 Task: For heading Use Roboto mono with orange colour.  font size for heading22,  'Change the font style of data to'Roboto mono and font size to 14,  Change the alignment of both headline & data to Align center.  In the sheet  Budget Trackerbook
Action: Mouse moved to (37, 140)
Screenshot: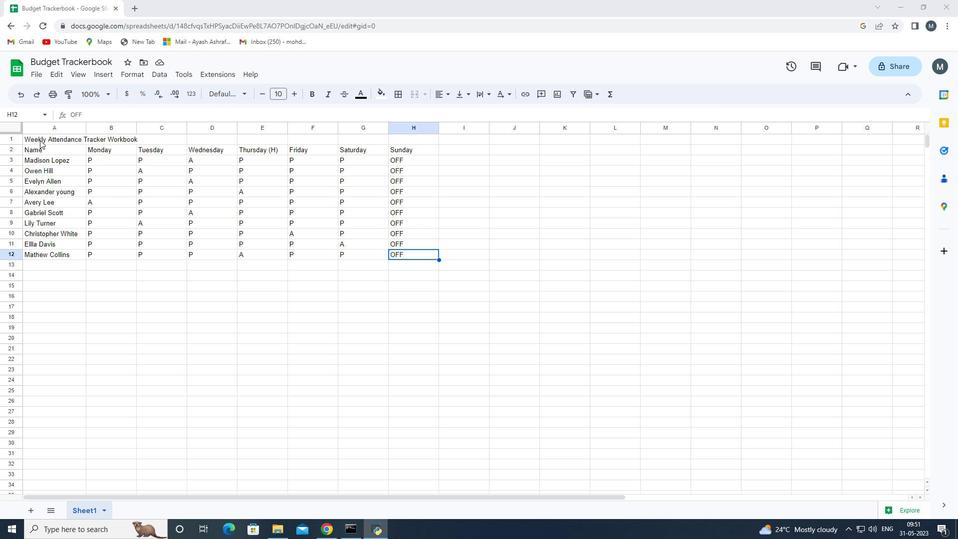 
Action: Mouse pressed left at (37, 140)
Screenshot: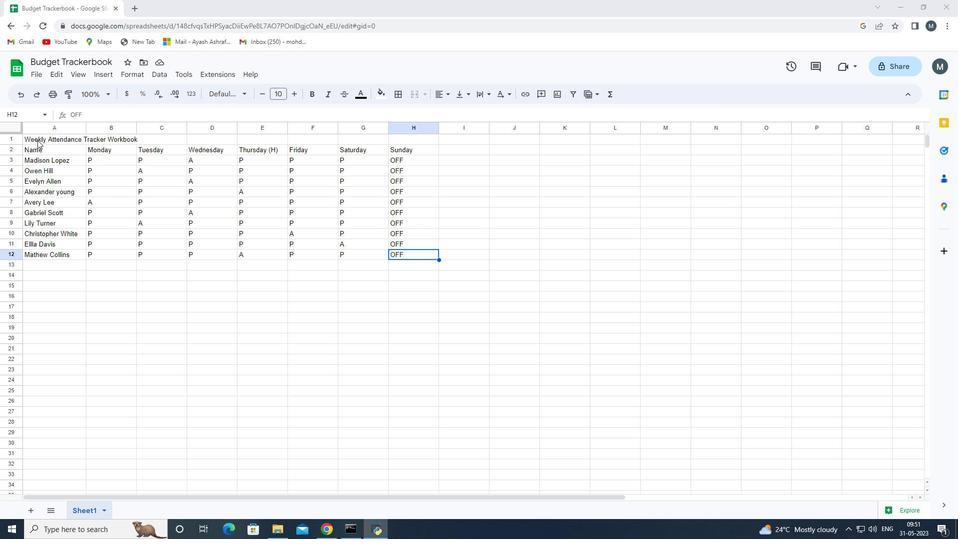 
Action: Mouse pressed left at (37, 140)
Screenshot: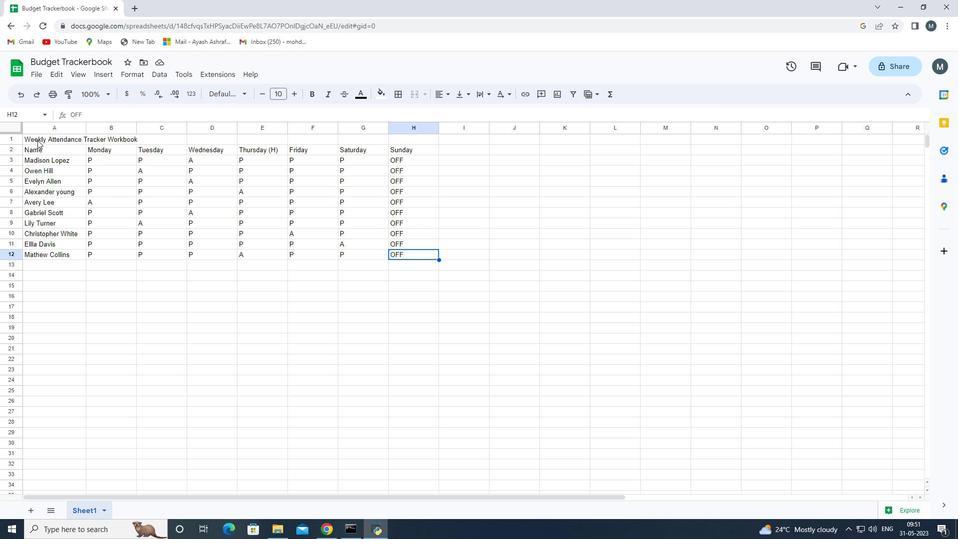 
Action: Mouse moved to (50, 140)
Screenshot: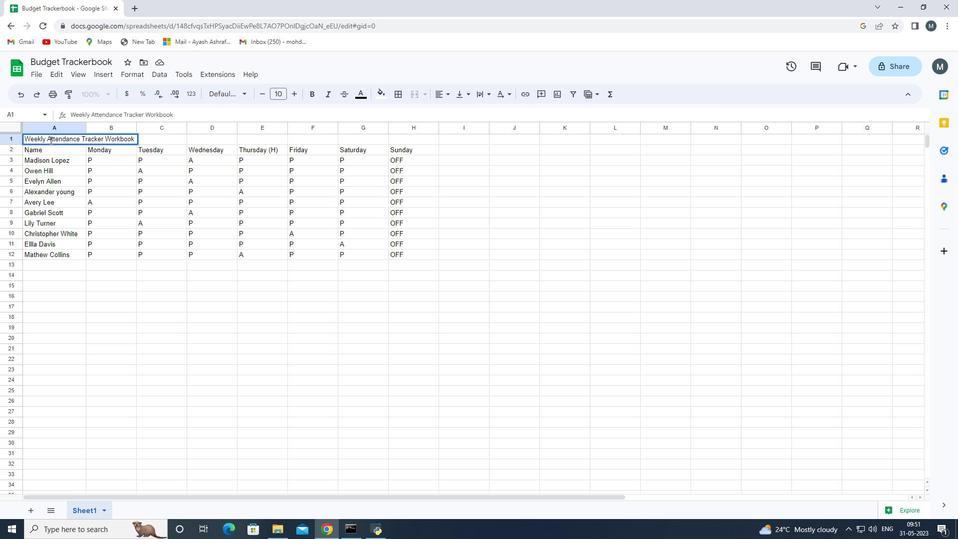 
Action: Key pressed <Key.shift_r><Key.shift_r><Key.shift_r><Key.shift_r><Key.right><Key.right>
Screenshot: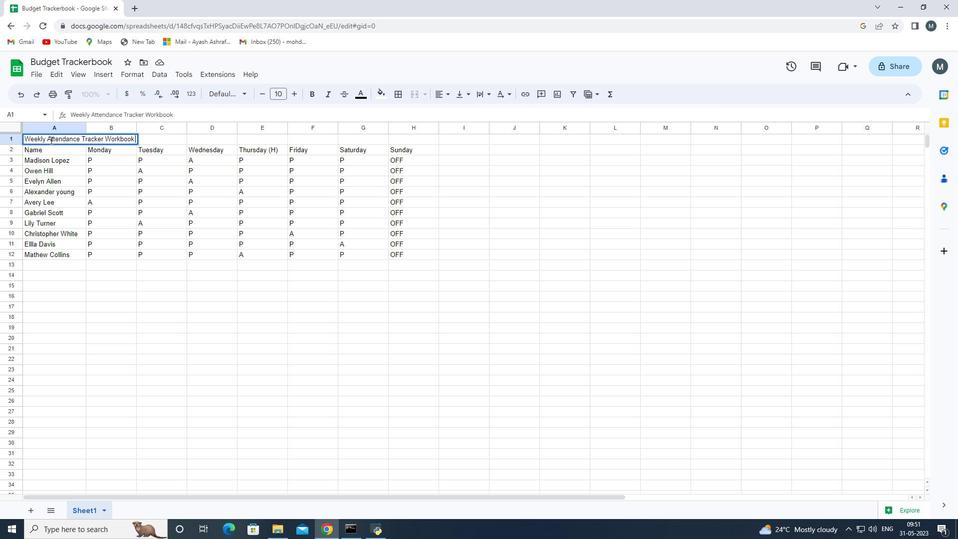 
Action: Mouse moved to (35, 140)
Screenshot: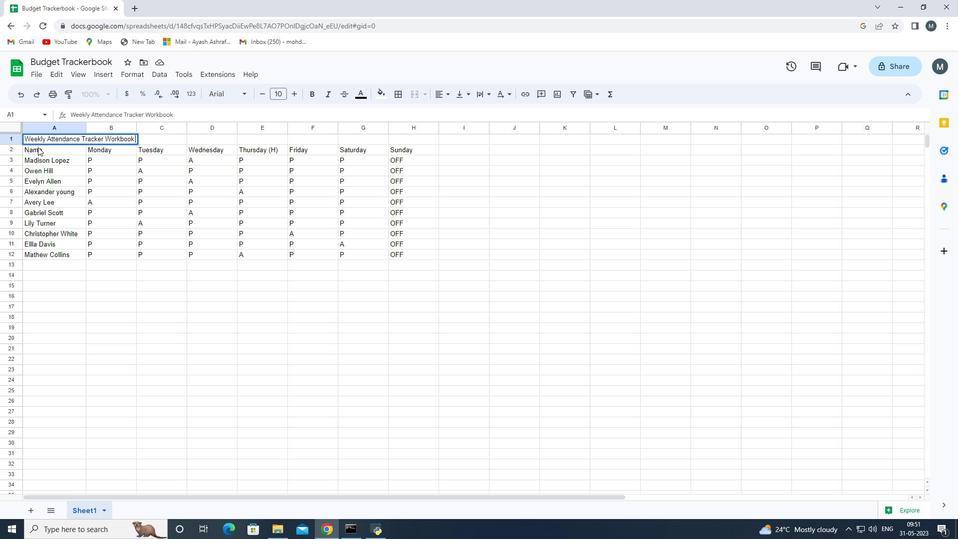 
Action: Mouse pressed left at (35, 140)
Screenshot: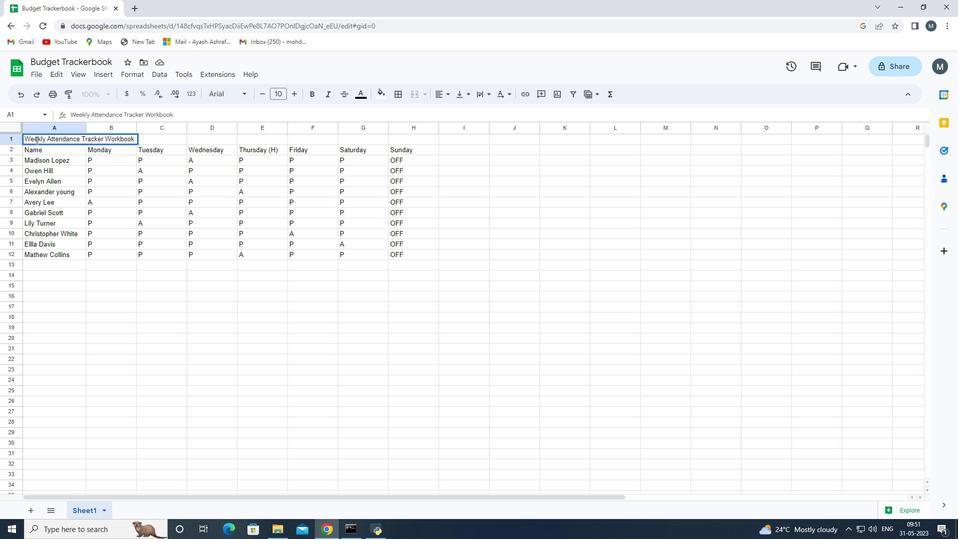 
Action: Mouse moved to (138, 140)
Screenshot: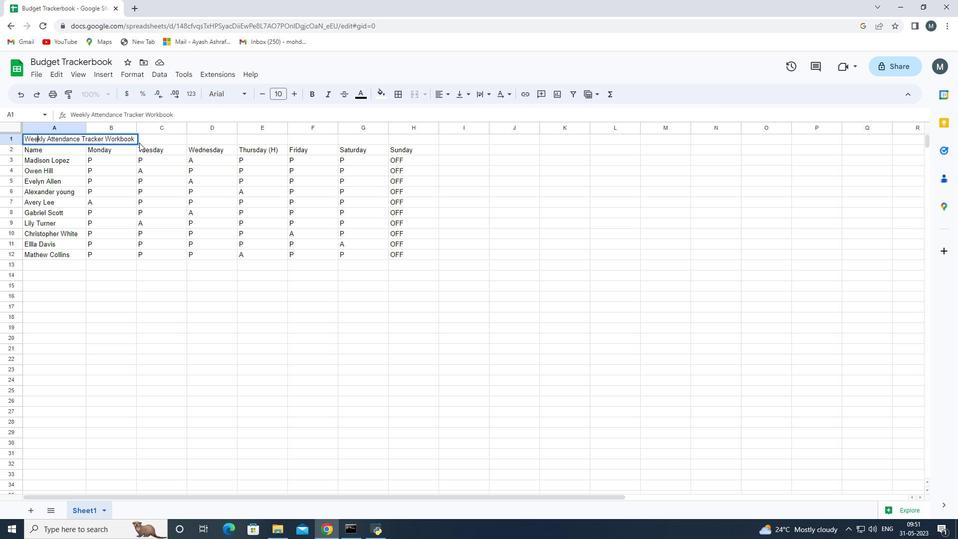 
Action: Mouse pressed left at (138, 140)
Screenshot: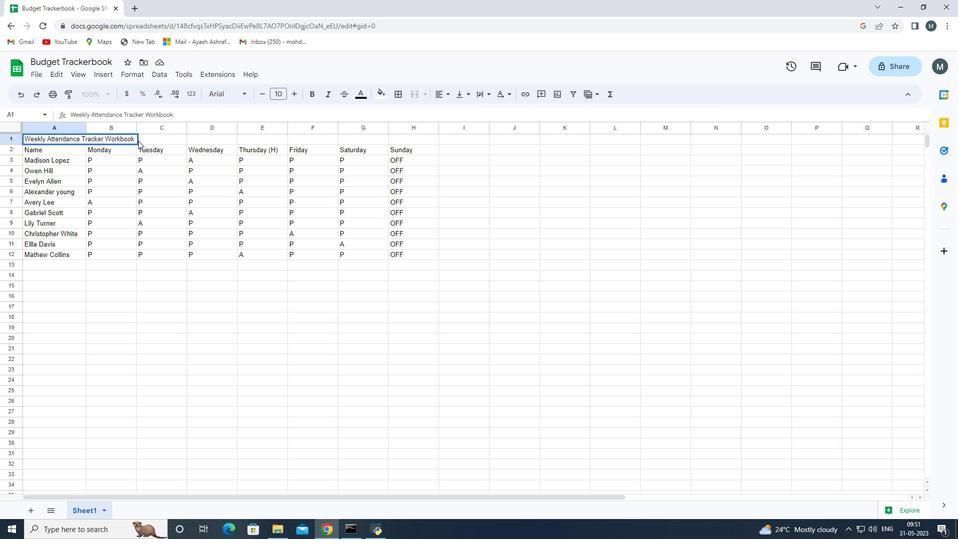 
Action: Mouse moved to (44, 139)
Screenshot: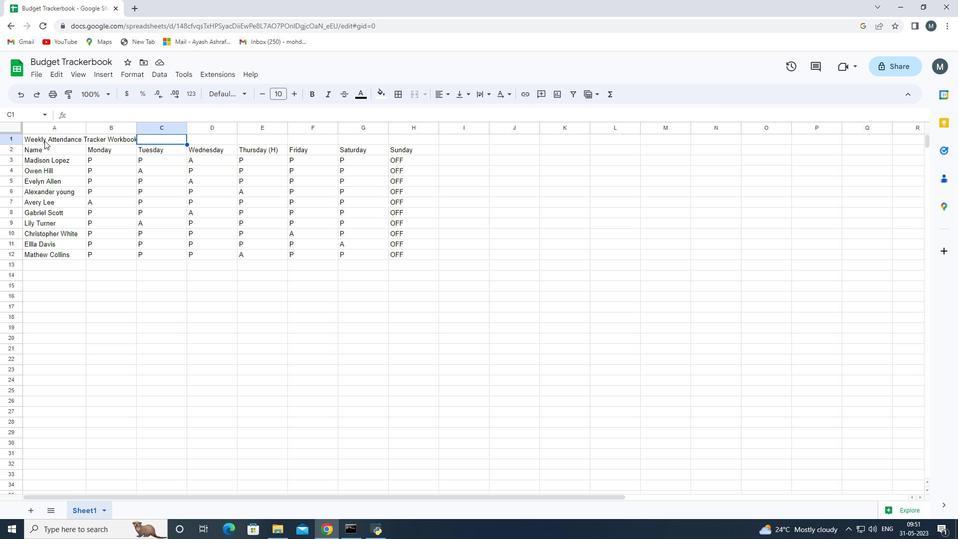 
Action: Mouse pressed left at (44, 139)
Screenshot: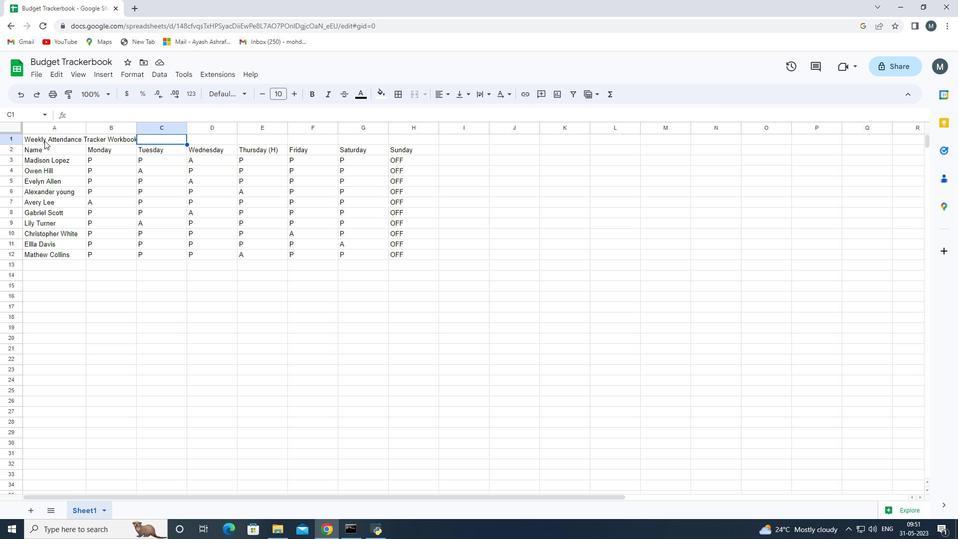 
Action: Mouse pressed left at (44, 139)
Screenshot: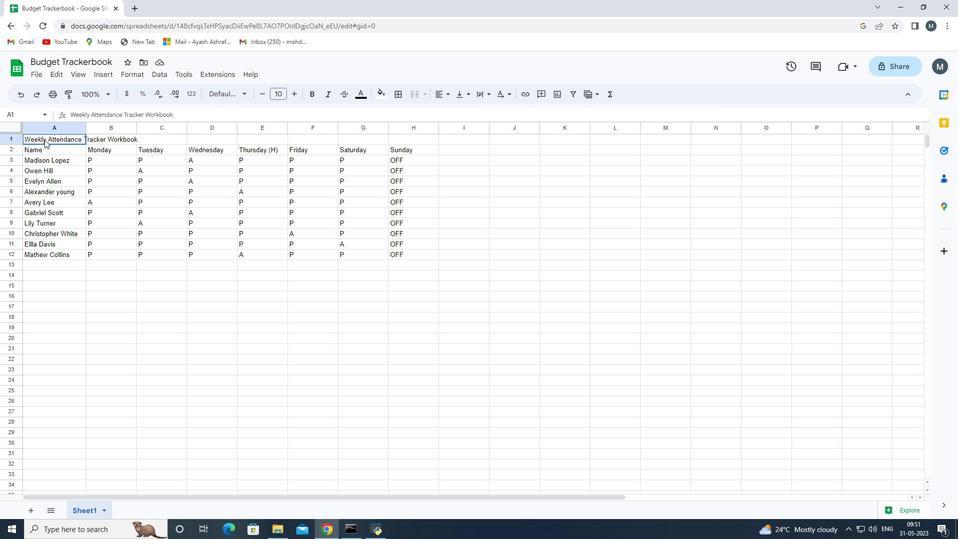 
Action: Key pressed <Key.shift_r><Key.shift_r><Key.shift_r><Key.shift_r><Key.shift_r><Key.shift_r><Key.shift_r><Key.right>
Screenshot: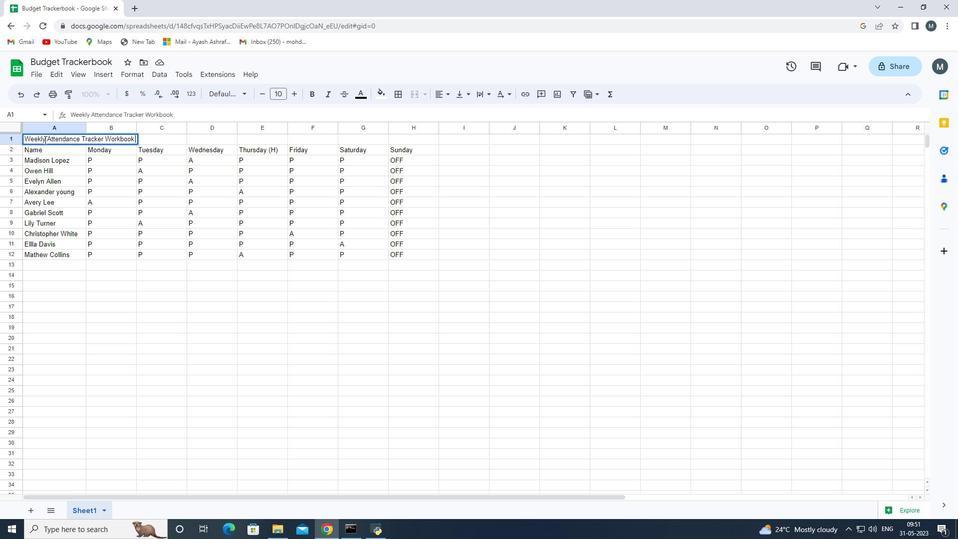 
Action: Mouse moved to (47, 140)
Screenshot: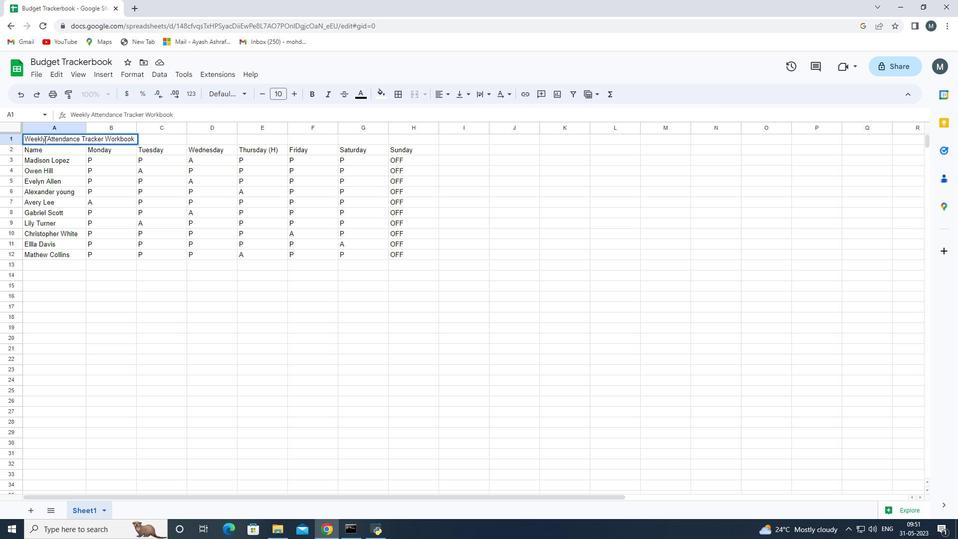 
Action: Key pressed <Key.right>
Screenshot: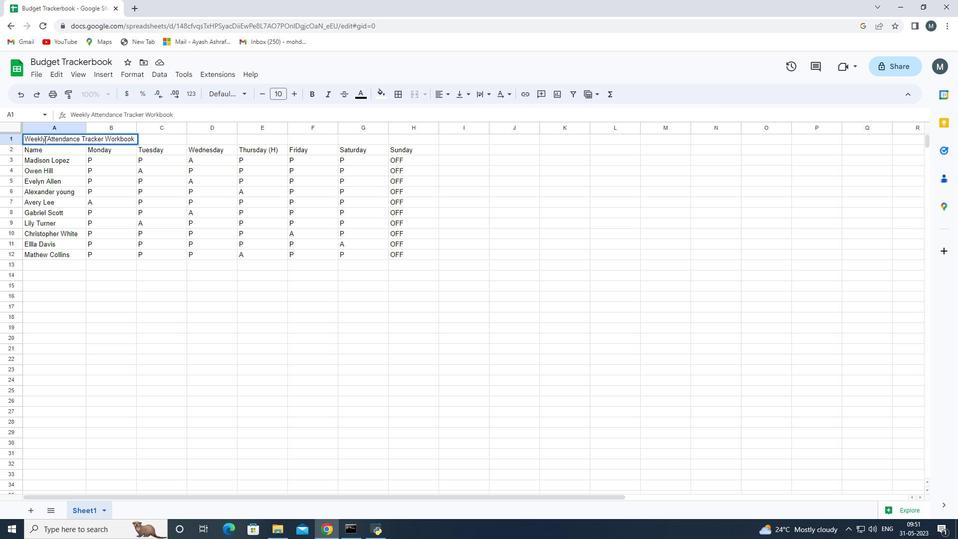 
Action: Mouse moved to (114, 147)
Screenshot: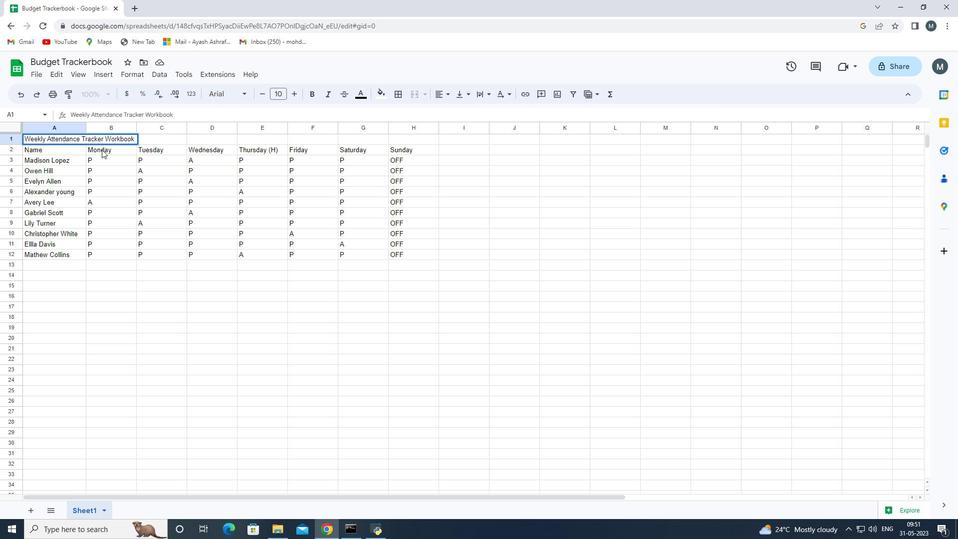 
Action: Key pressed <Key.right>
Screenshot: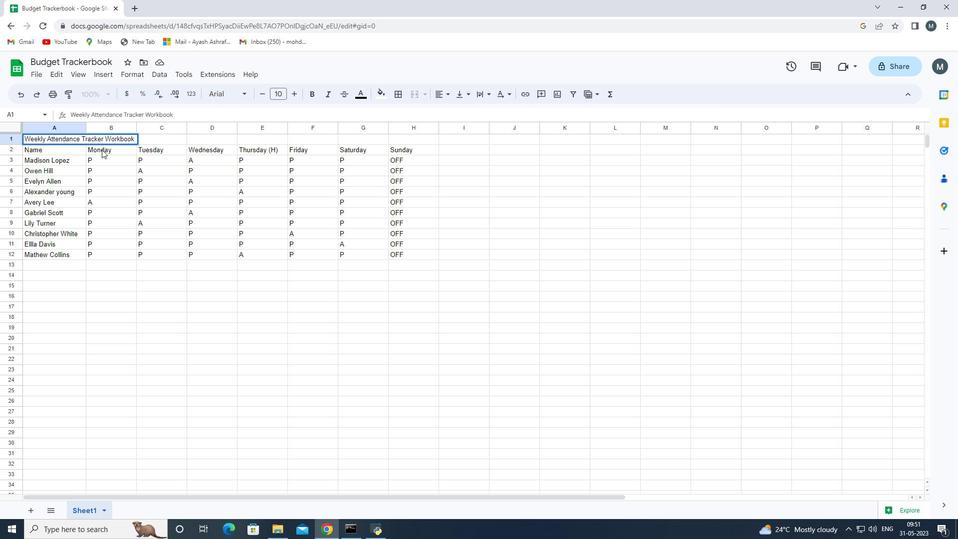 
Action: Mouse moved to (131, 141)
Screenshot: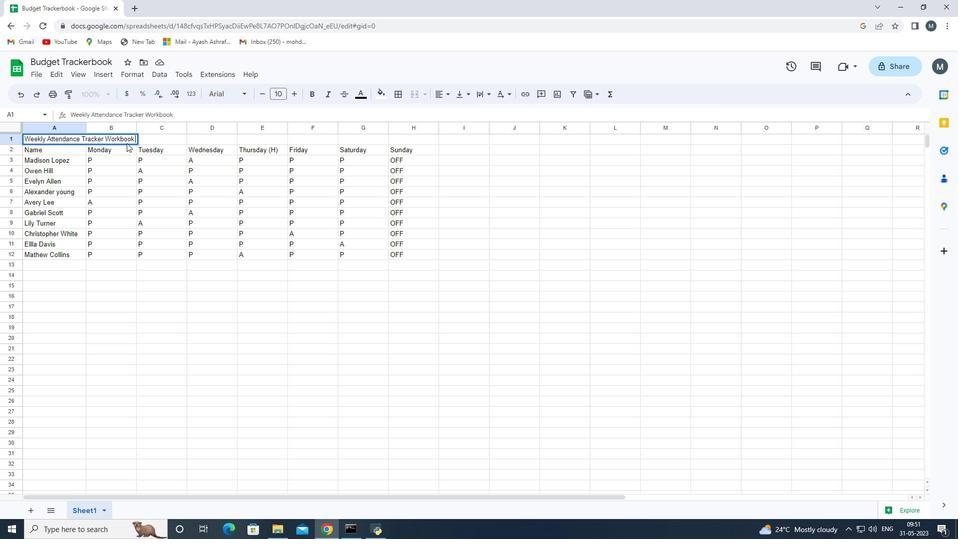 
Action: Mouse pressed left at (131, 141)
Screenshot: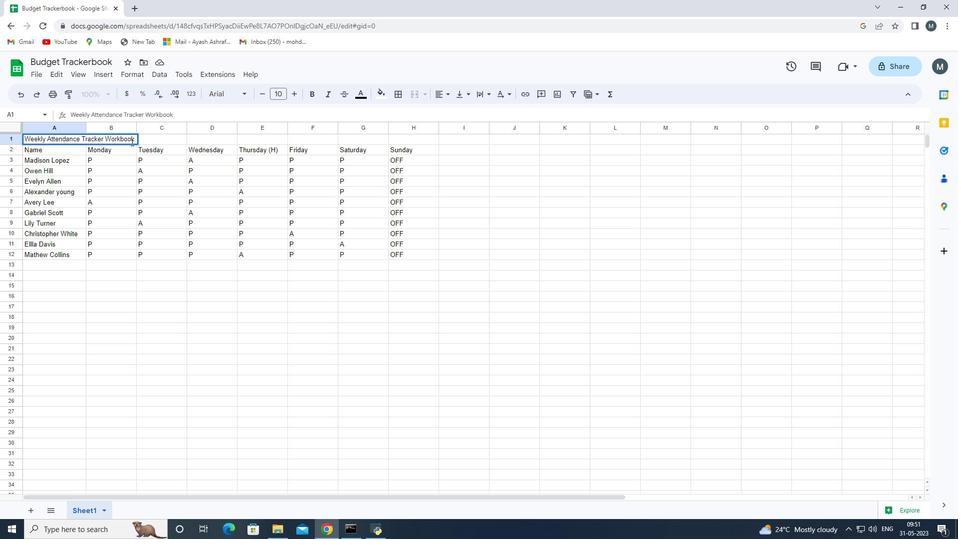
Action: Mouse pressed left at (131, 141)
Screenshot: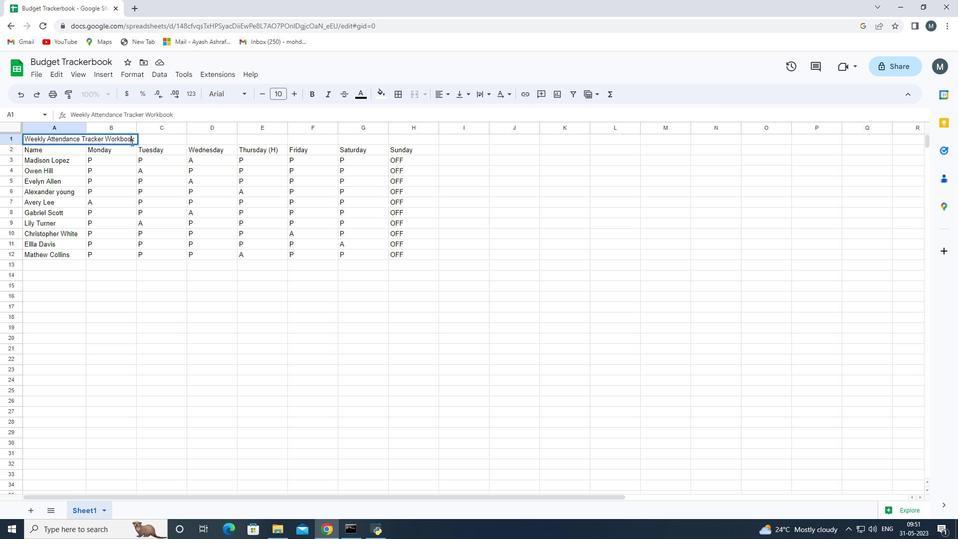 
Action: Mouse pressed left at (131, 141)
Screenshot: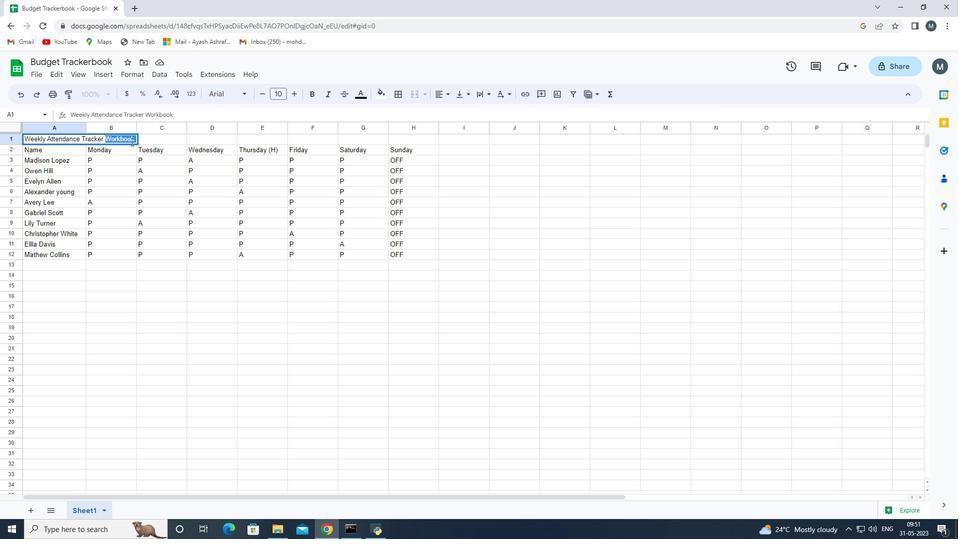 
Action: Mouse moved to (131, 141)
Screenshot: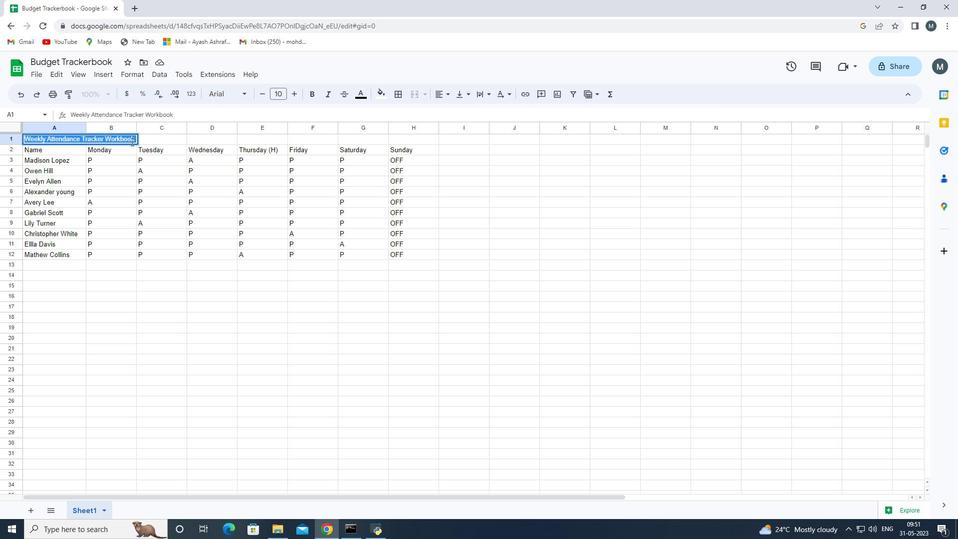 
Action: Key pressed <Key.shift_r><Key.right><Key.right><Key.right>
Screenshot: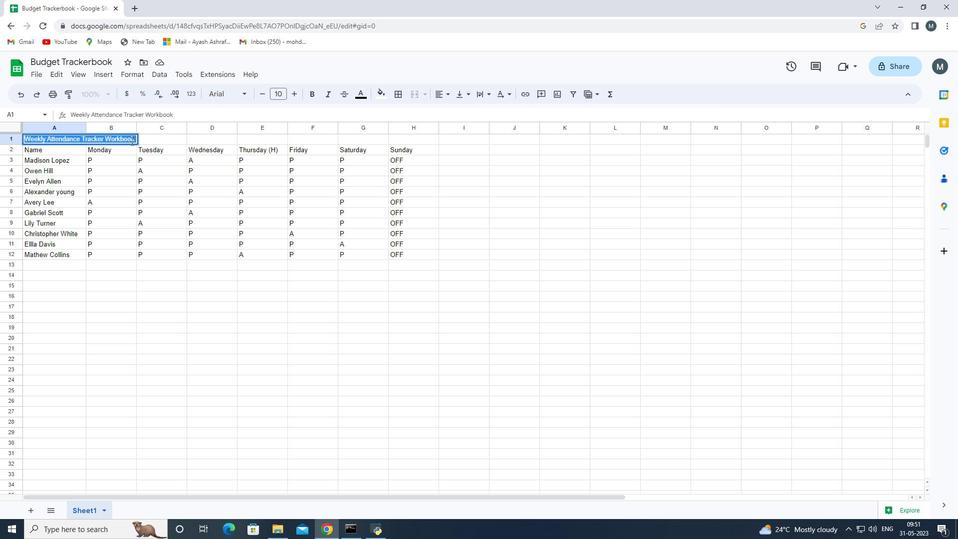
Action: Mouse moved to (124, 303)
Screenshot: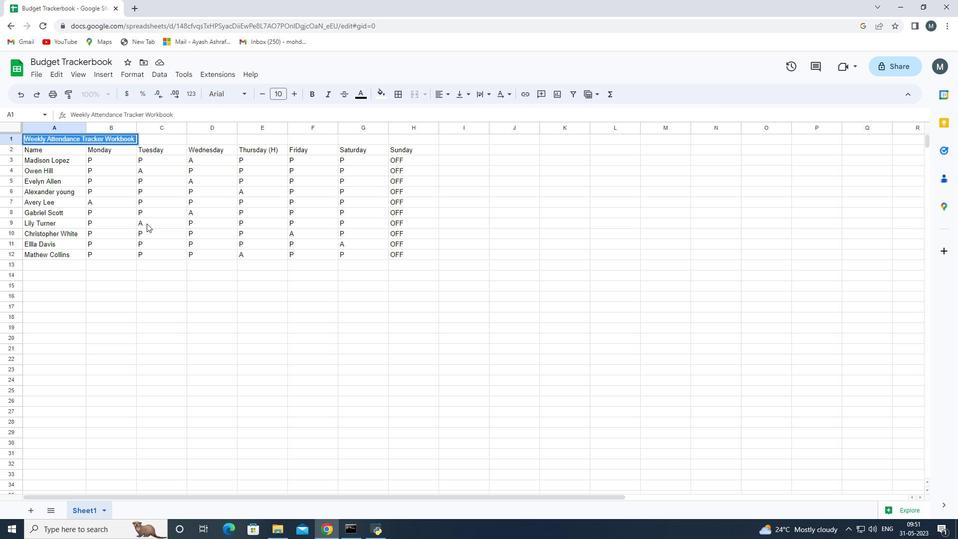 
Action: Mouse pressed left at (124, 303)
Screenshot: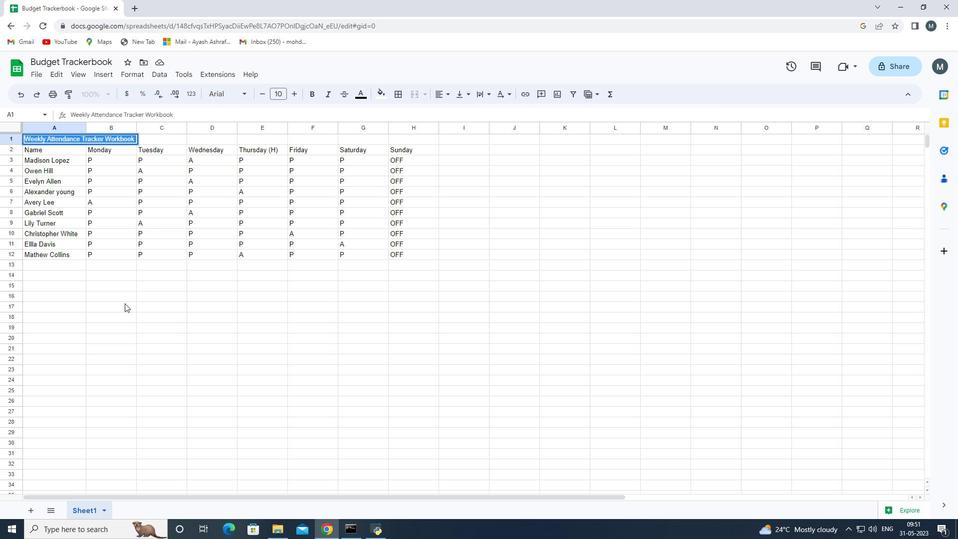 
Action: Mouse moved to (149, 141)
Screenshot: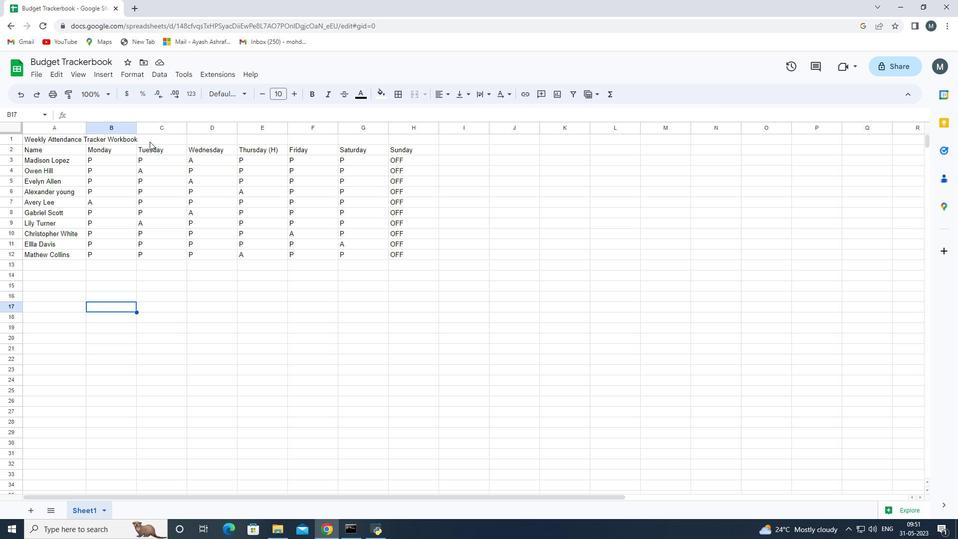 
Action: Mouse pressed left at (149, 141)
Screenshot: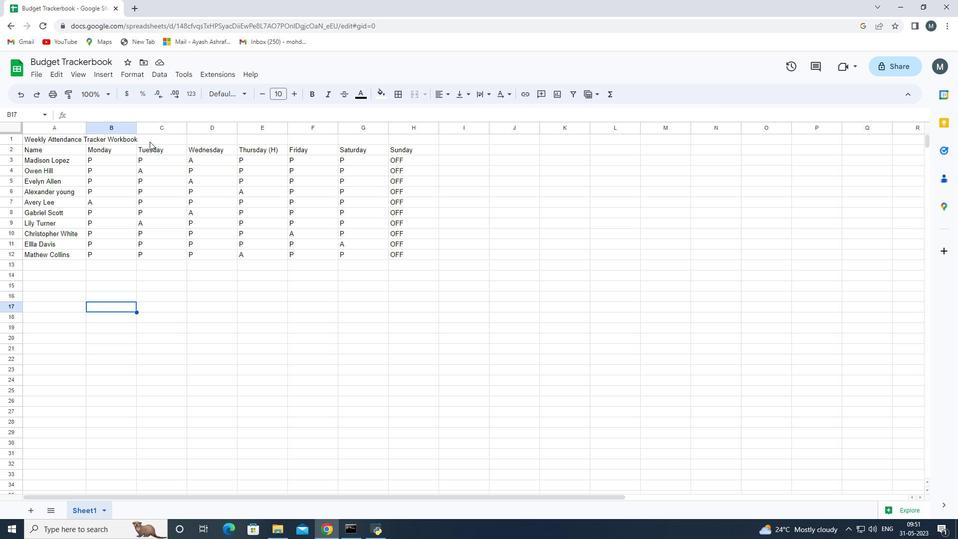 
Action: Mouse pressed left at (149, 141)
Screenshot: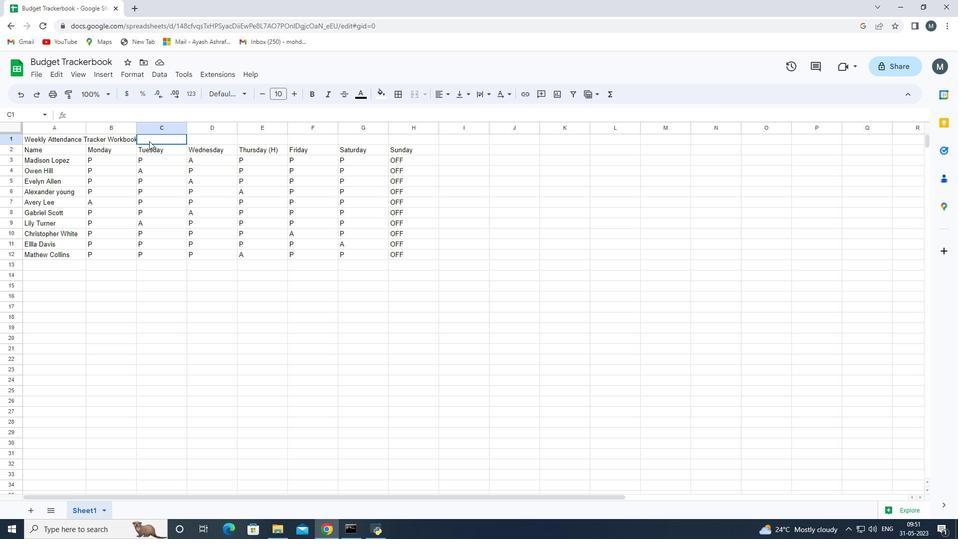 
Action: Mouse moved to (87, 140)
Screenshot: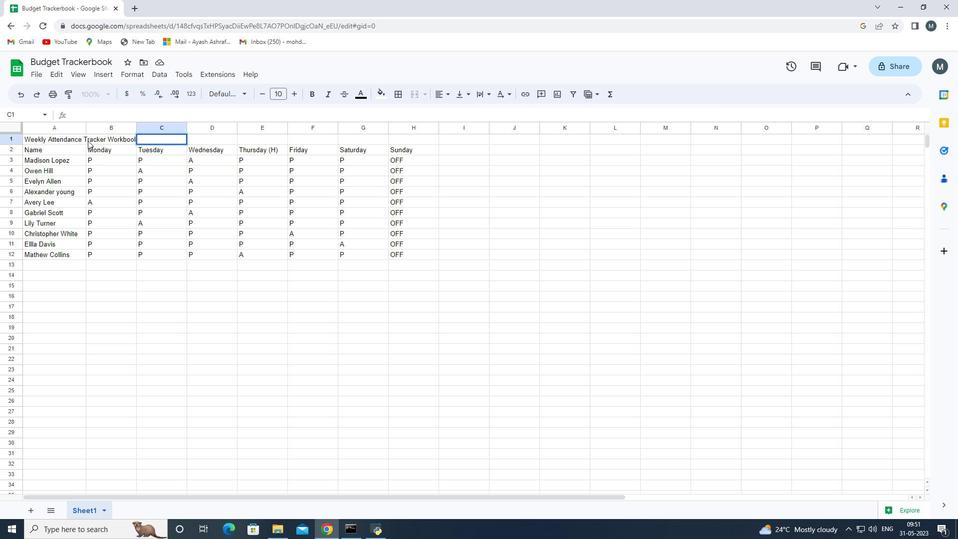 
Action: Mouse pressed left at (87, 140)
Screenshot: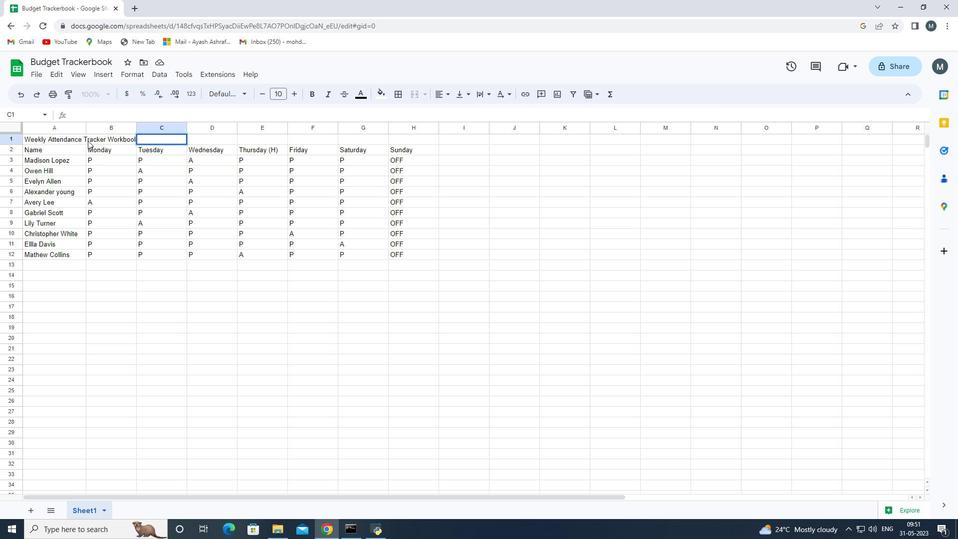 
Action: Mouse pressed left at (87, 140)
Screenshot: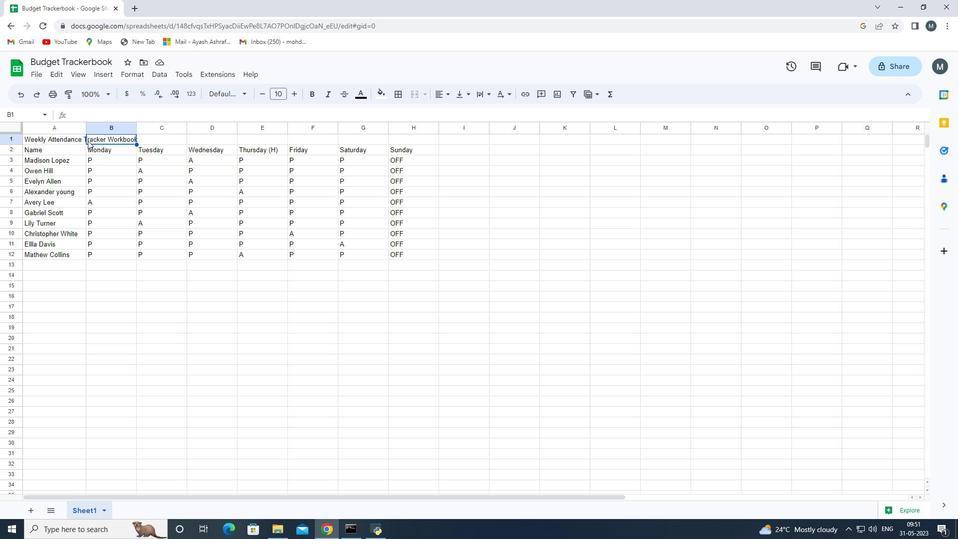 
Action: Mouse pressed left at (87, 140)
Screenshot: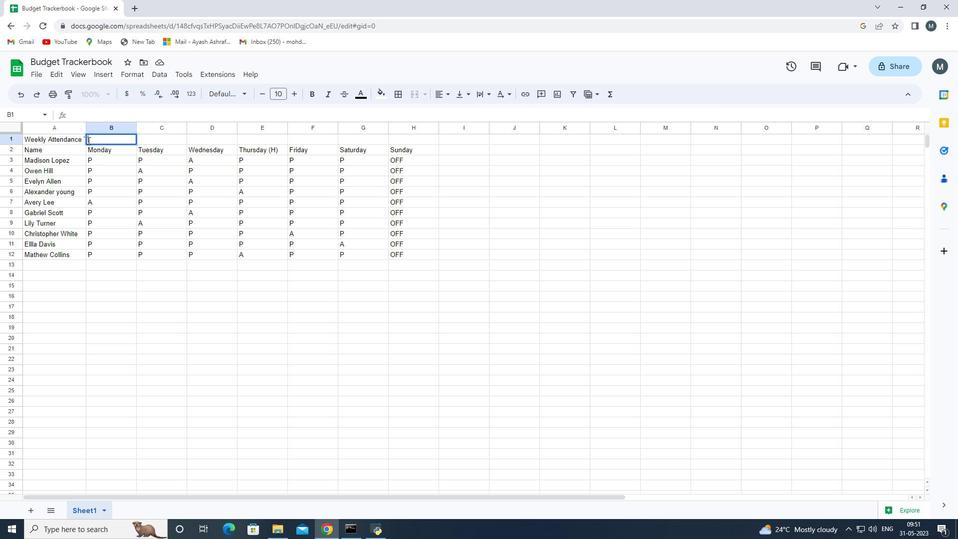
Action: Mouse pressed left at (87, 140)
Screenshot: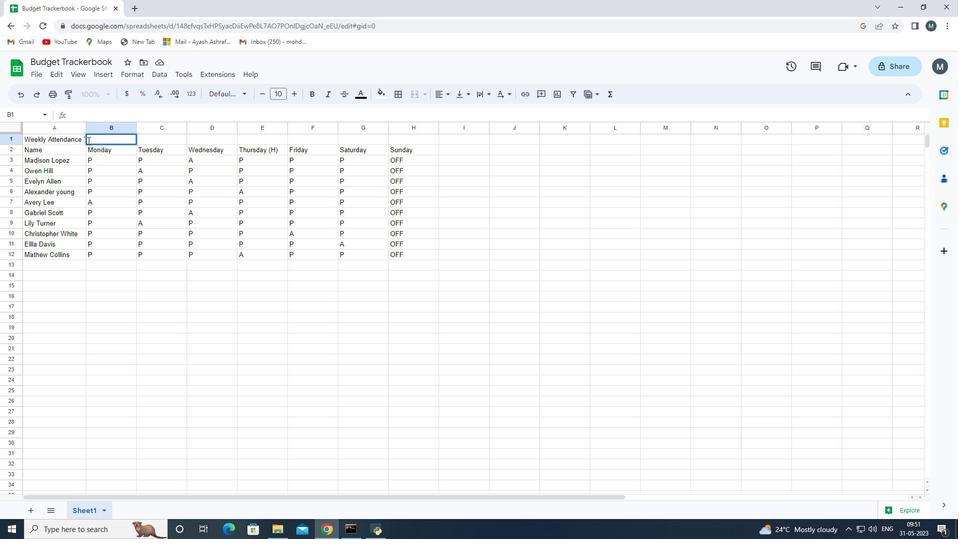 
Action: Mouse pressed left at (87, 140)
Screenshot: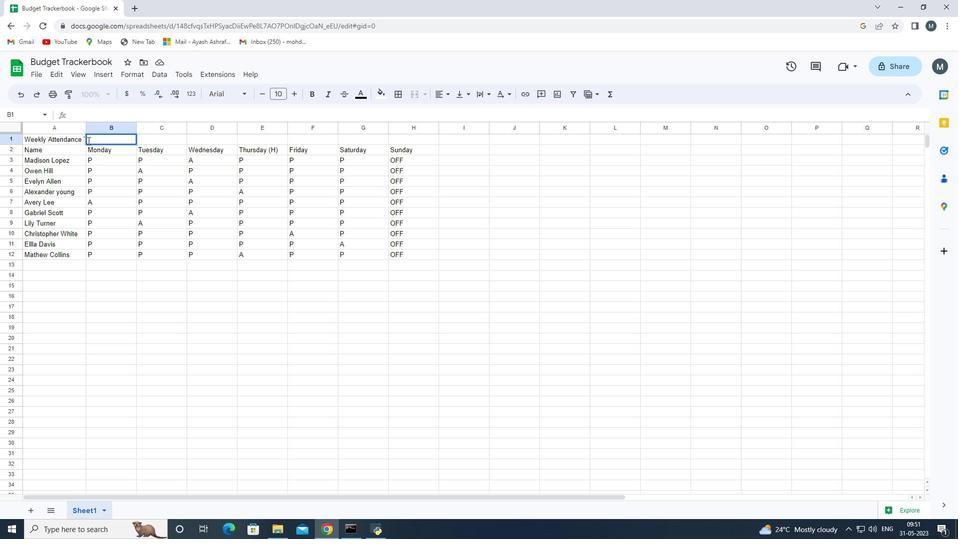 
Action: Mouse moved to (176, 246)
Screenshot: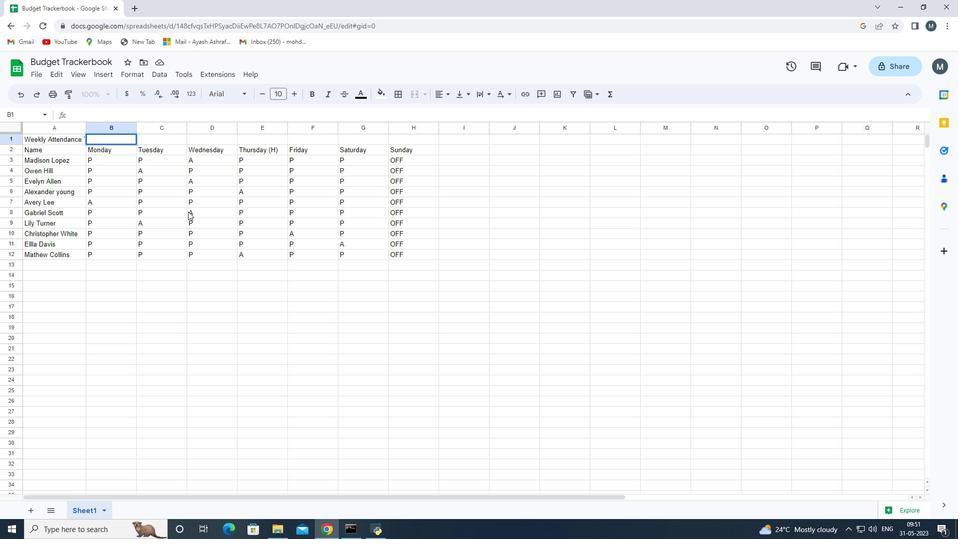 
Action: Mouse pressed left at (176, 246)
Screenshot: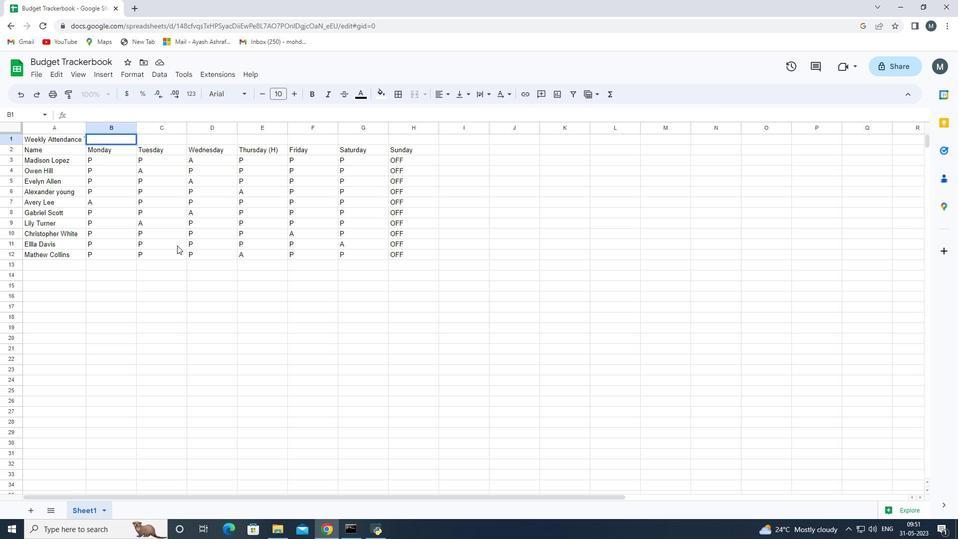 
Action: Mouse moved to (145, 135)
Screenshot: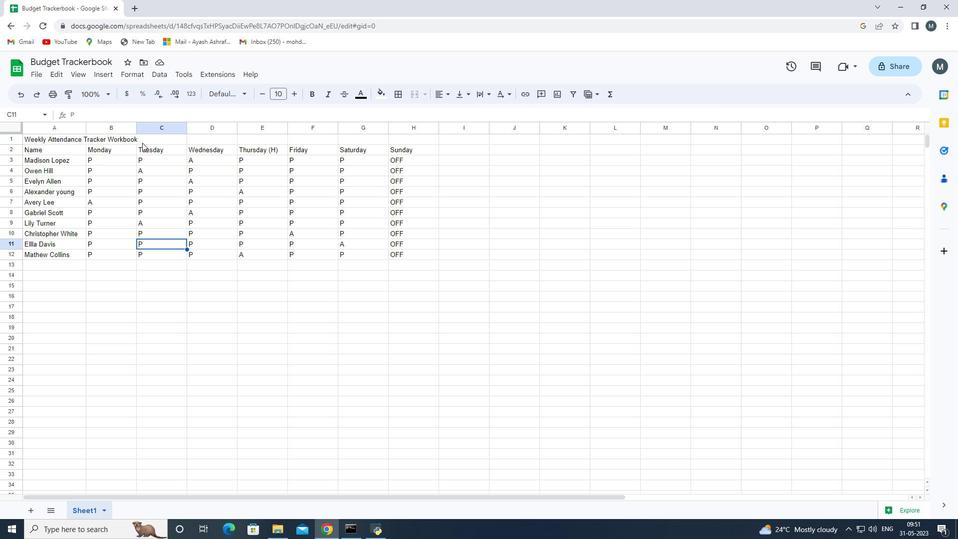 
Action: Mouse pressed left at (145, 135)
Screenshot: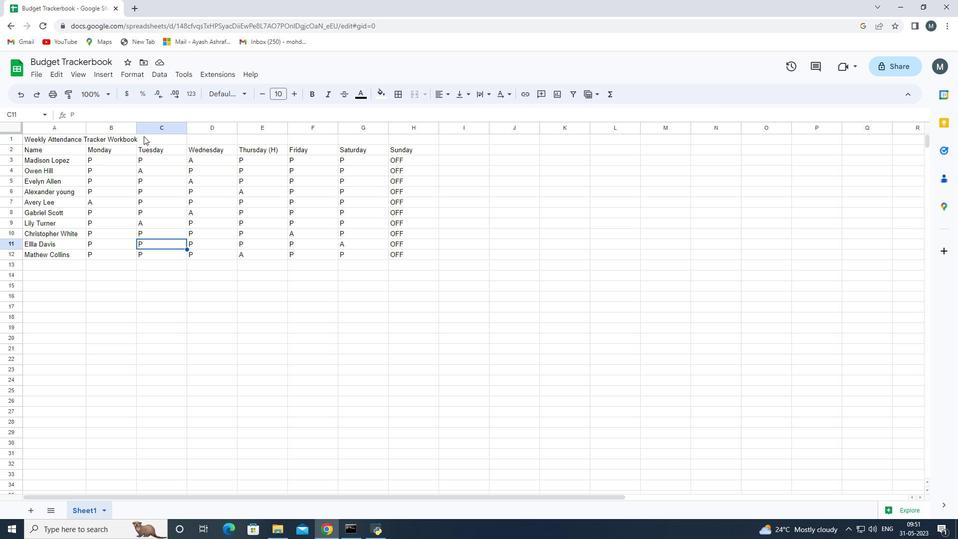 
Action: Mouse pressed left at (145, 135)
Screenshot: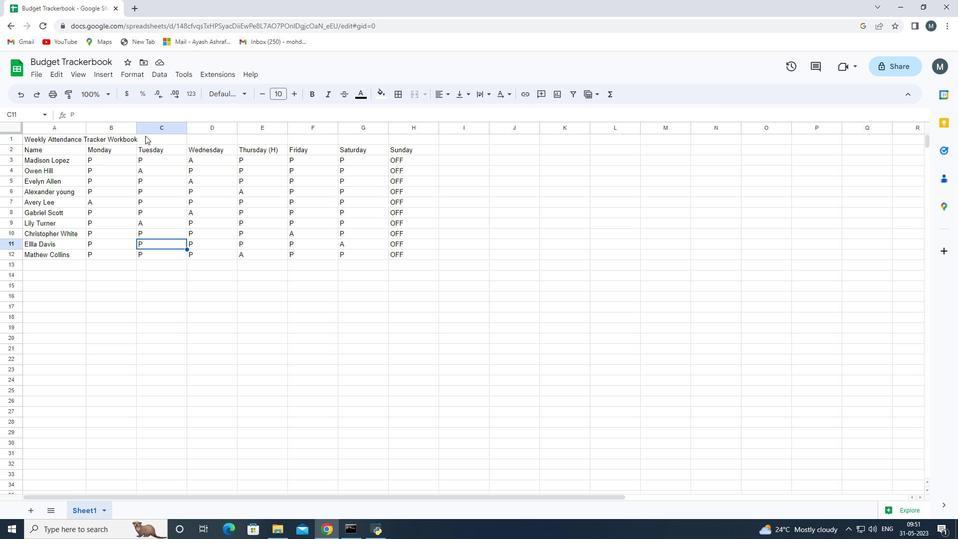 
Action: Mouse pressed left at (145, 135)
Screenshot: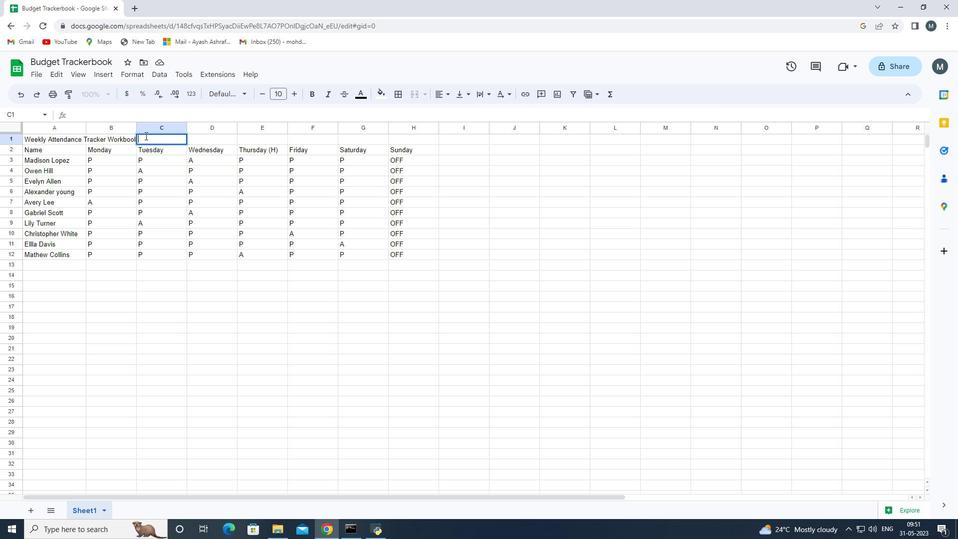 
Action: Mouse moved to (114, 138)
Screenshot: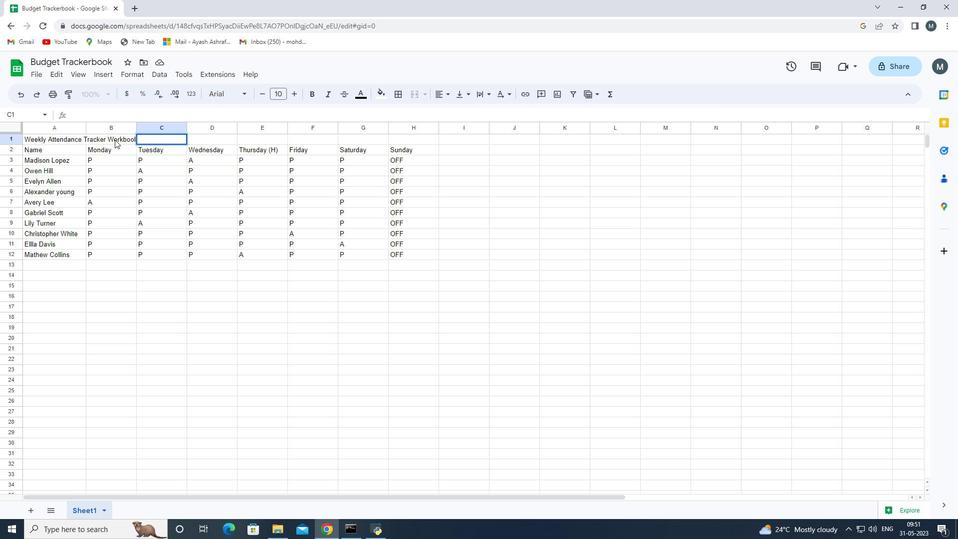 
Action: Mouse pressed left at (114, 138)
Screenshot: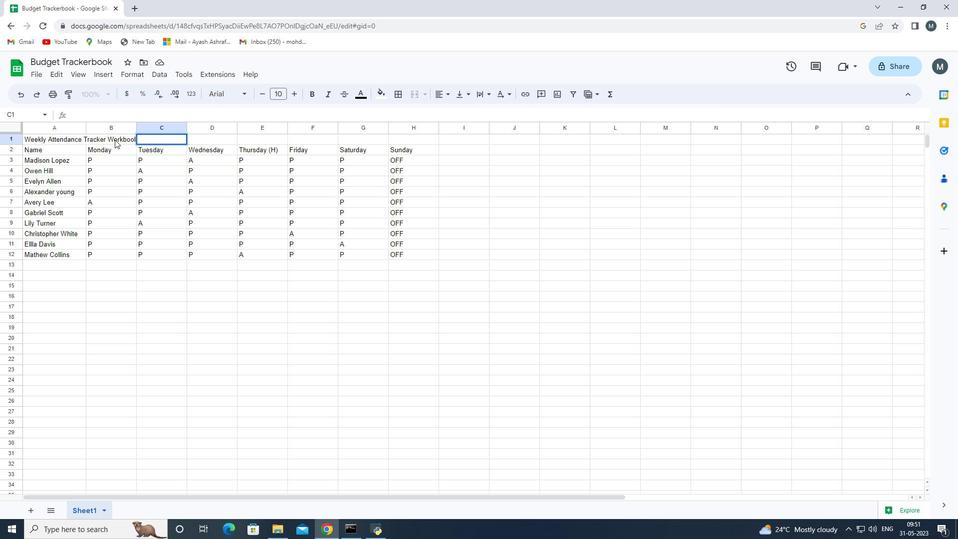 
Action: Mouse pressed left at (114, 138)
Screenshot: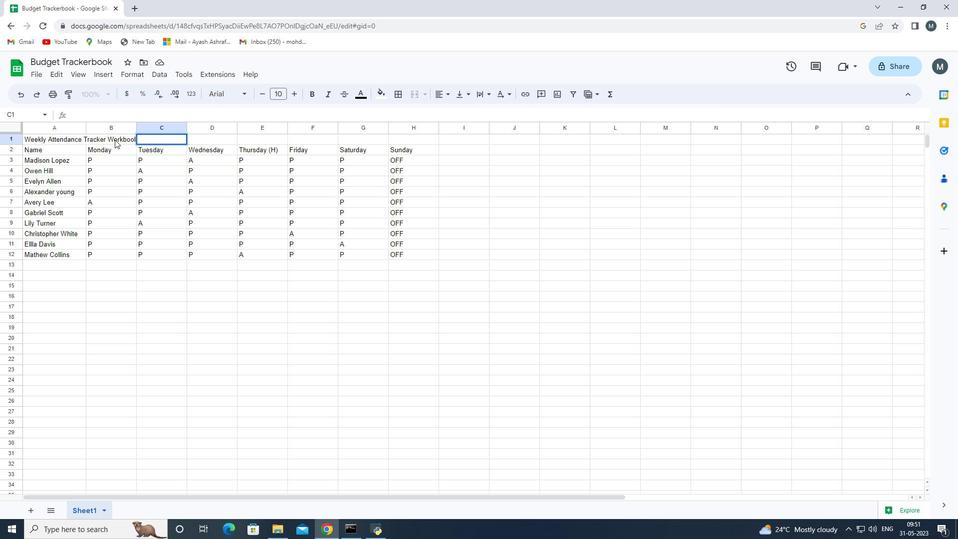 
Action: Mouse pressed left at (114, 138)
Screenshot: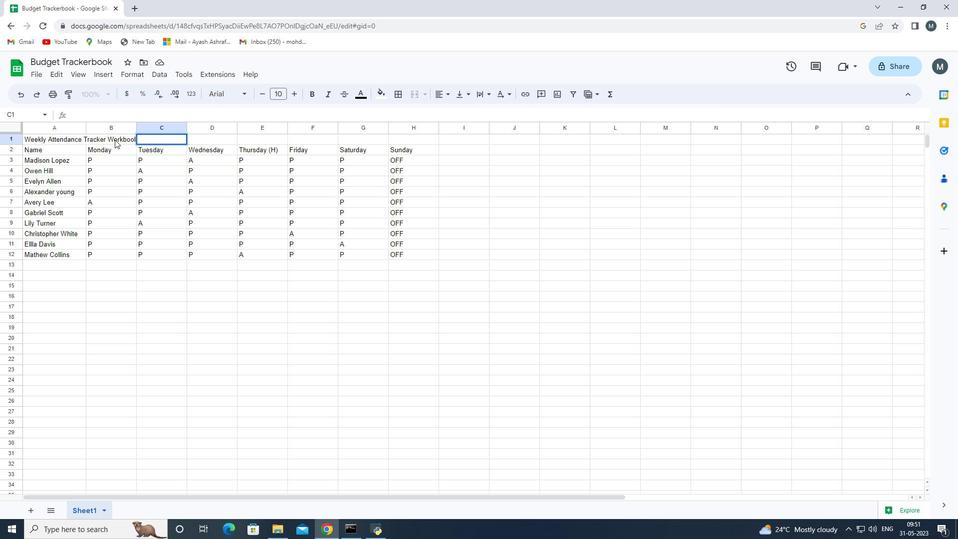
Action: Mouse moved to (91, 374)
Screenshot: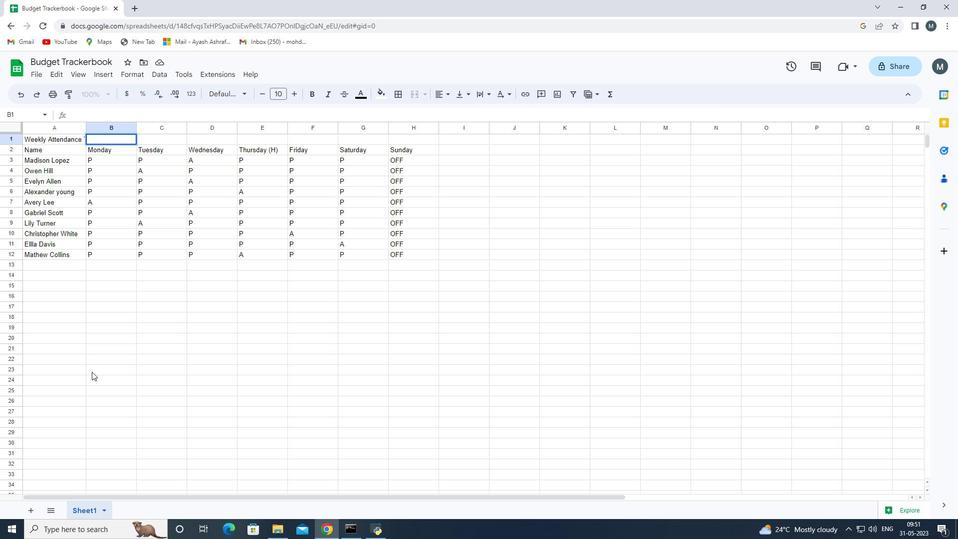 
Action: Mouse pressed left at (91, 374)
Screenshot: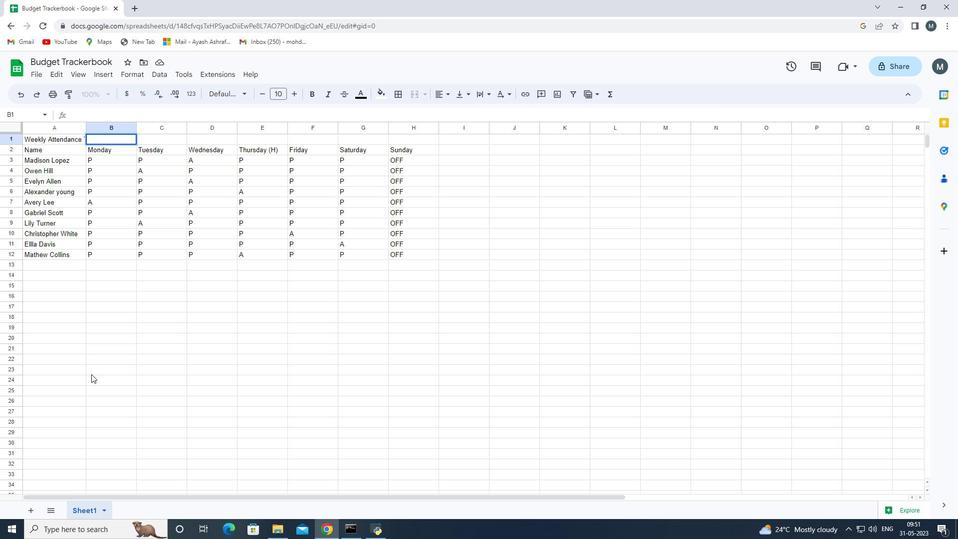 
Action: Mouse moved to (155, 136)
Screenshot: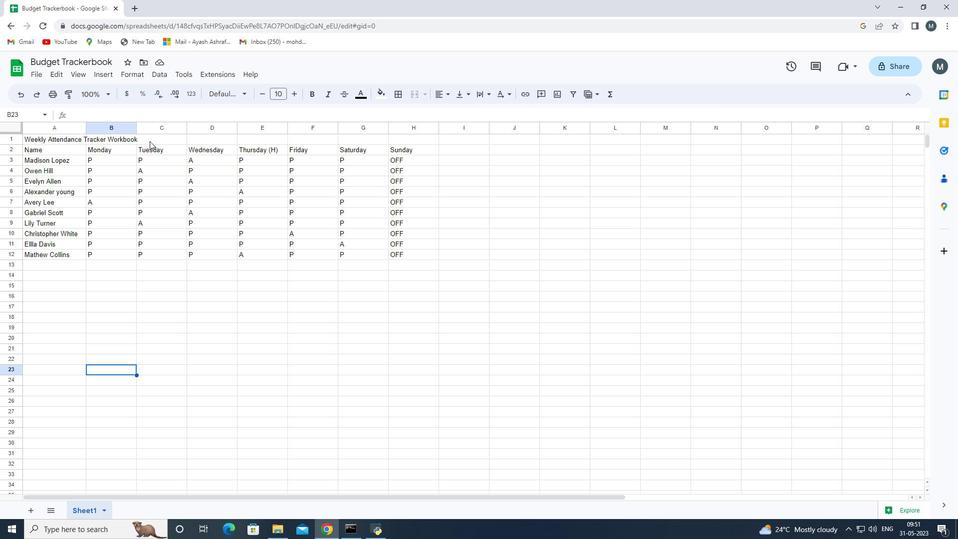
Action: Mouse pressed left at (155, 136)
Screenshot: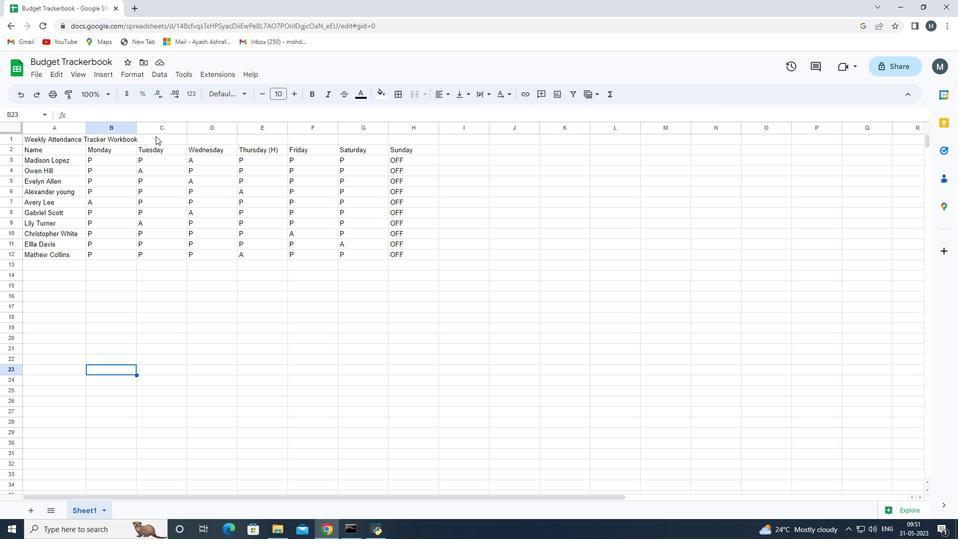 
Action: Mouse moved to (69, 141)
Screenshot: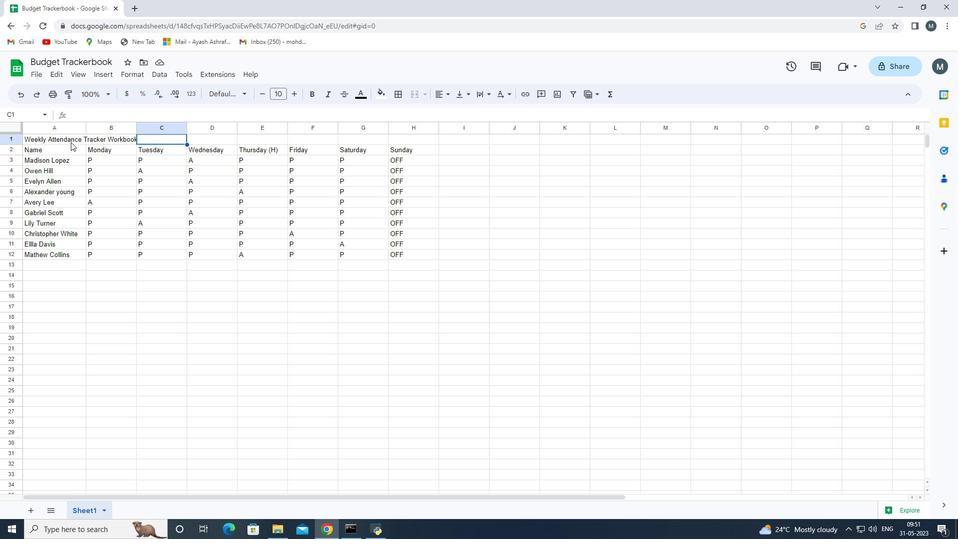 
Action: Key pressed <Key.shift_r><Key.right><Key.right><Key.right><Key.shift_r><Key.right><Key.right>
Screenshot: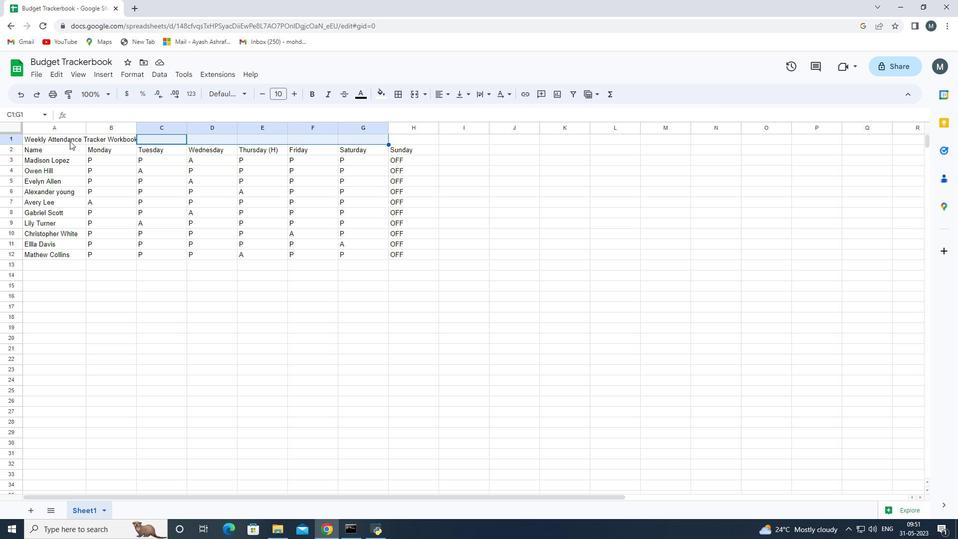 
Action: Mouse moved to (413, 95)
Screenshot: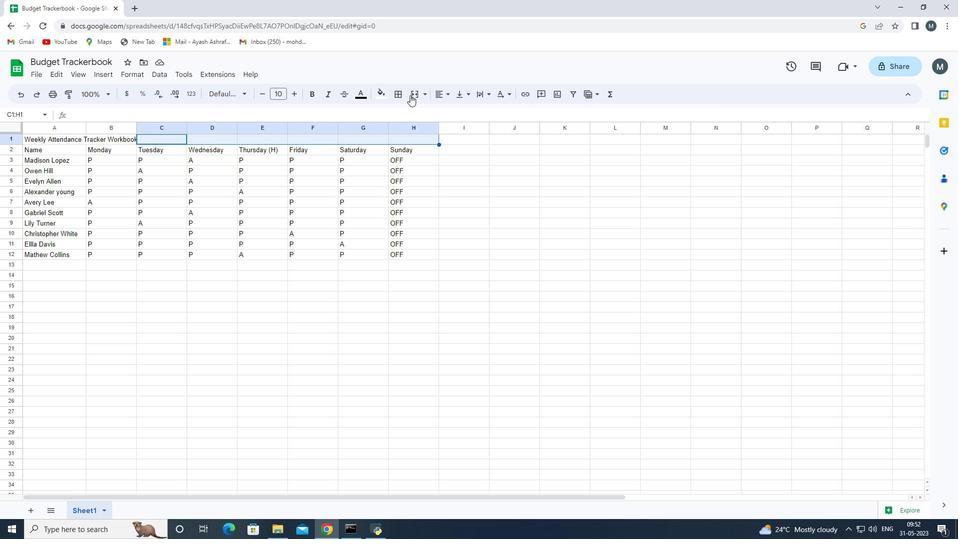 
Action: Mouse pressed left at (413, 95)
Screenshot: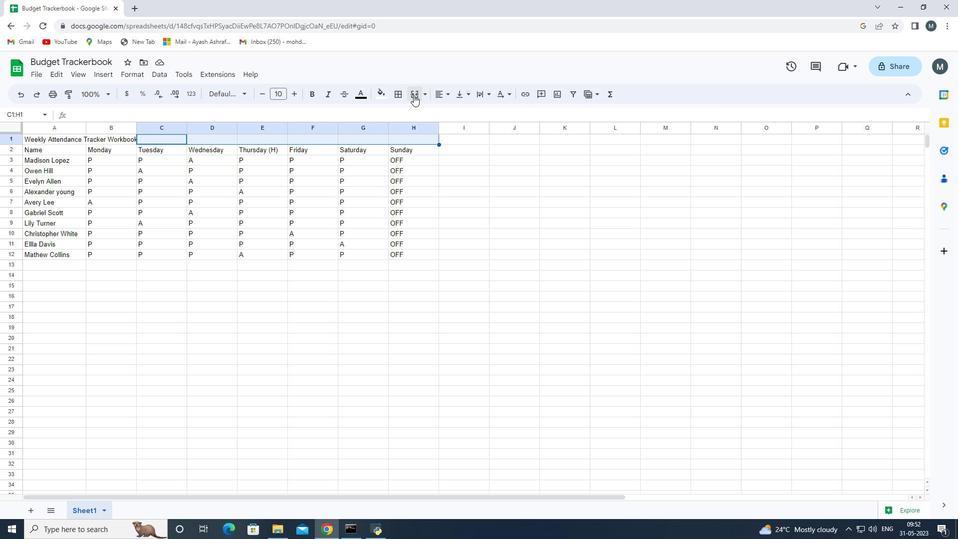 
Action: Mouse moved to (171, 301)
Screenshot: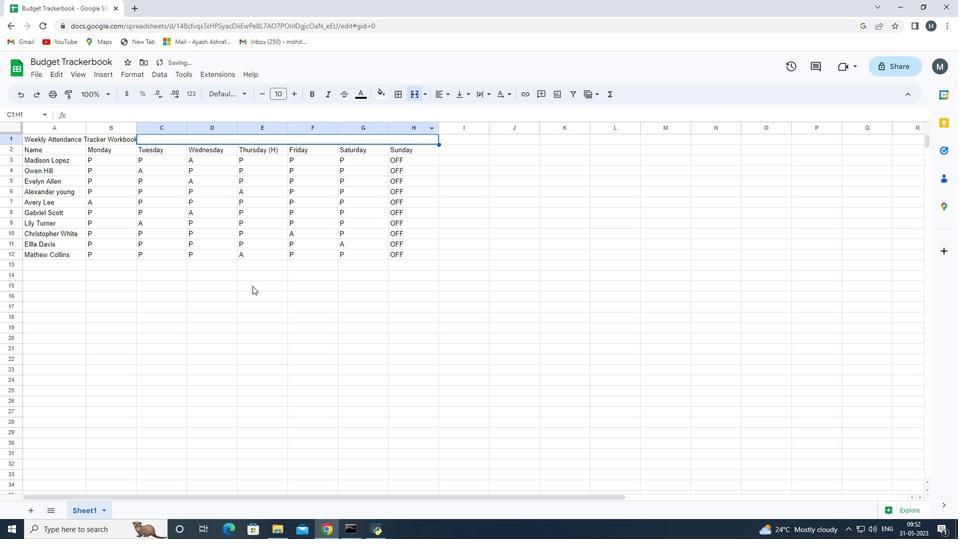 
Action: Mouse pressed left at (171, 301)
Screenshot: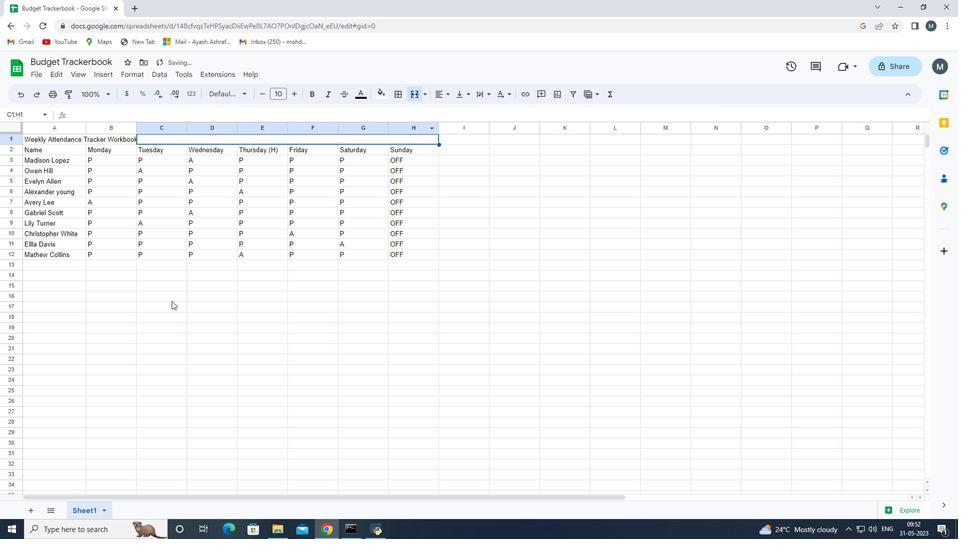 
Action: Mouse moved to (153, 140)
Screenshot: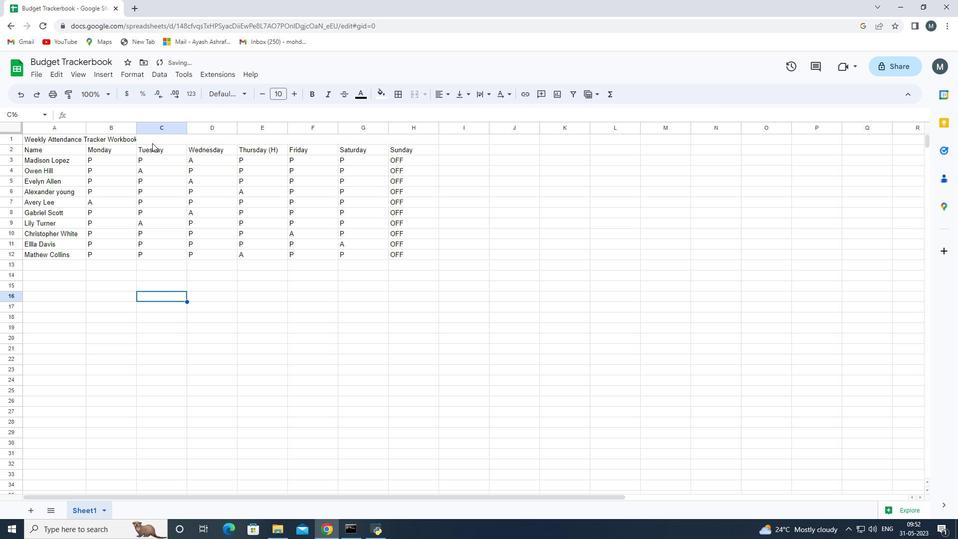 
Action: Mouse pressed left at (153, 140)
Screenshot: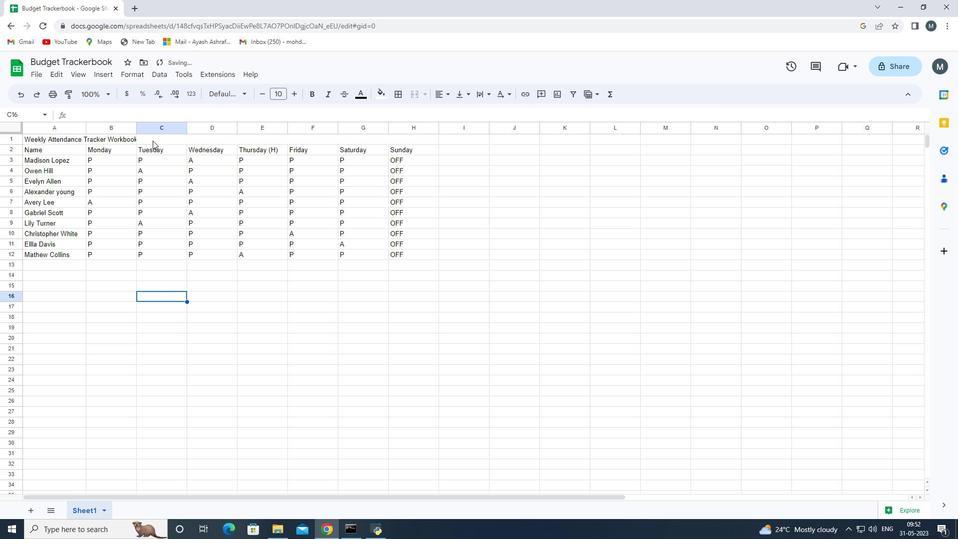 
Action: Mouse pressed left at (153, 140)
Screenshot: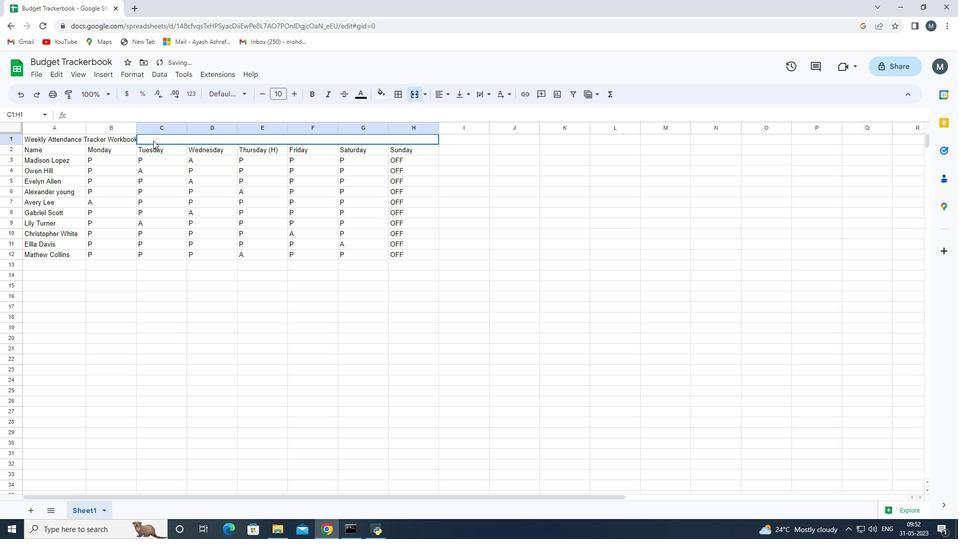 
Action: Key pressed <Key.backspace>
Screenshot: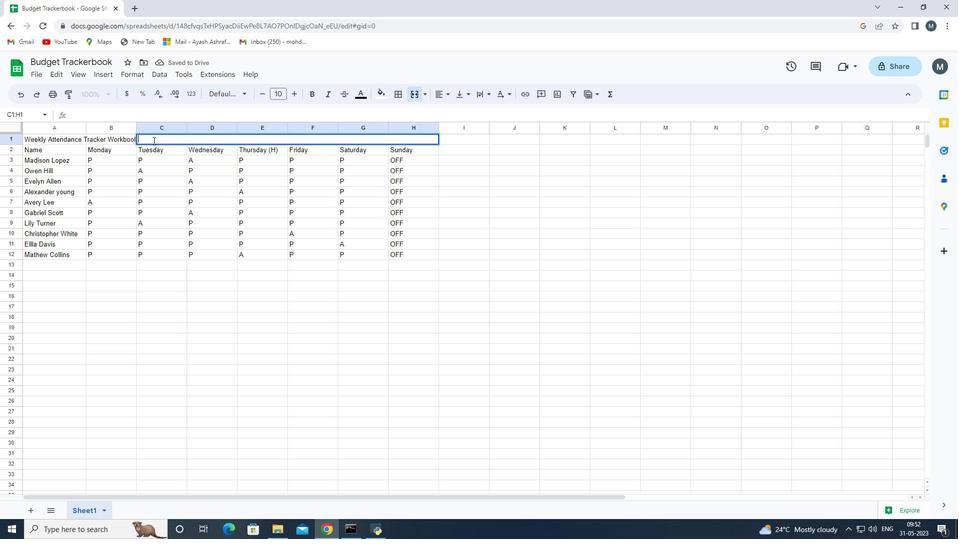 
Action: Mouse moved to (127, 141)
Screenshot: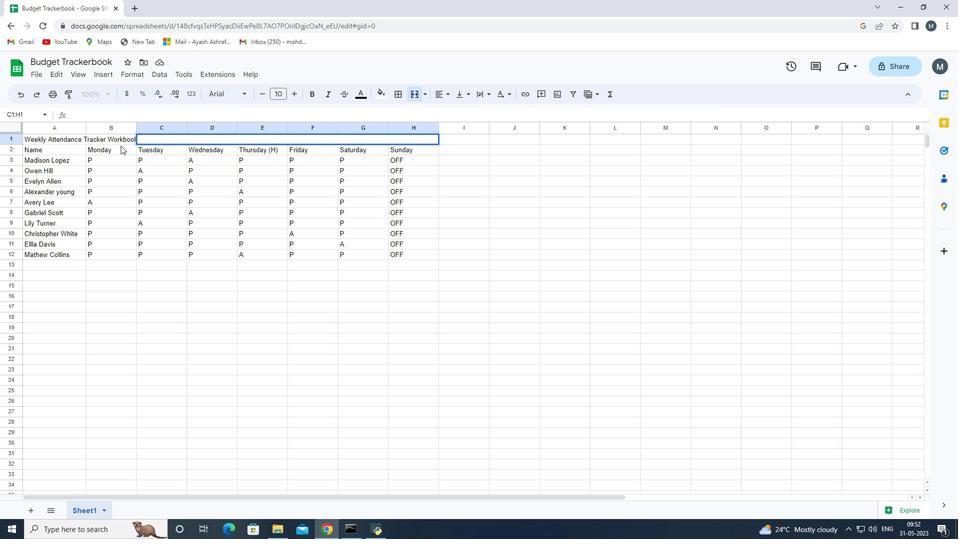 
Action: Mouse pressed left at (127, 141)
Screenshot: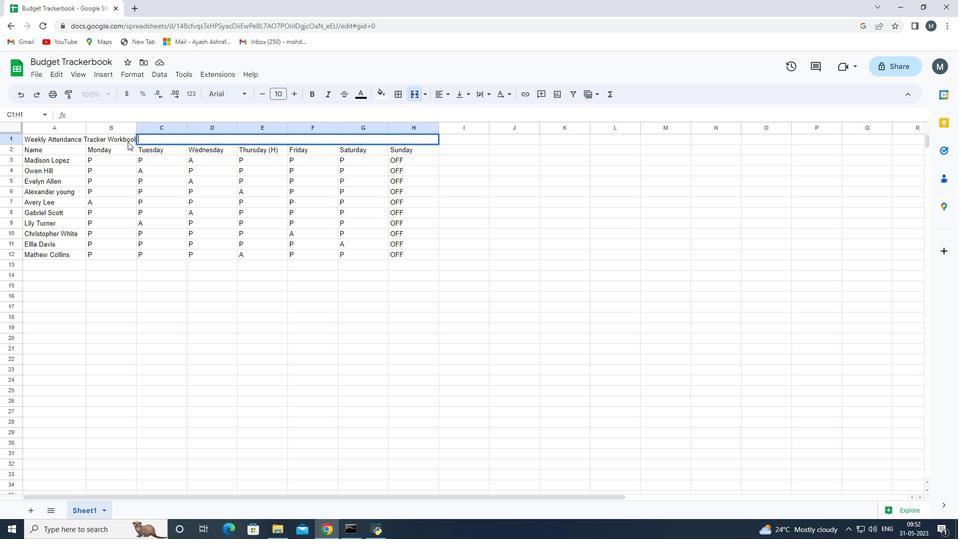 
Action: Mouse pressed left at (127, 141)
Screenshot: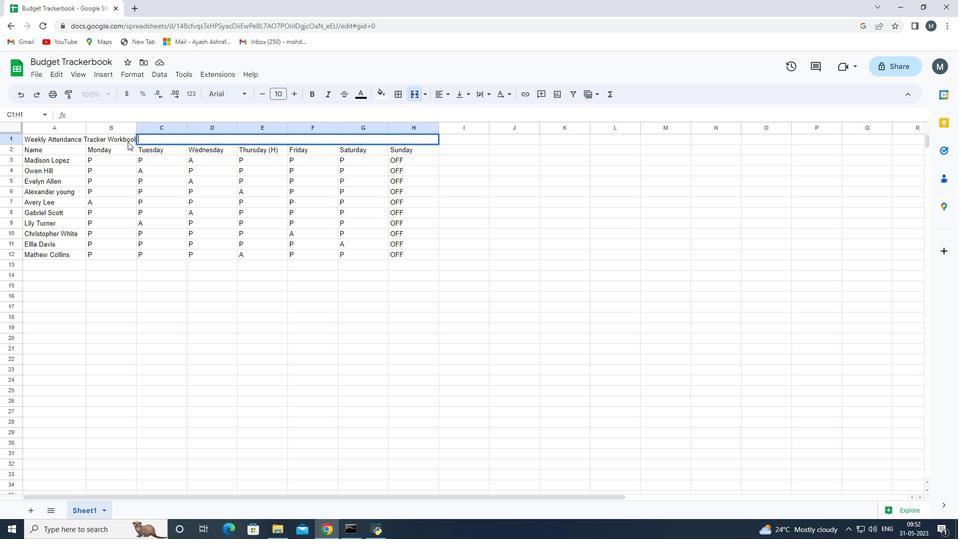 
Action: Mouse moved to (71, 135)
Screenshot: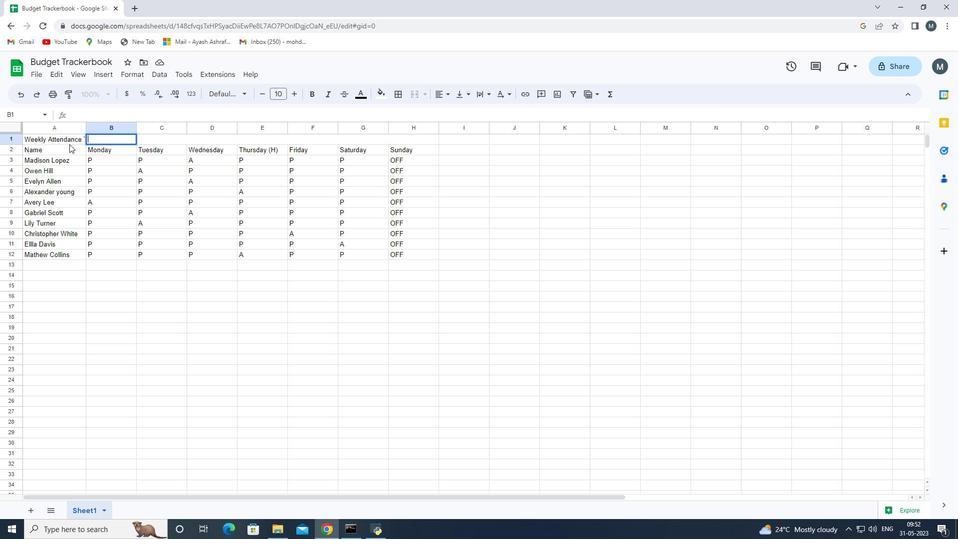 
Action: Mouse pressed left at (71, 135)
Screenshot: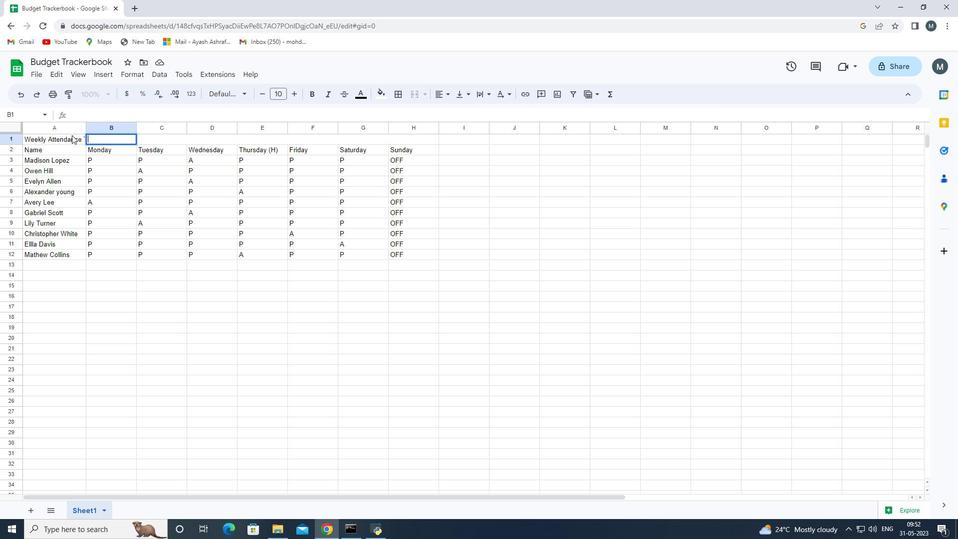 
Action: Mouse pressed left at (71, 135)
Screenshot: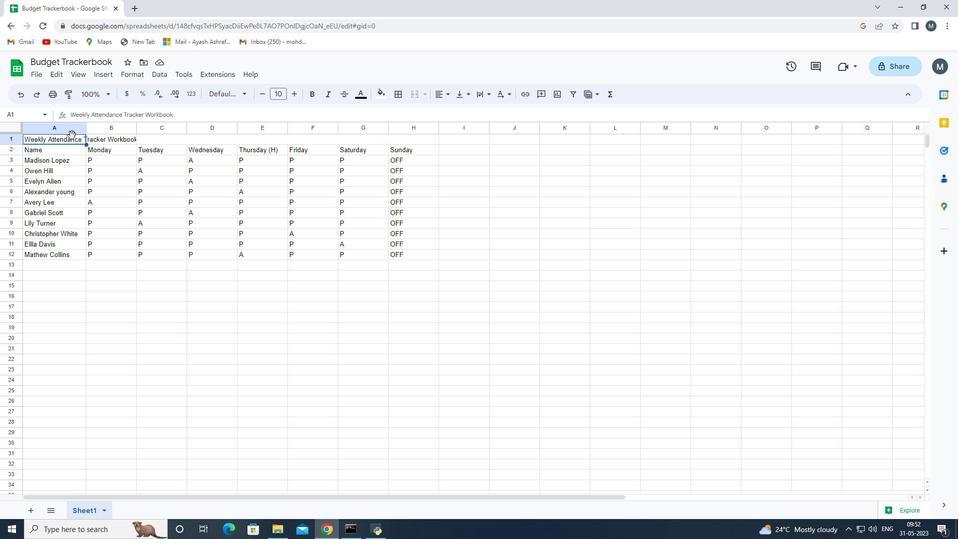 
Action: Mouse moved to (95, 145)
Screenshot: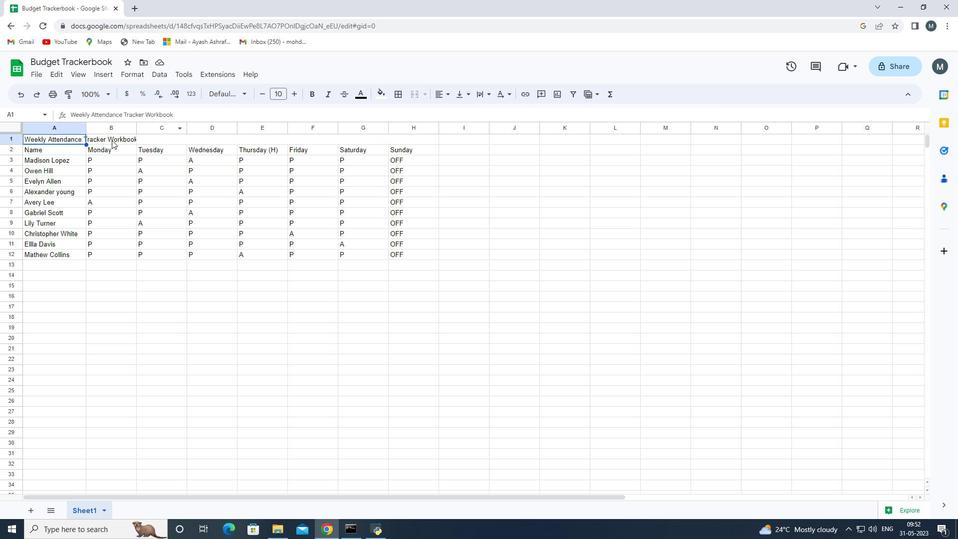 
Action: Key pressed <Key.shift_r><Key.right><Key.right><Key.right><Key.left><Key.left><Key.right>
Screenshot: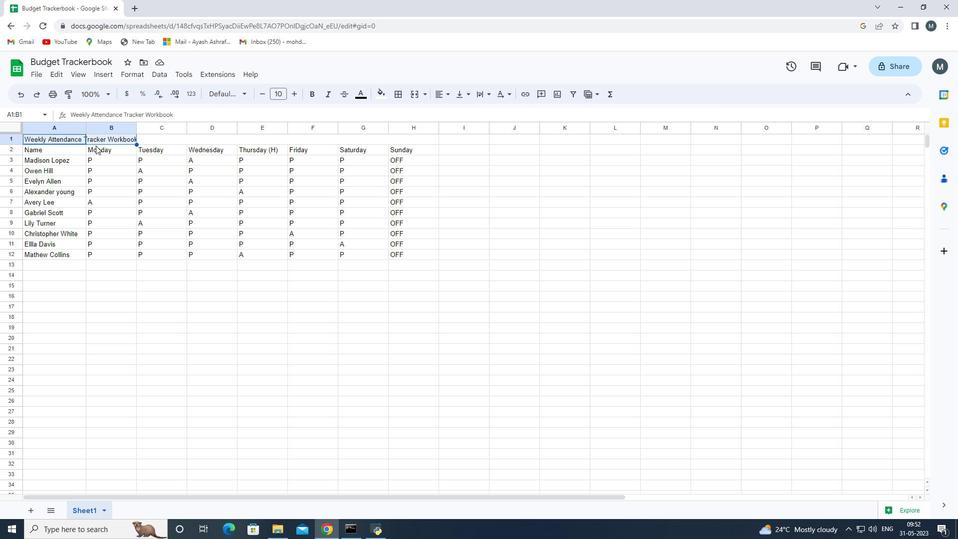 
Action: Mouse moved to (412, 96)
Screenshot: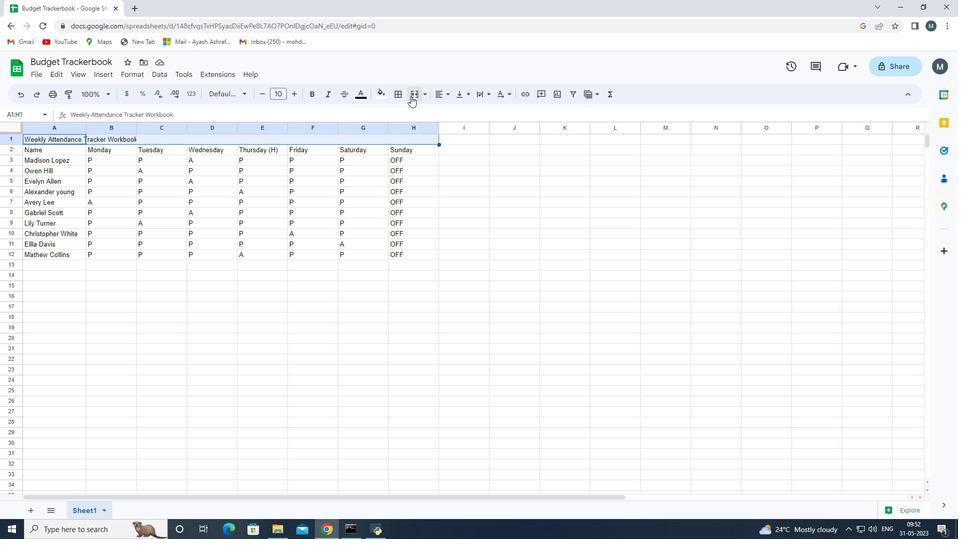 
Action: Mouse pressed left at (412, 96)
Screenshot: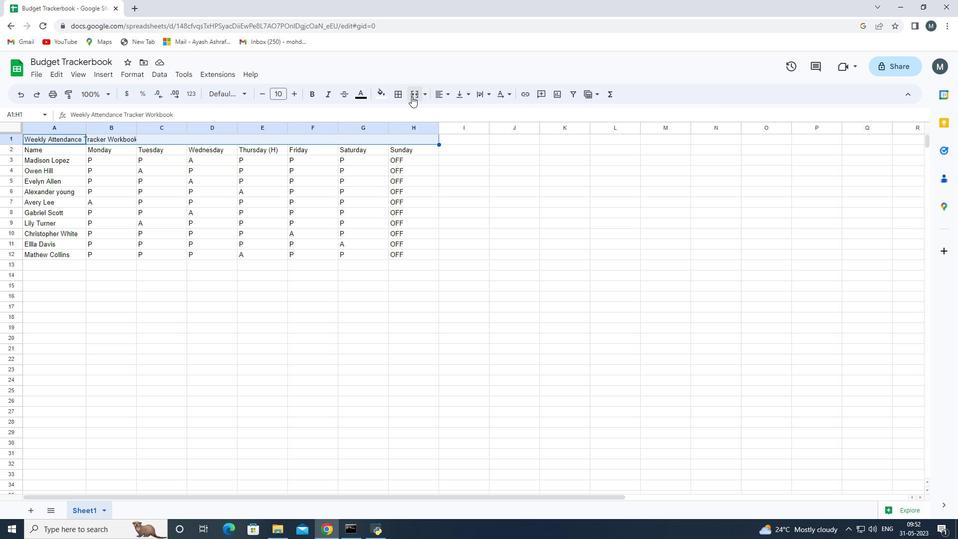 
Action: Mouse moved to (178, 357)
Screenshot: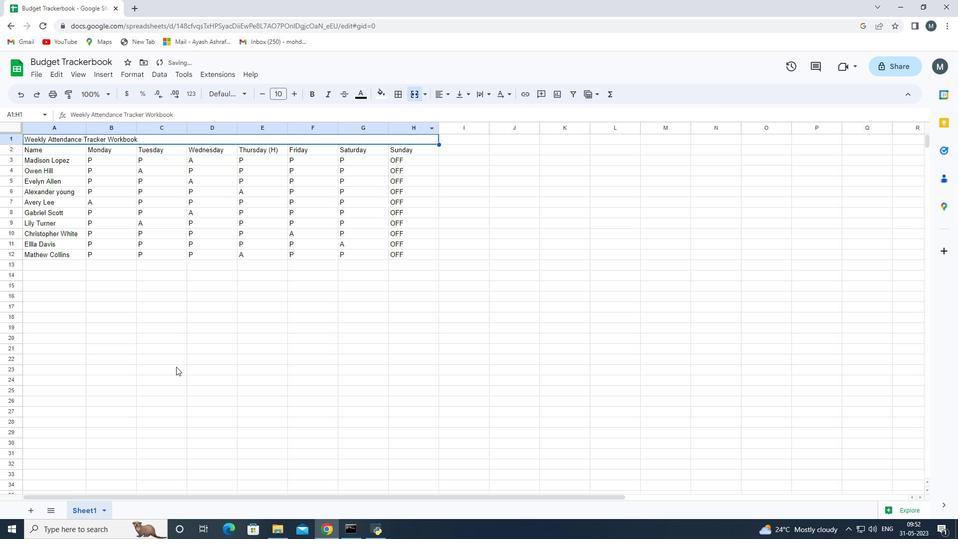 
Action: Mouse pressed left at (178, 357)
Screenshot: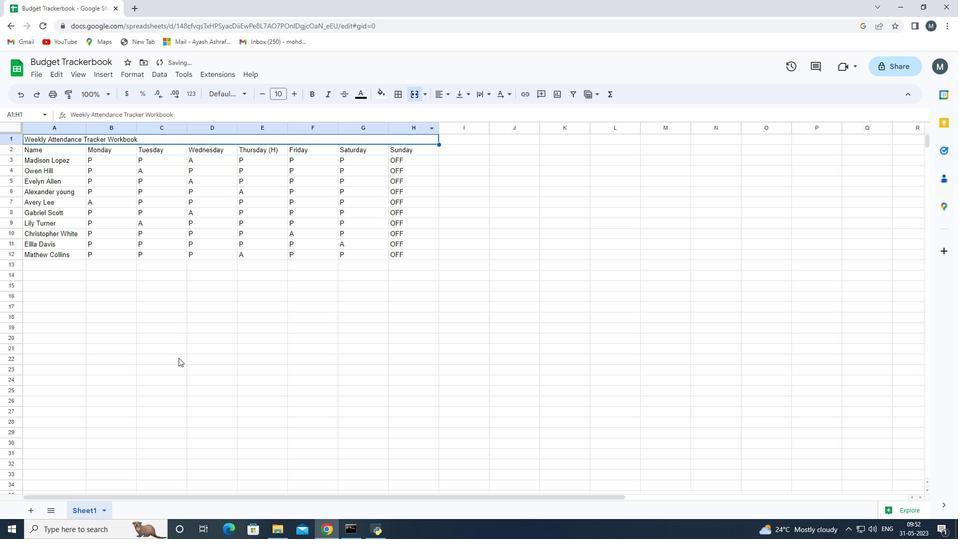 
Action: Mouse moved to (155, 138)
Screenshot: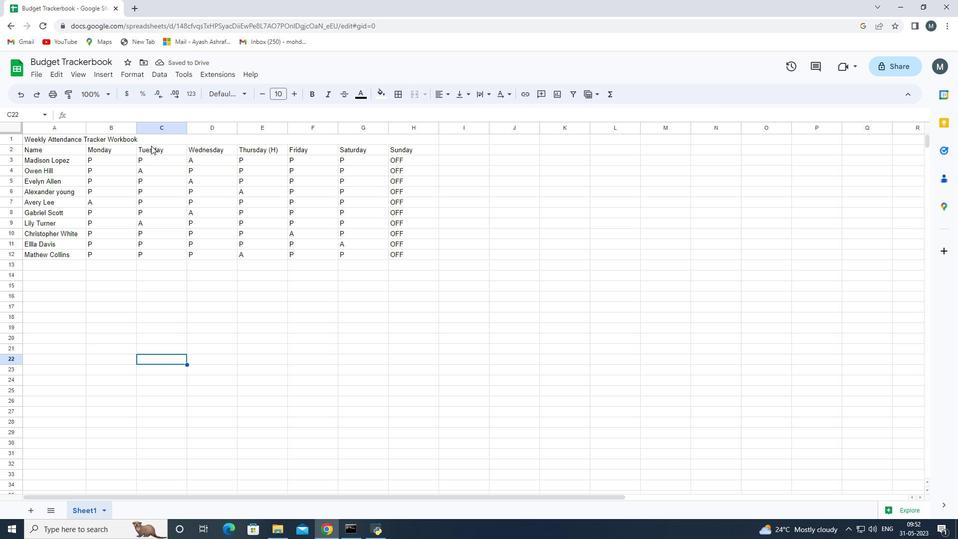 
Action: Mouse pressed left at (155, 138)
Screenshot: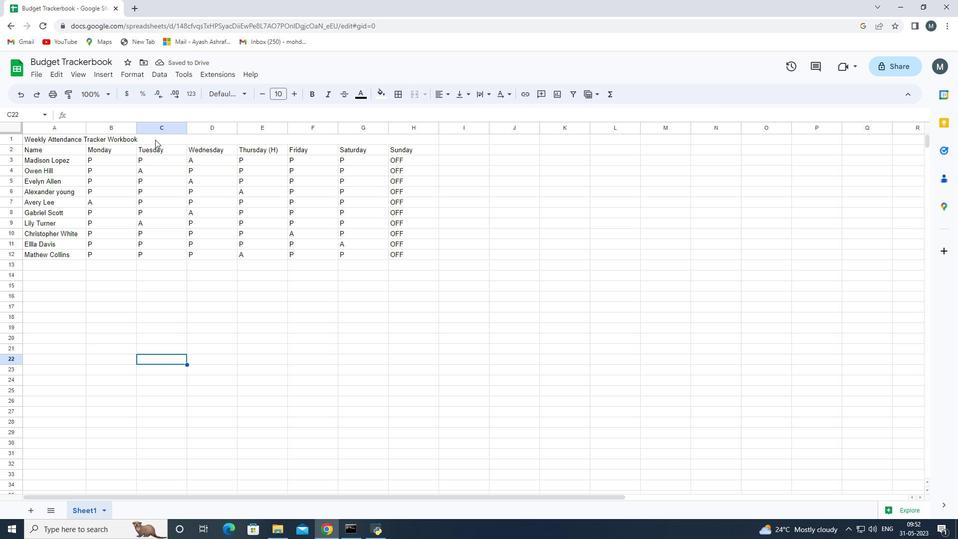 
Action: Mouse pressed left at (155, 138)
Screenshot: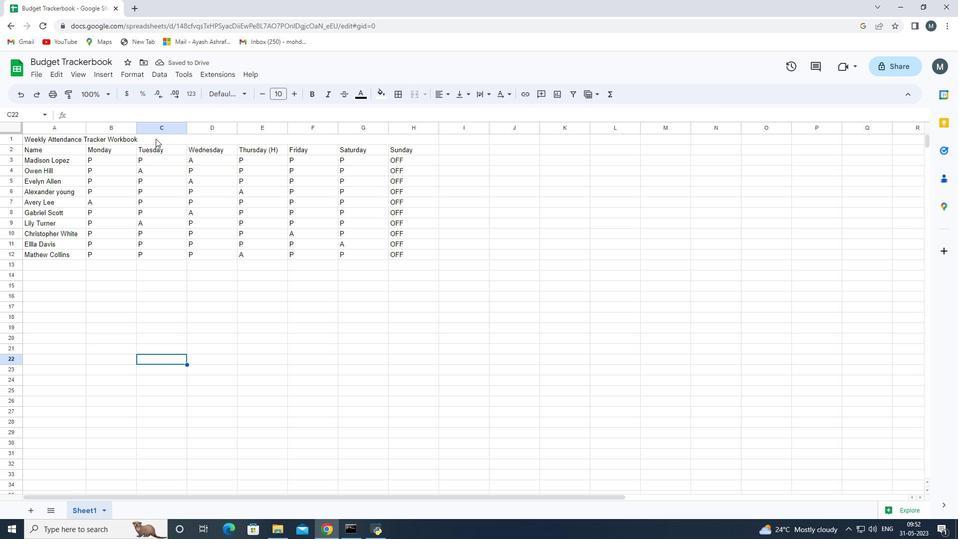 
Action: Mouse pressed left at (155, 138)
Screenshot: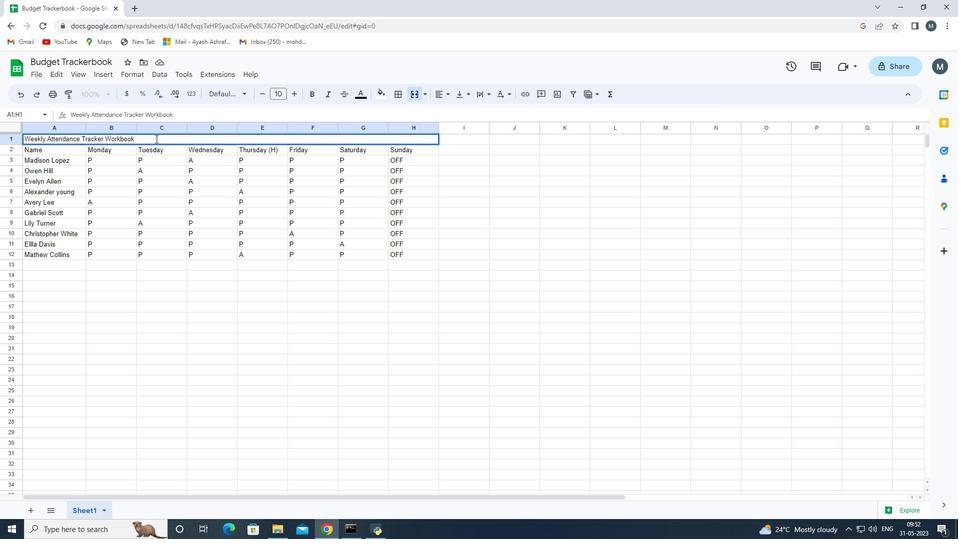 
Action: Mouse moved to (241, 96)
Screenshot: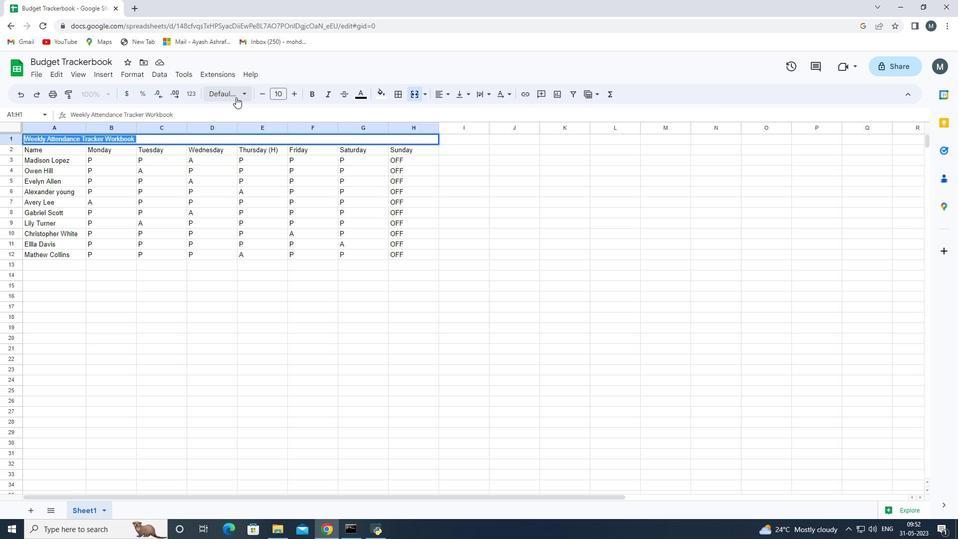 
Action: Mouse pressed left at (241, 96)
Screenshot: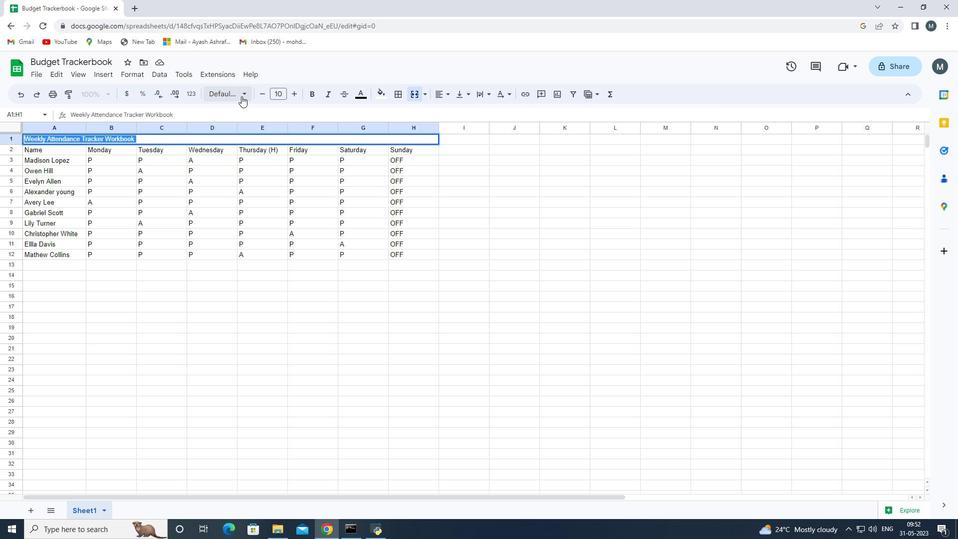 
Action: Mouse moved to (263, 316)
Screenshot: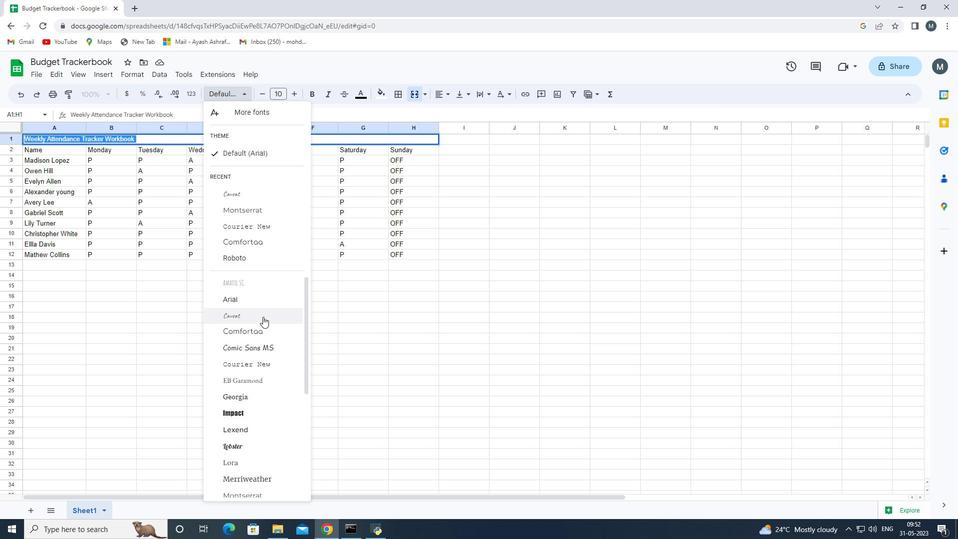 
Action: Mouse scrolled (263, 316) with delta (0, 0)
Screenshot: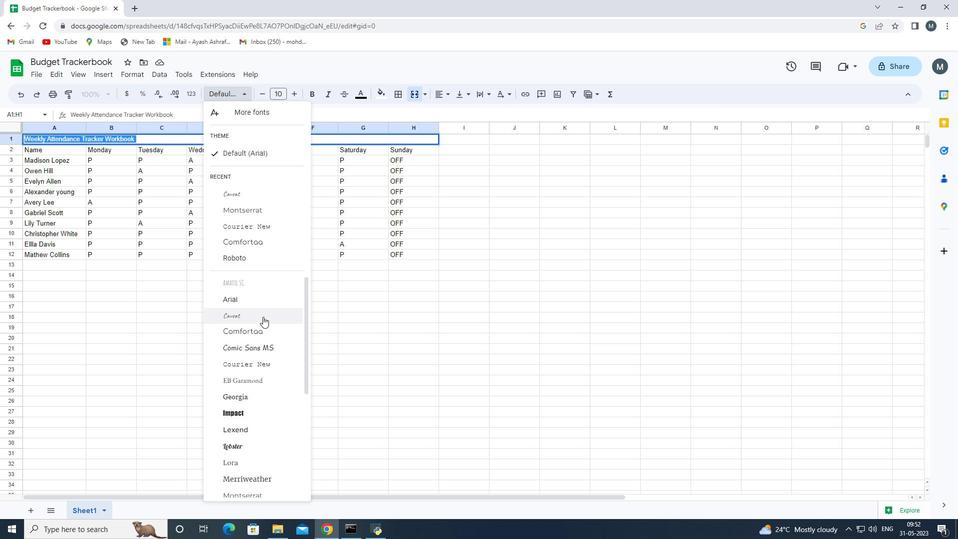 
Action: Mouse scrolled (263, 316) with delta (0, 0)
Screenshot: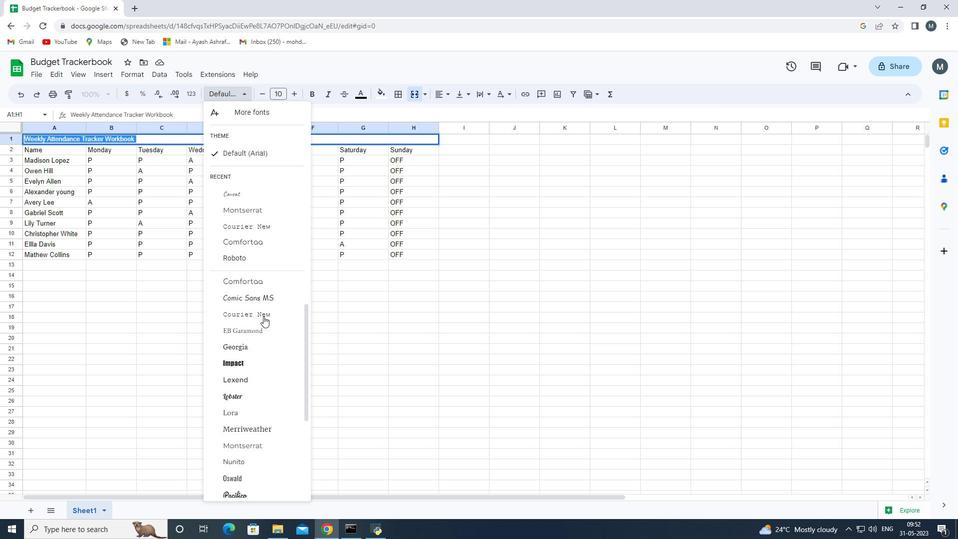 
Action: Mouse scrolled (263, 316) with delta (0, 0)
Screenshot: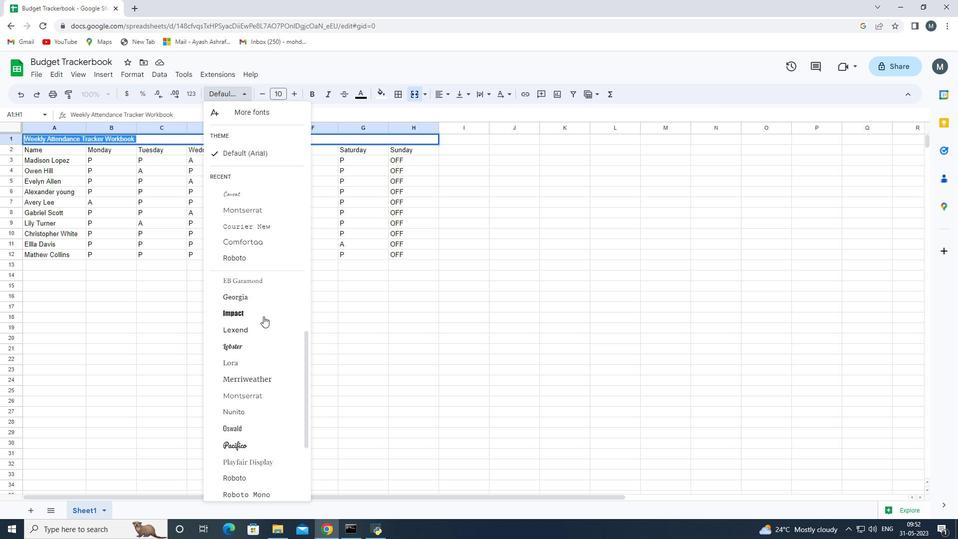 
Action: Mouse scrolled (263, 316) with delta (0, 0)
Screenshot: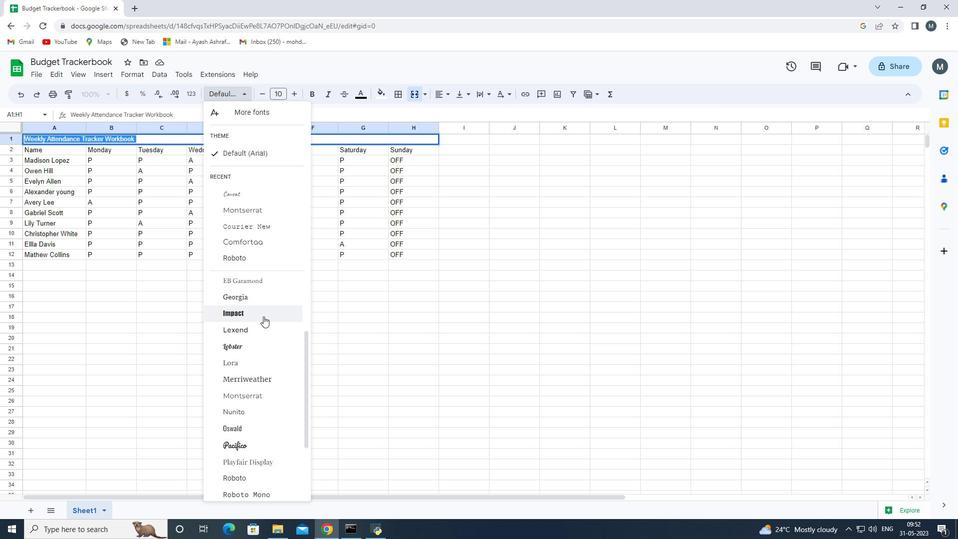 
Action: Mouse moved to (268, 411)
Screenshot: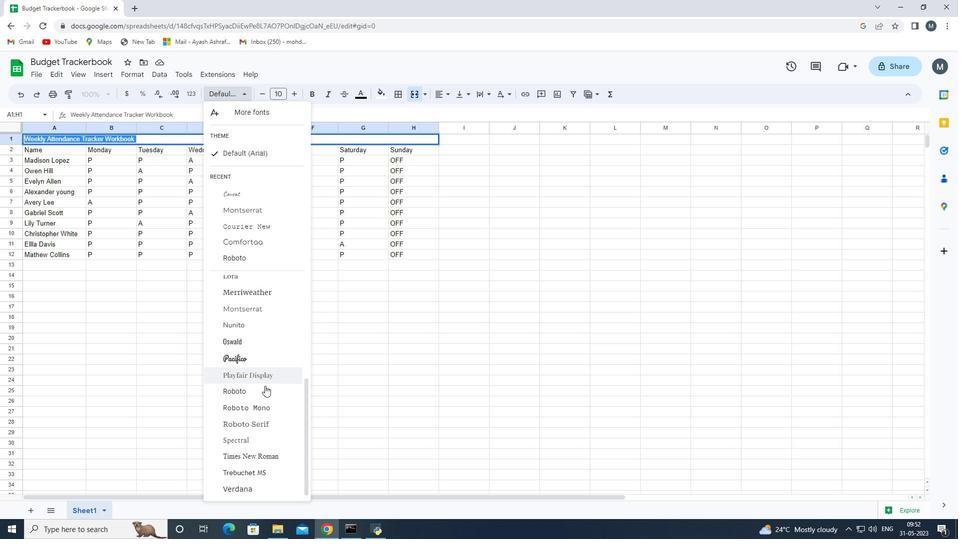 
Action: Mouse pressed left at (268, 411)
Screenshot: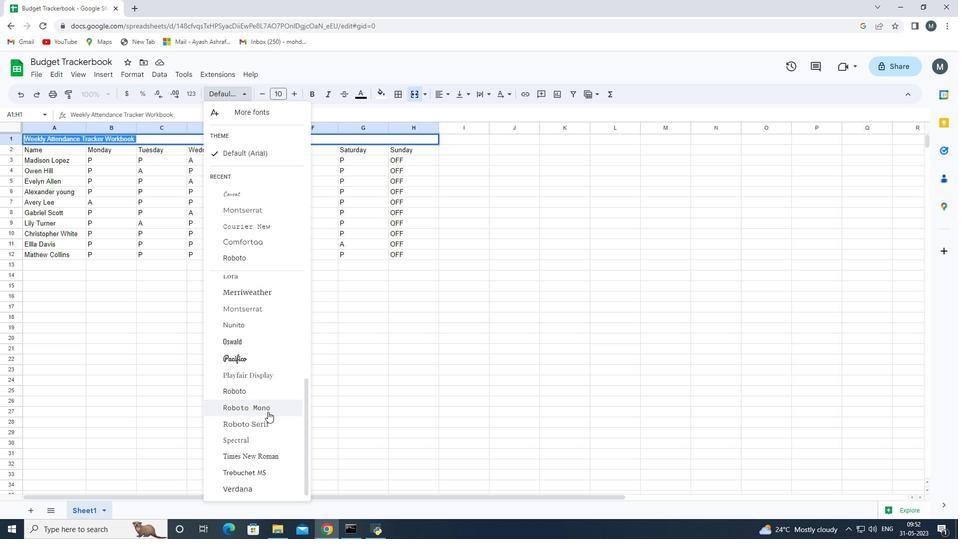 
Action: Mouse moved to (383, 97)
Screenshot: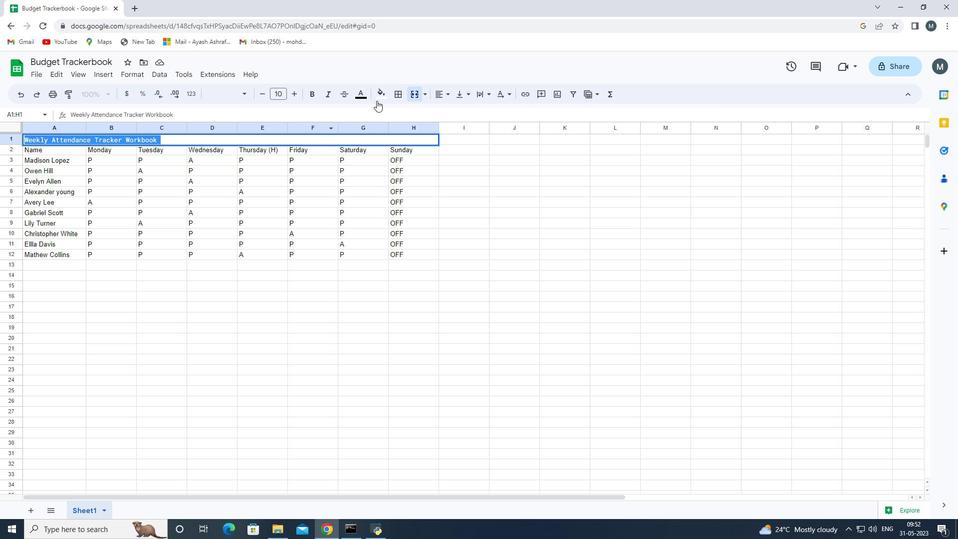
Action: Mouse pressed left at (383, 97)
Screenshot: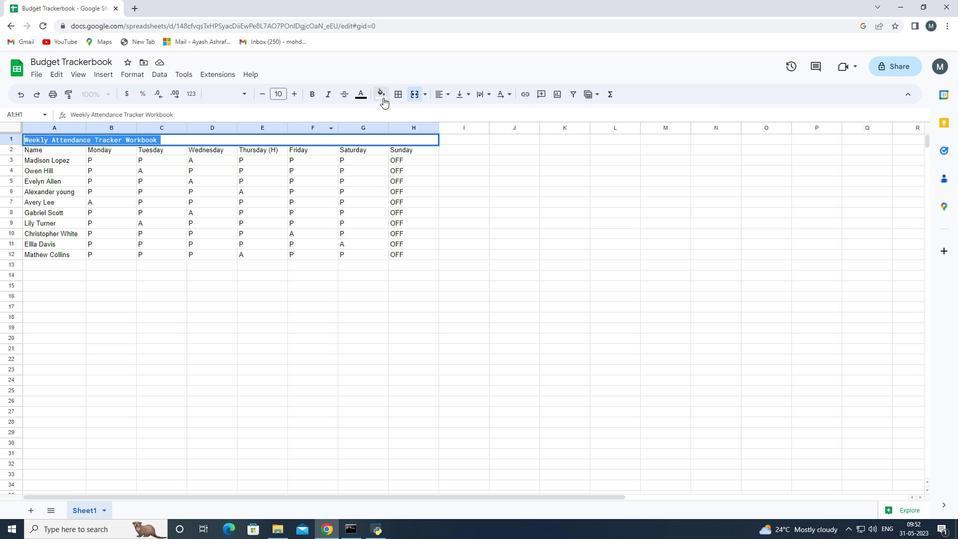 
Action: Mouse moved to (449, 228)
Screenshot: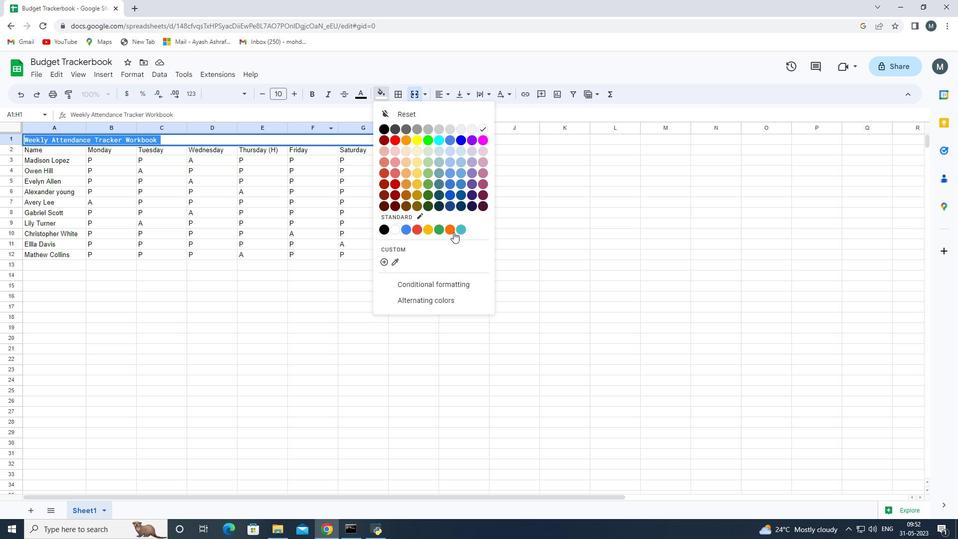 
Action: Mouse pressed left at (449, 228)
Screenshot: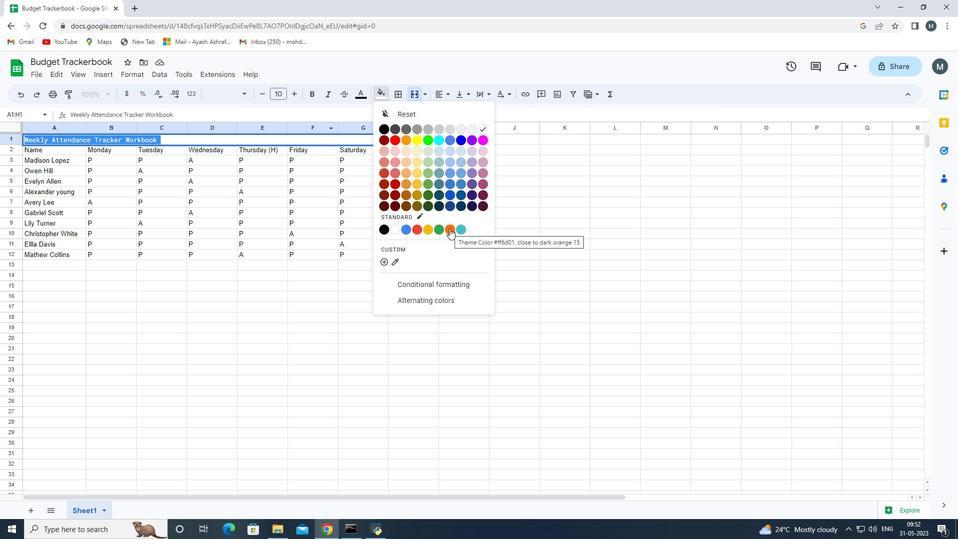 
Action: Mouse moved to (291, 93)
Screenshot: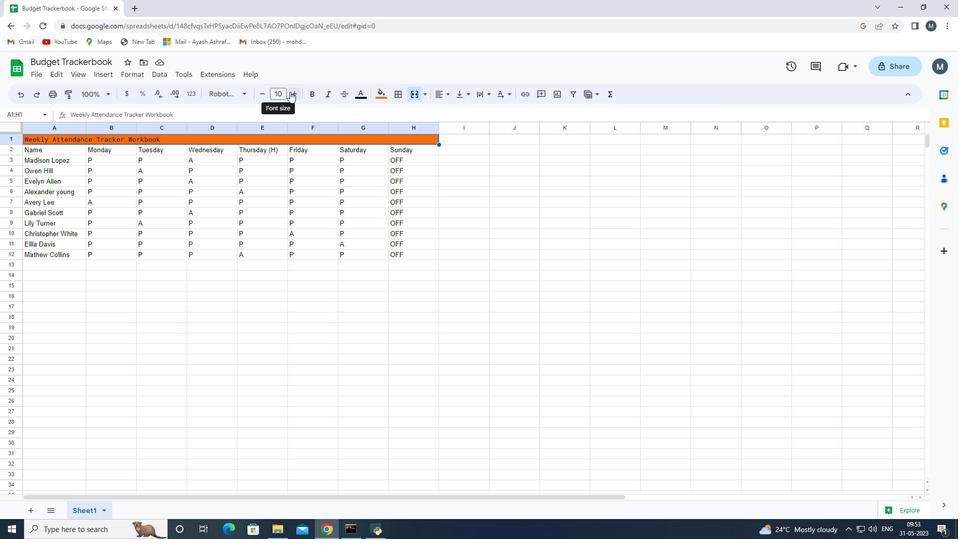 
Action: Mouse pressed left at (291, 93)
Screenshot: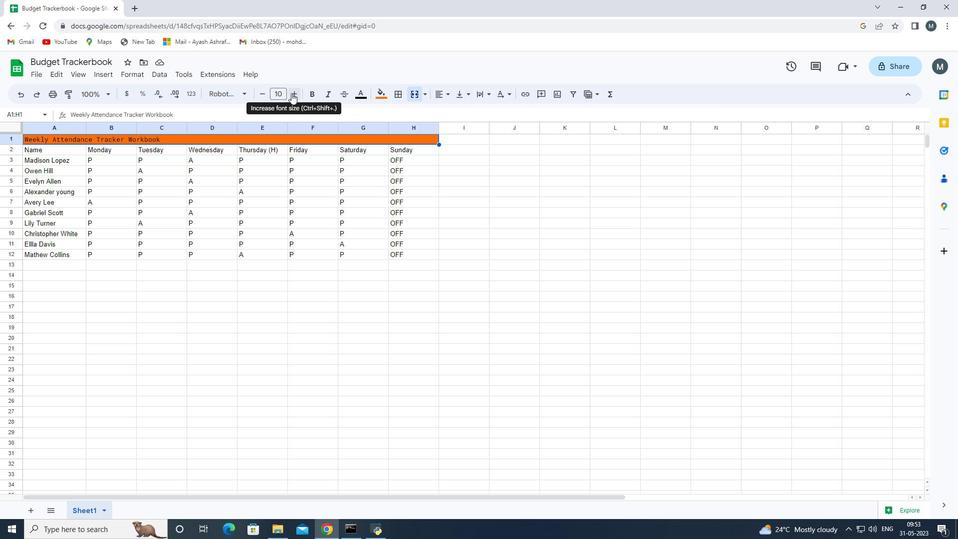 
Action: Mouse pressed left at (291, 93)
Screenshot: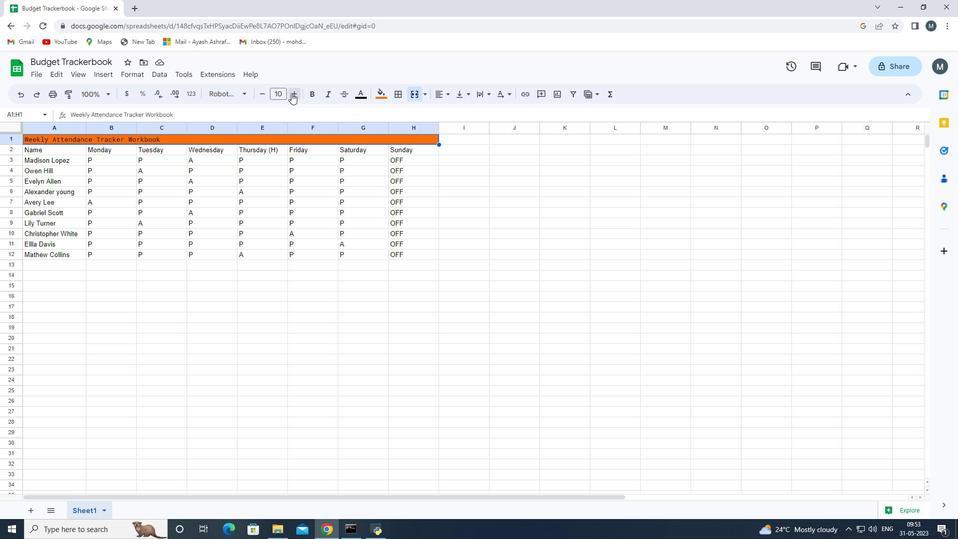 
Action: Mouse pressed left at (291, 93)
Screenshot: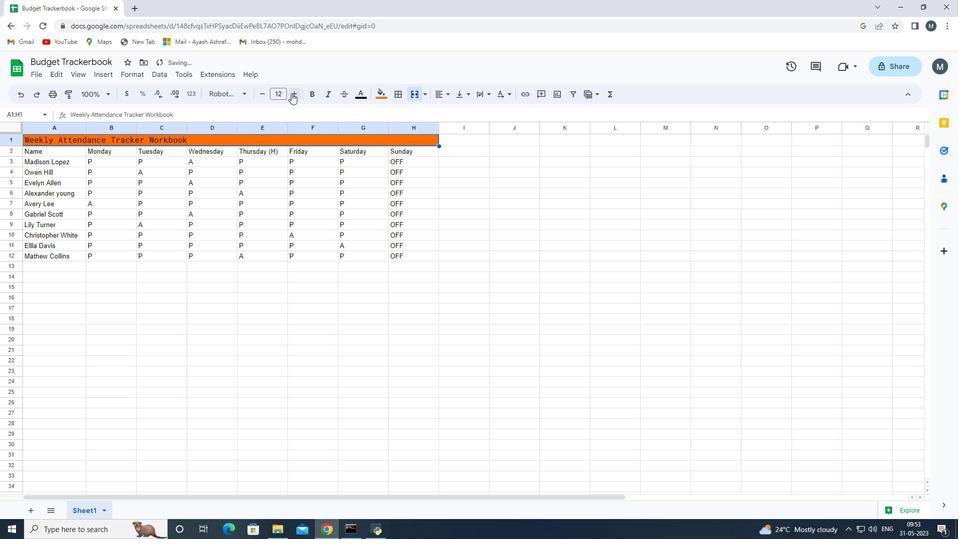 
Action: Mouse pressed left at (291, 93)
Screenshot: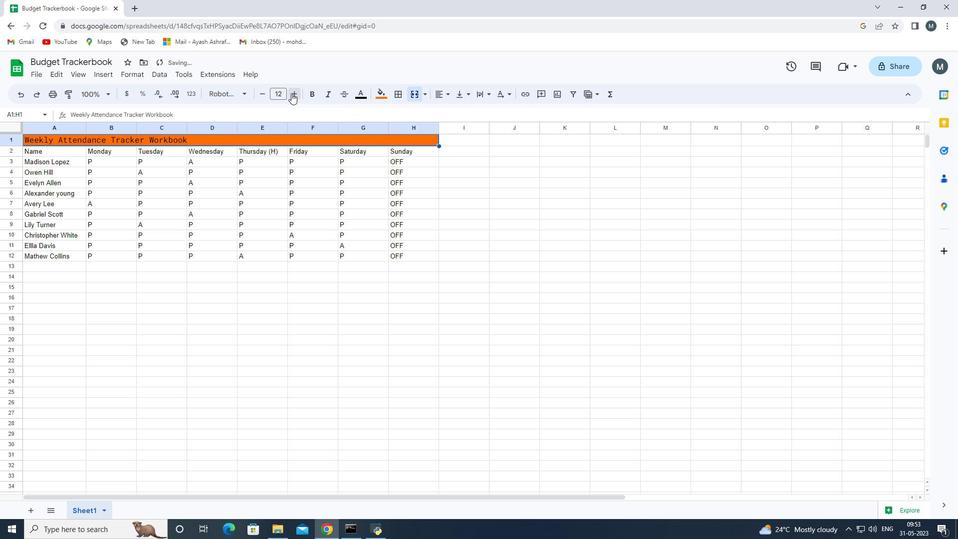 
Action: Mouse pressed left at (291, 93)
Screenshot: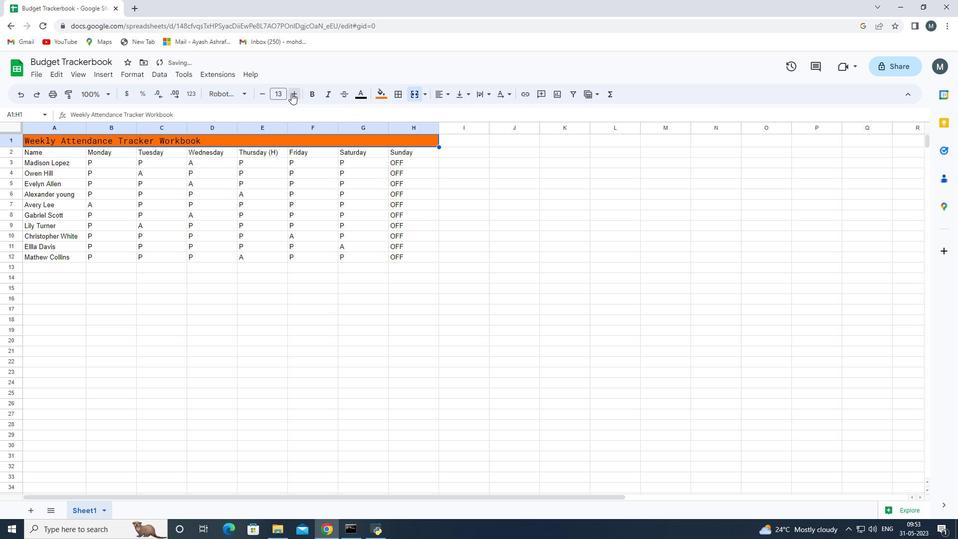 
Action: Mouse pressed left at (291, 93)
Screenshot: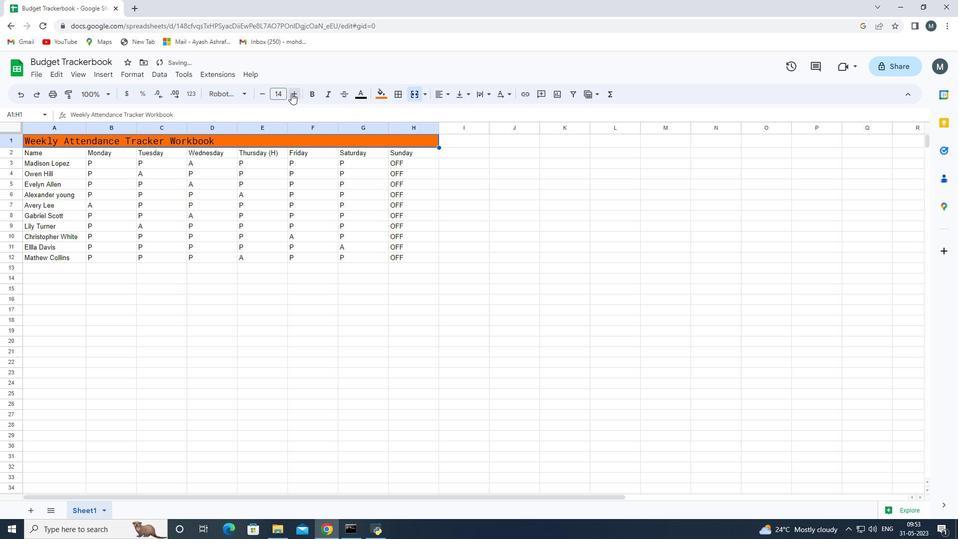 
Action: Mouse pressed left at (291, 93)
Screenshot: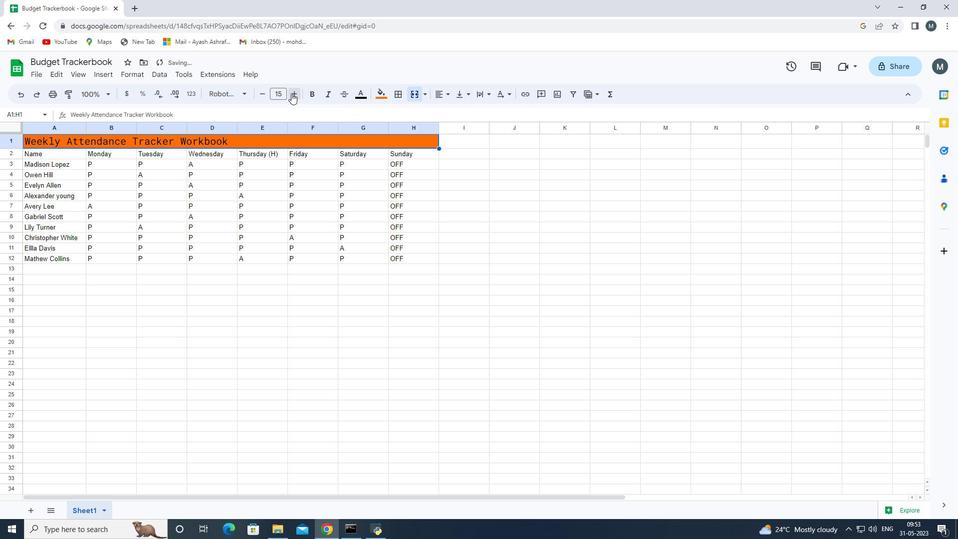 
Action: Mouse pressed left at (291, 93)
Screenshot: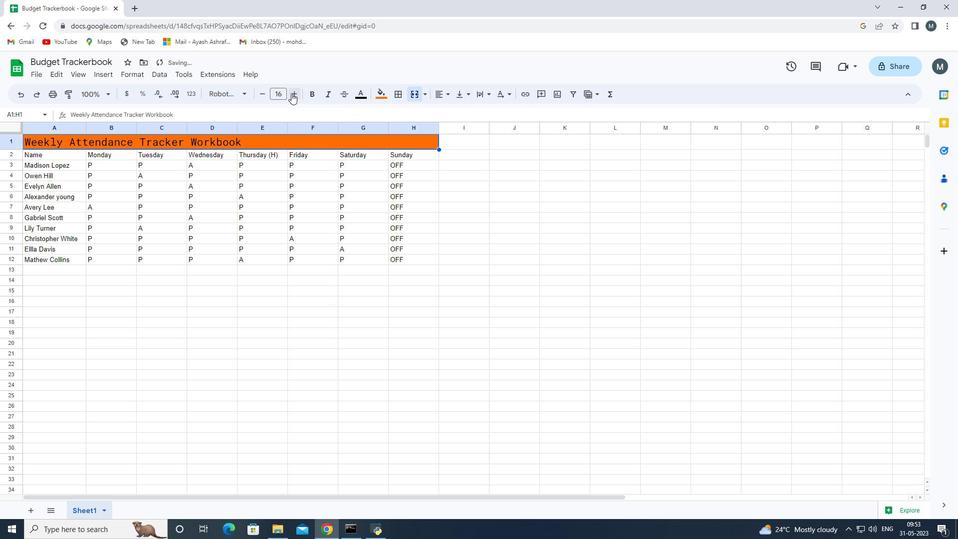 
Action: Mouse pressed left at (291, 93)
Screenshot: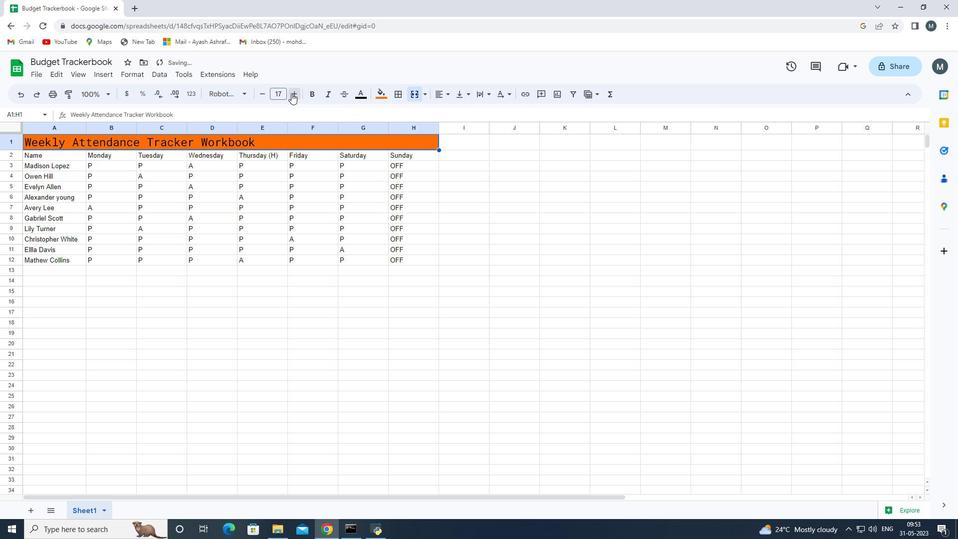 
Action: Mouse pressed left at (291, 93)
Screenshot: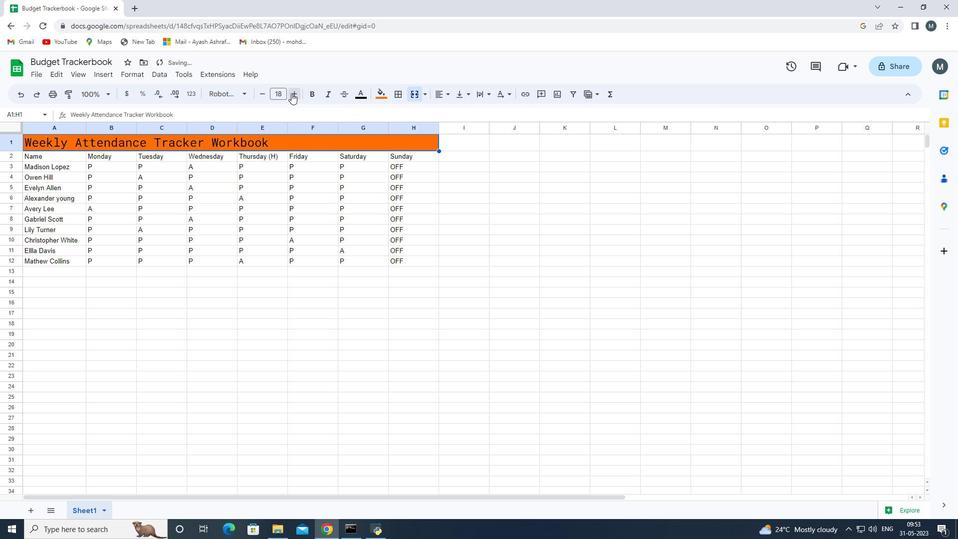 
Action: Mouse pressed left at (291, 93)
Screenshot: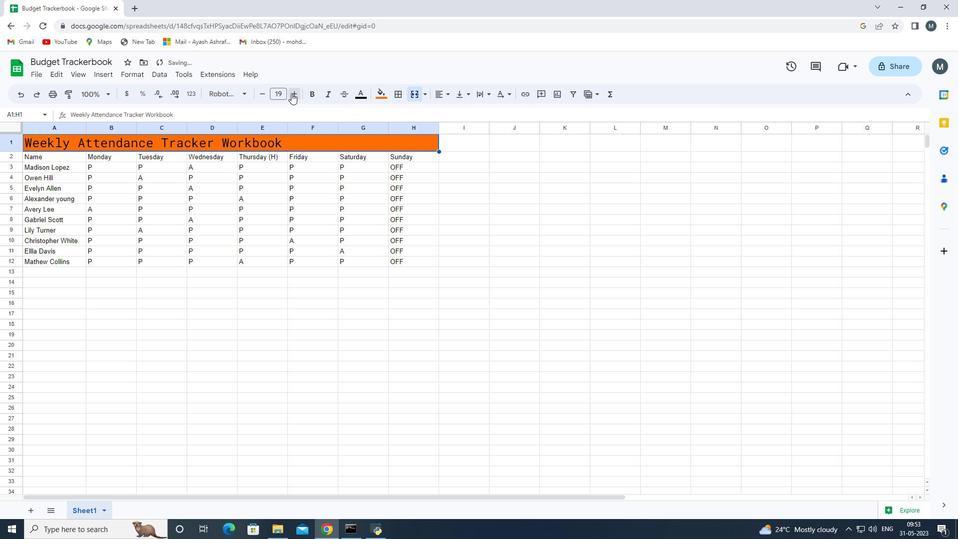 
Action: Mouse pressed left at (291, 93)
Screenshot: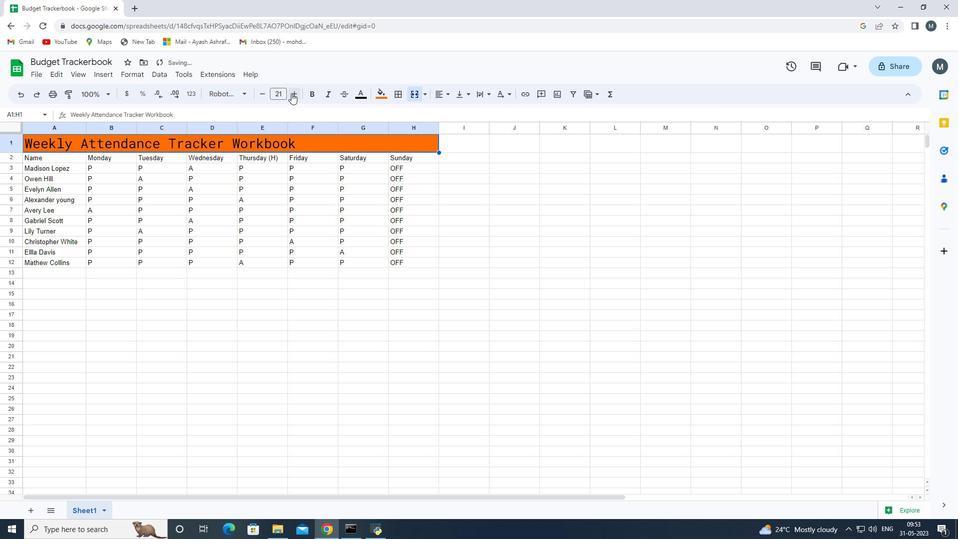 
Action: Mouse moved to (196, 196)
Screenshot: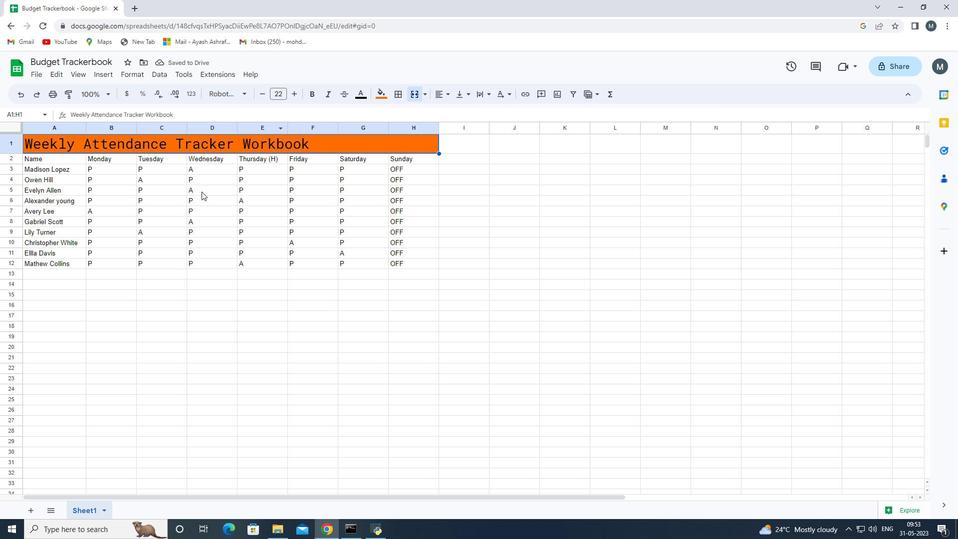 
Action: Mouse pressed left at (196, 196)
Screenshot: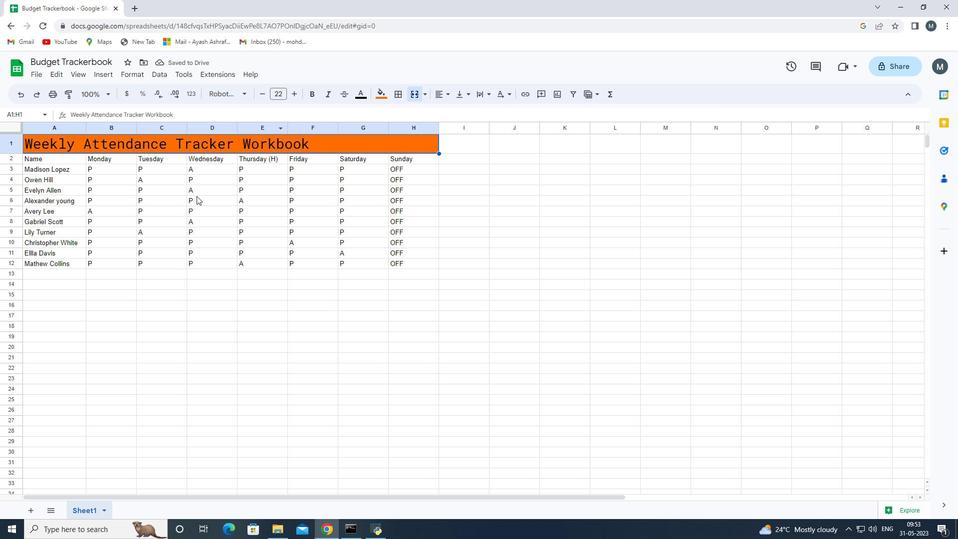 
Action: Mouse moved to (33, 160)
Screenshot: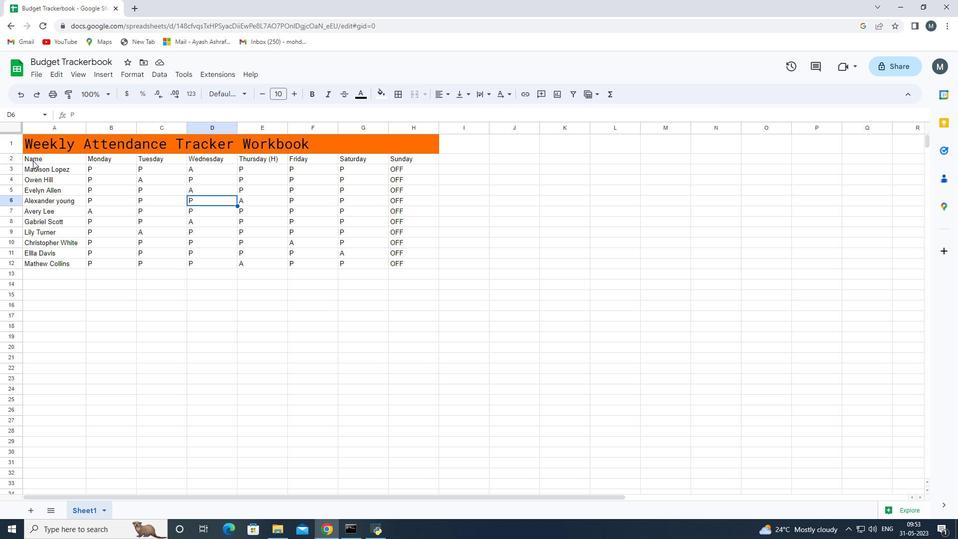 
Action: Mouse pressed left at (33, 160)
Screenshot: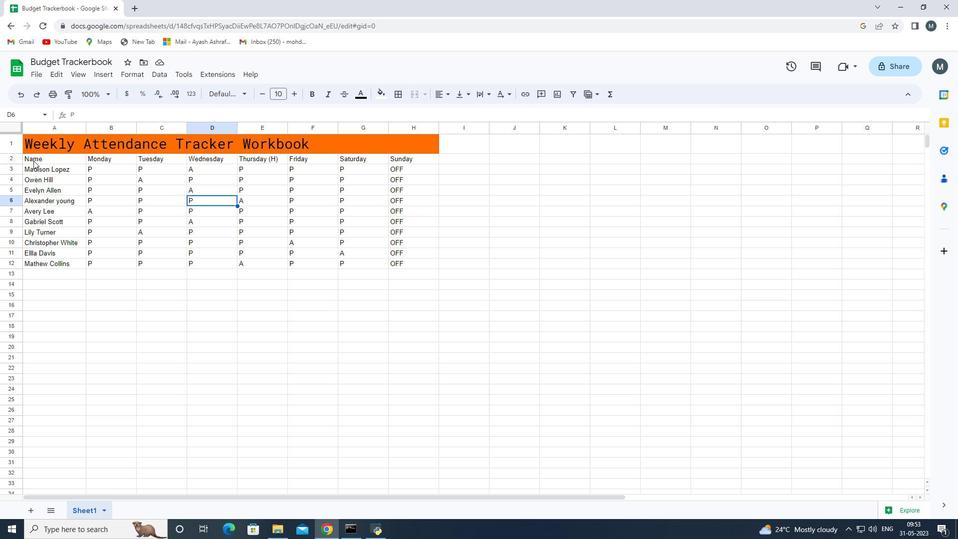 
Action: Mouse moved to (245, 97)
Screenshot: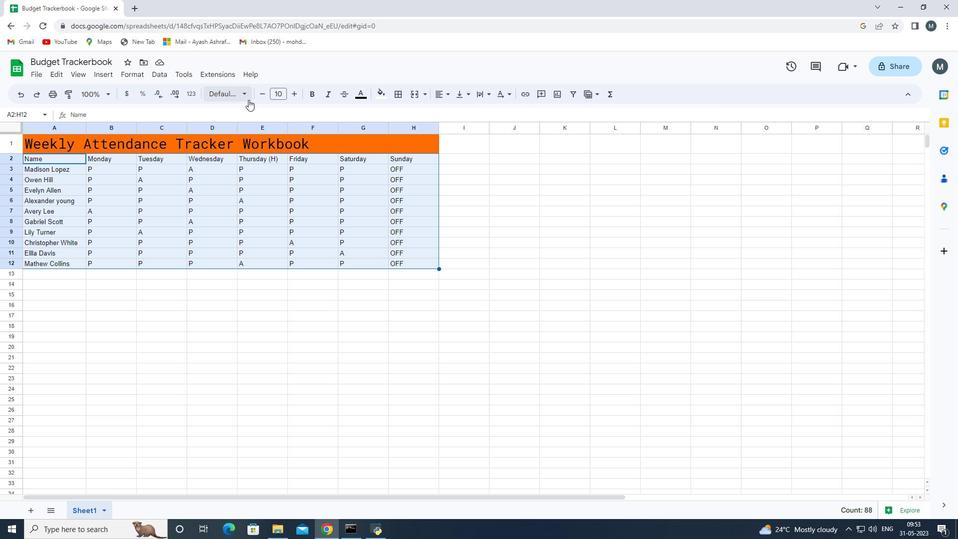 
Action: Mouse pressed left at (245, 97)
Screenshot: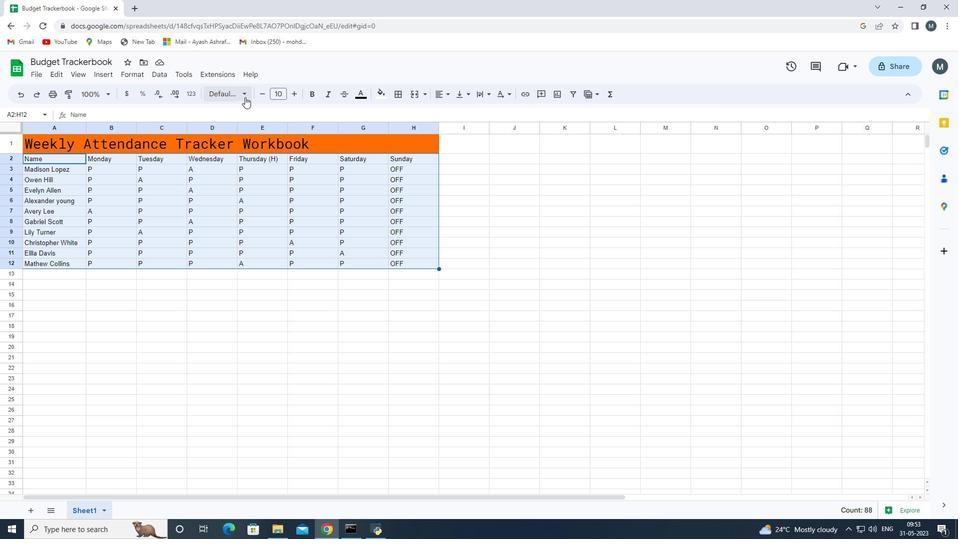 
Action: Mouse moved to (262, 194)
Screenshot: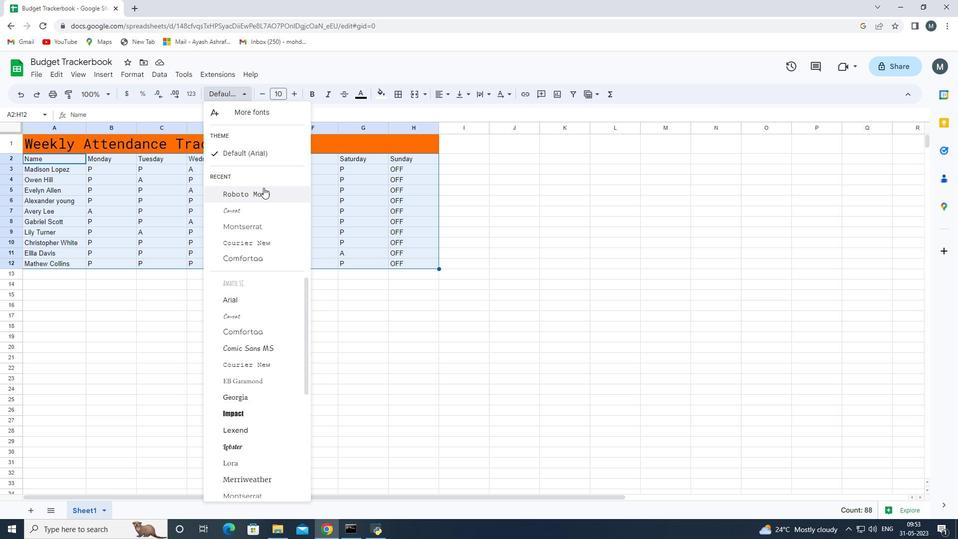 
Action: Mouse pressed left at (262, 194)
Screenshot: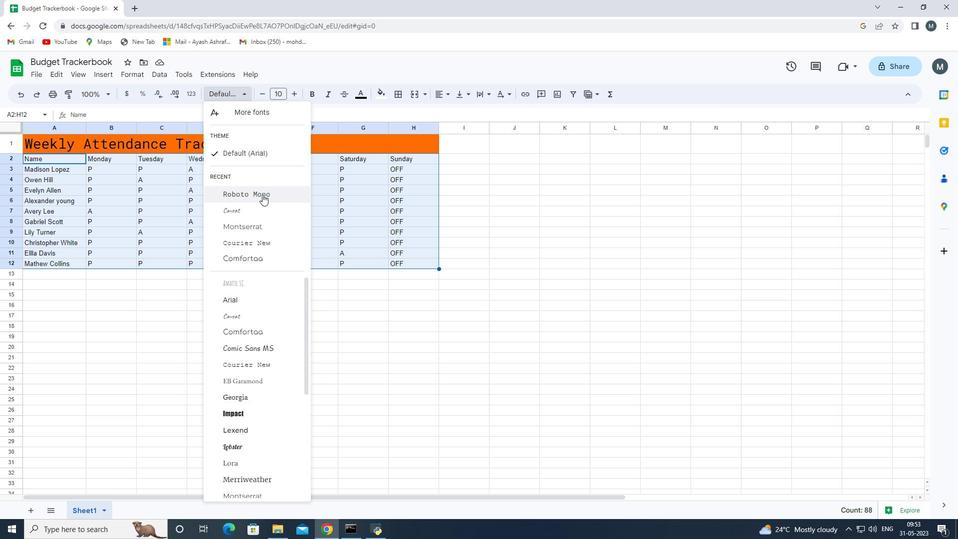 
Action: Mouse moved to (298, 94)
Screenshot: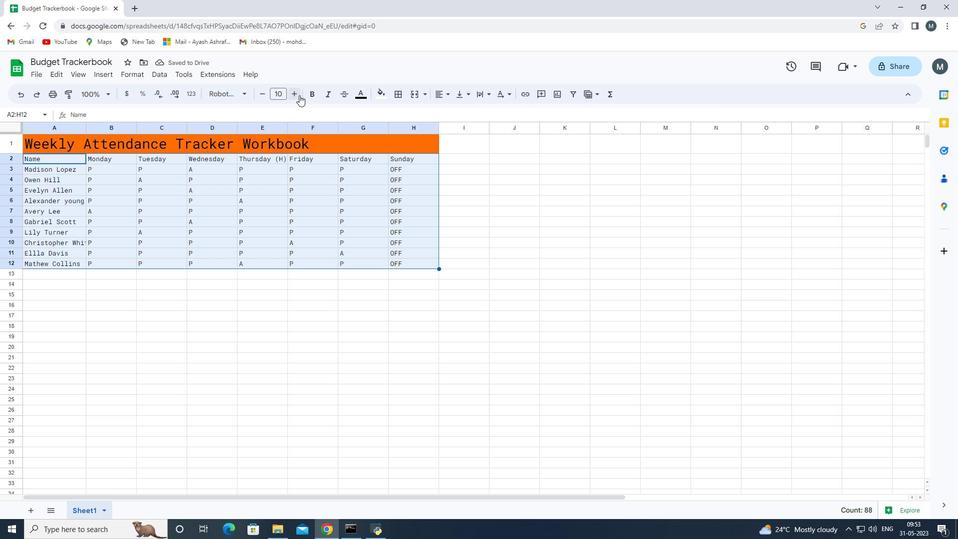 
Action: Mouse pressed left at (298, 94)
Screenshot: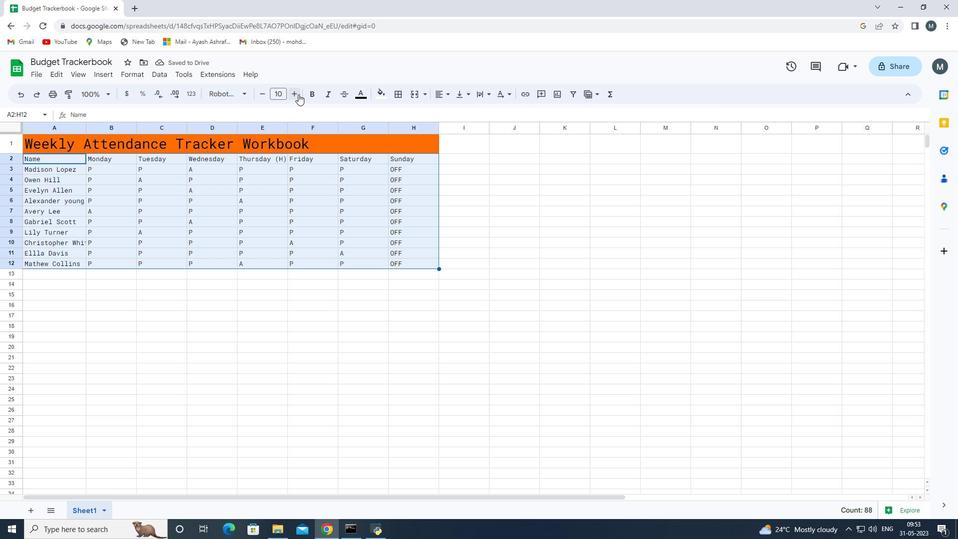 
Action: Mouse pressed left at (298, 94)
Screenshot: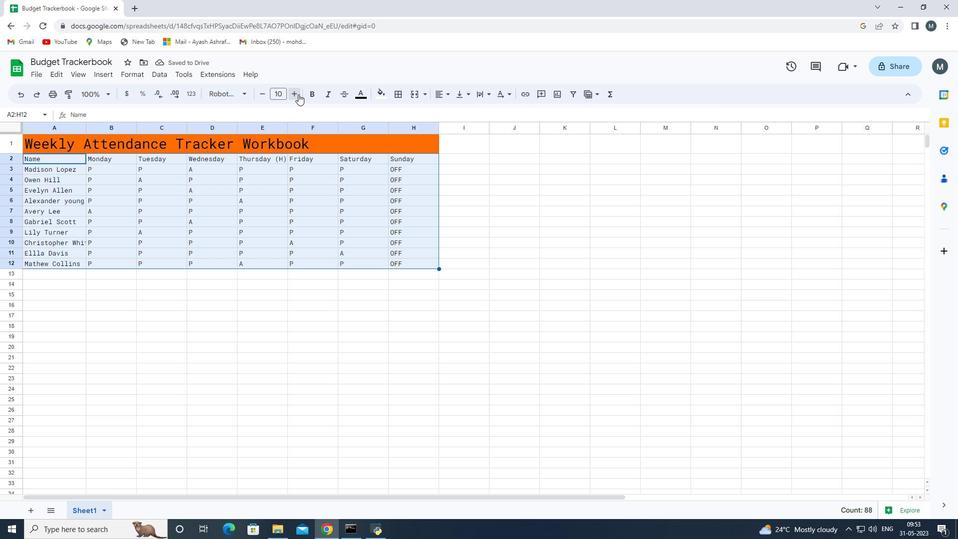 
Action: Mouse pressed left at (298, 94)
Screenshot: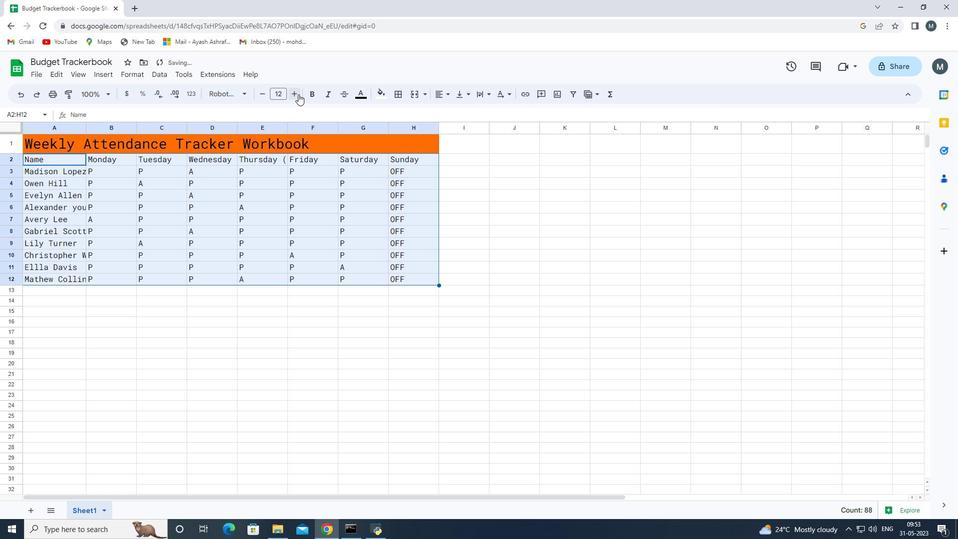
Action: Mouse pressed left at (298, 94)
Screenshot: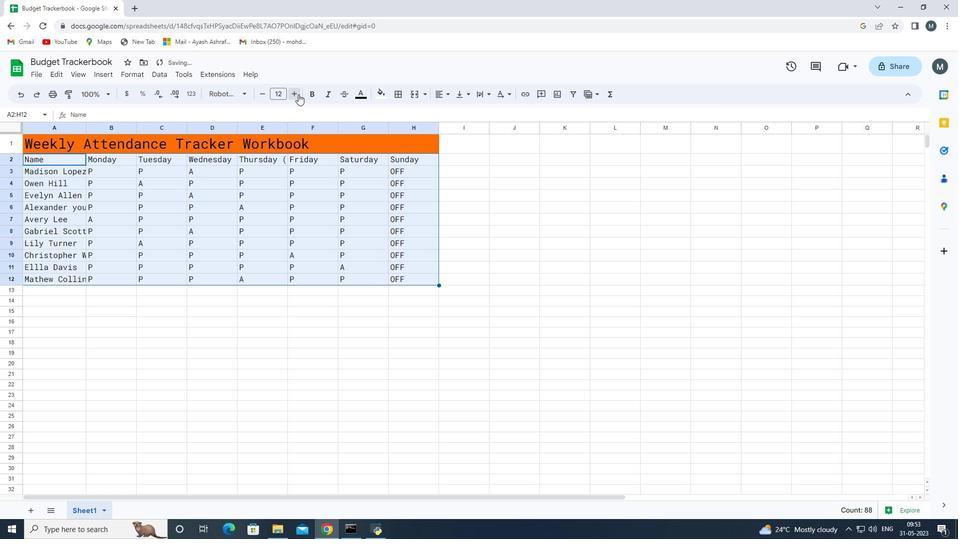 
Action: Mouse moved to (110, 336)
Screenshot: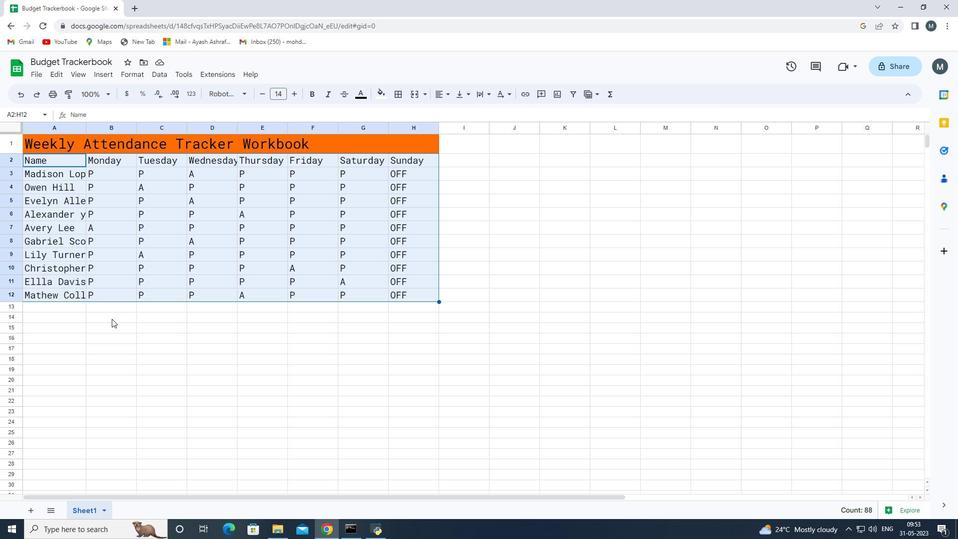 
Action: Mouse pressed left at (110, 336)
Screenshot: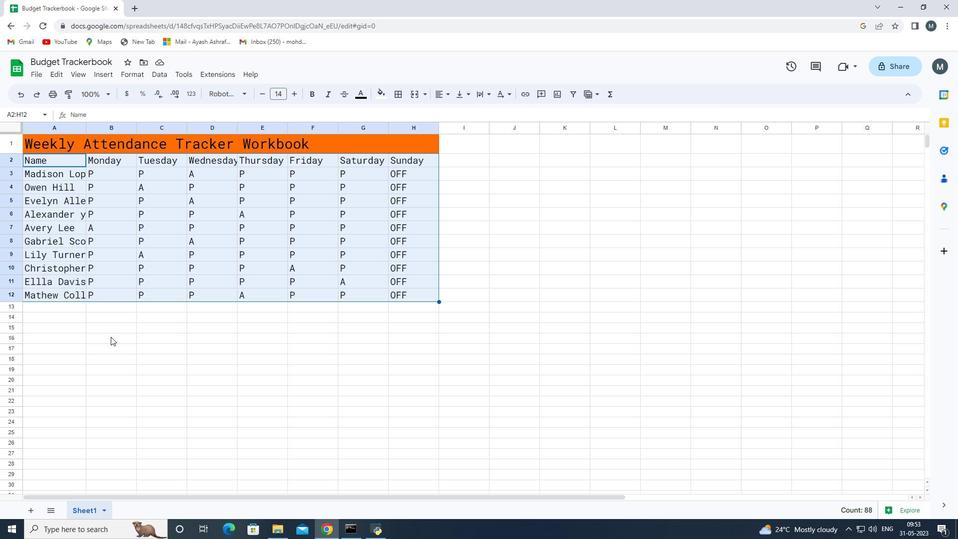 
Action: Mouse moved to (24, 142)
Screenshot: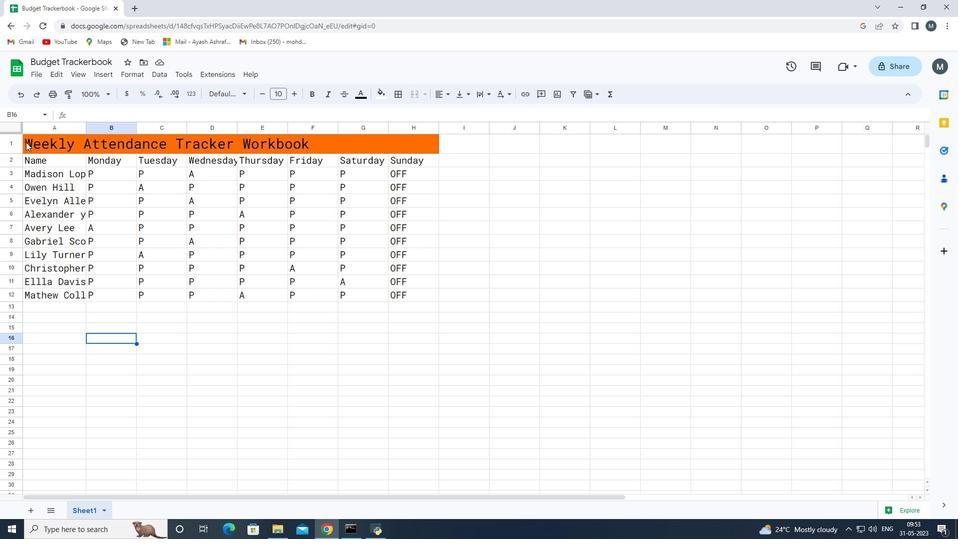 
Action: Mouse pressed left at (24, 142)
Screenshot: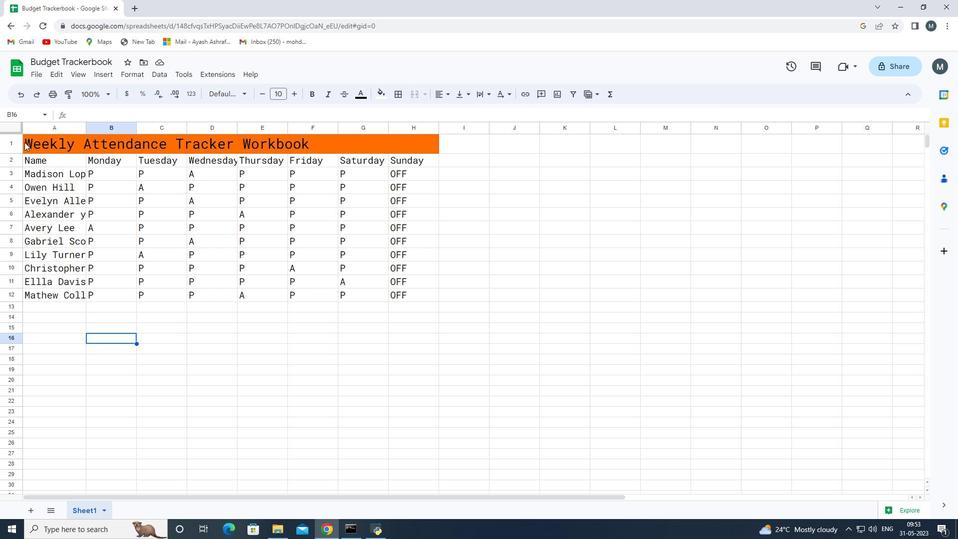 
Action: Mouse moved to (441, 100)
Screenshot: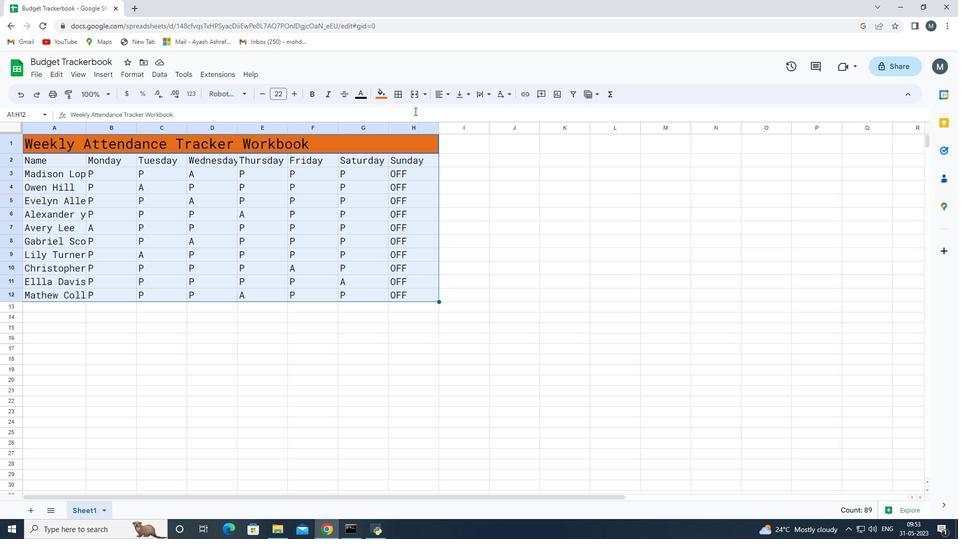 
Action: Mouse pressed left at (441, 100)
Screenshot: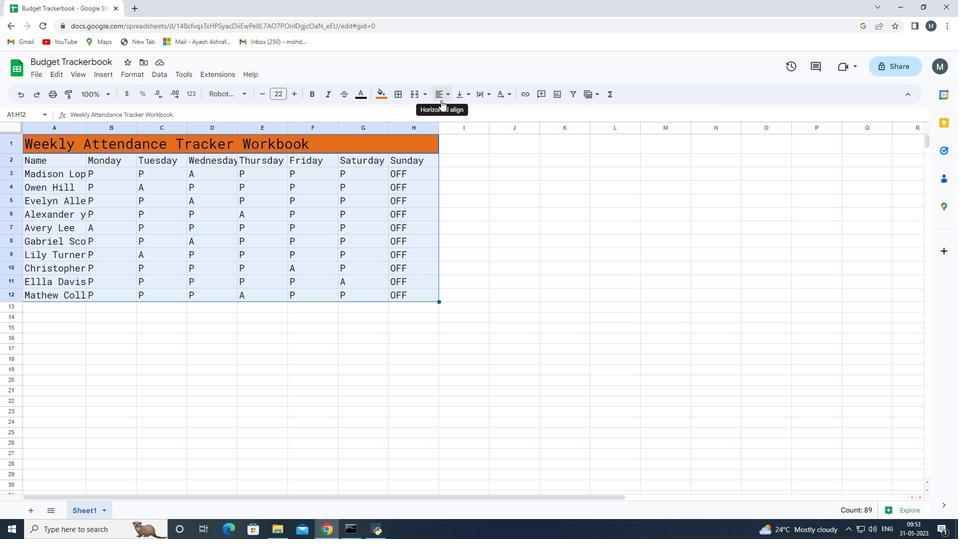 
Action: Mouse moved to (458, 115)
Screenshot: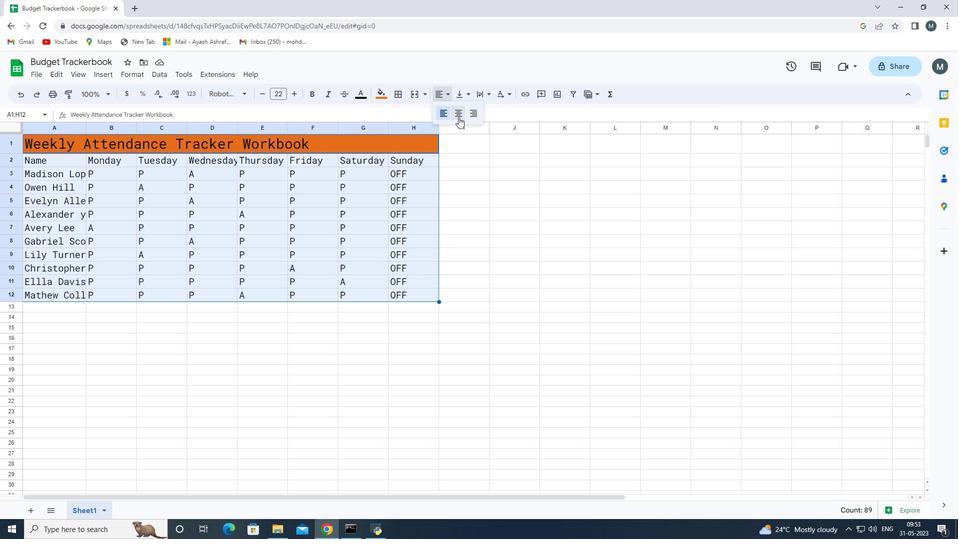 
Action: Mouse pressed left at (458, 115)
Screenshot: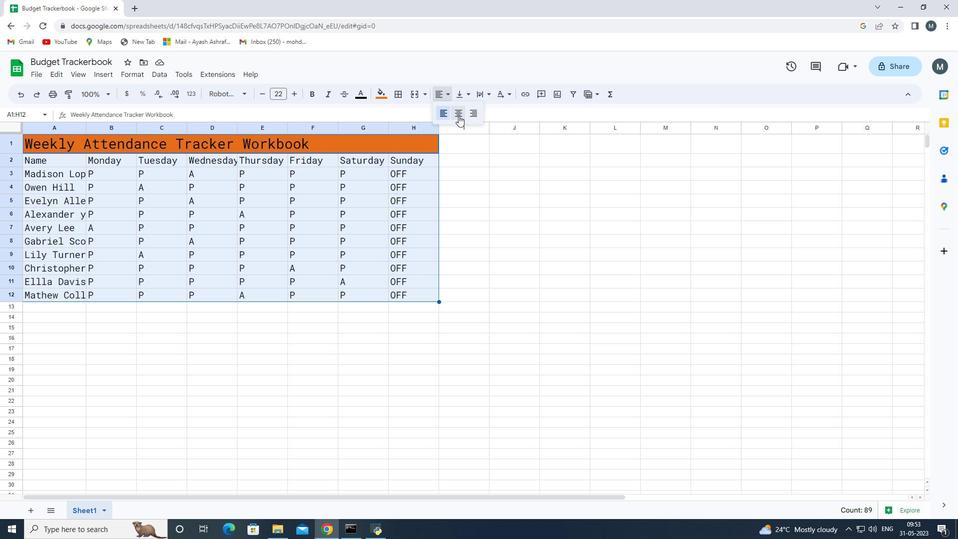 
Action: Mouse moved to (137, 327)
Screenshot: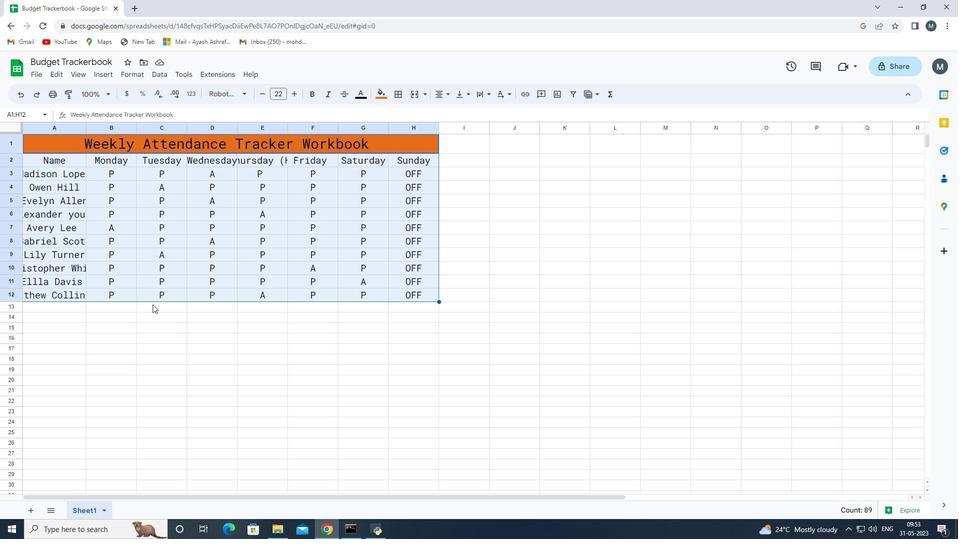 
Action: Mouse pressed left at (137, 327)
Screenshot: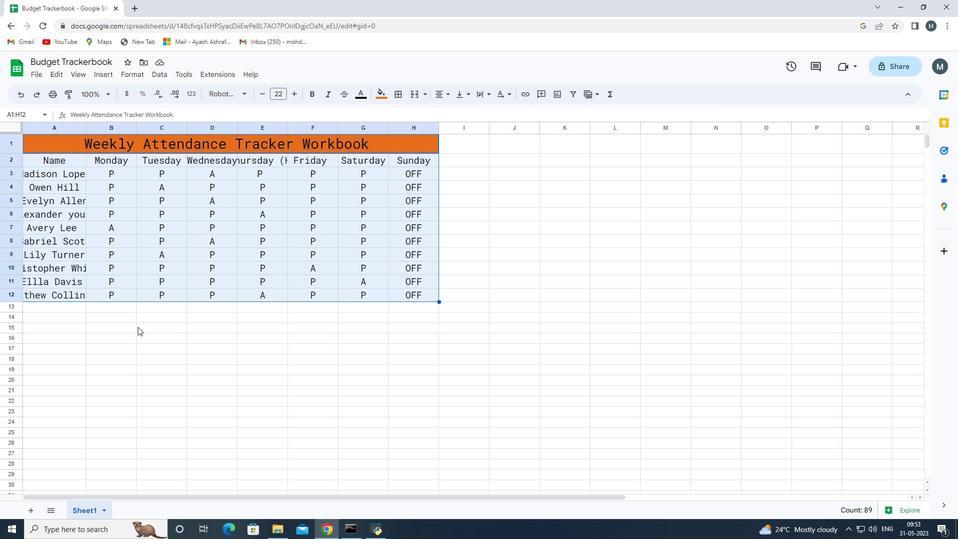 
Action: Mouse moved to (85, 128)
Screenshot: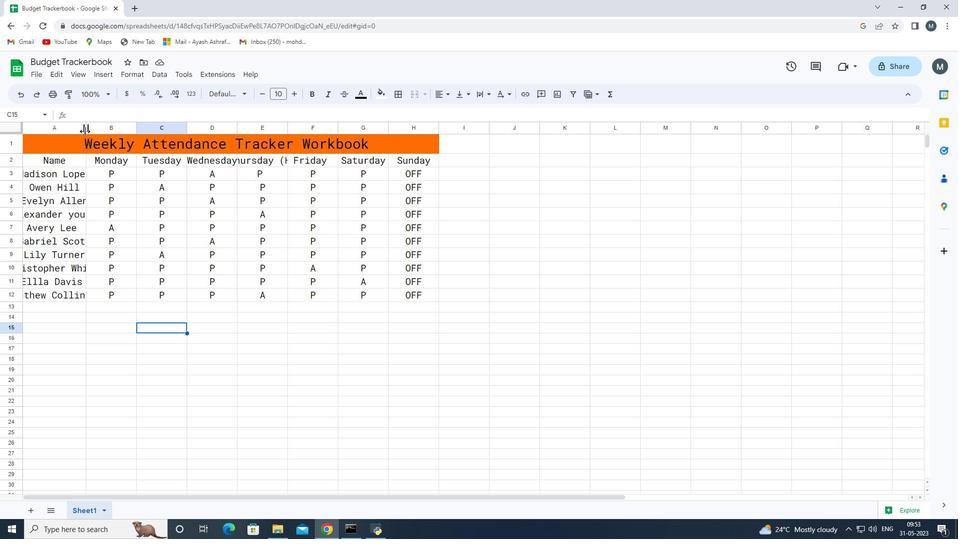 
Action: Mouse pressed left at (85, 128)
Screenshot: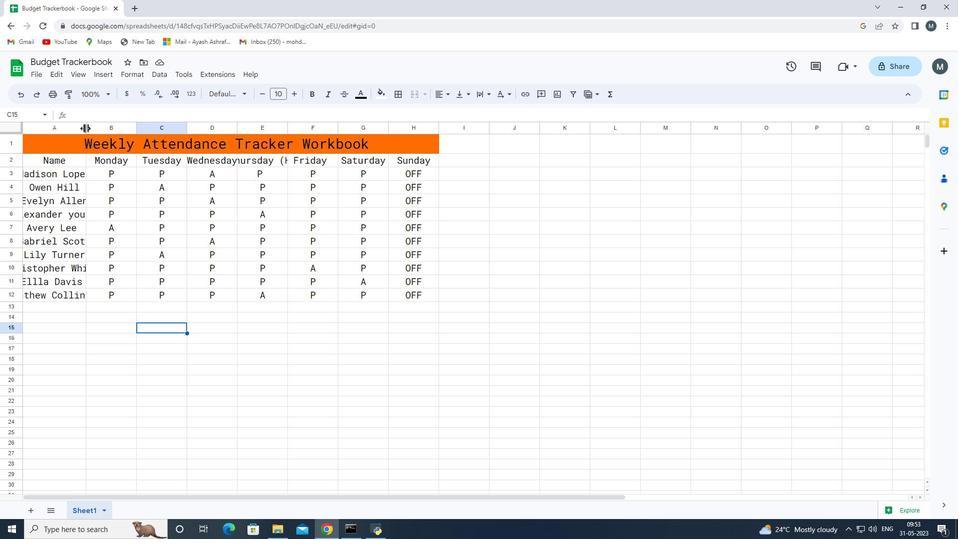
Action: Mouse moved to (97, 125)
Screenshot: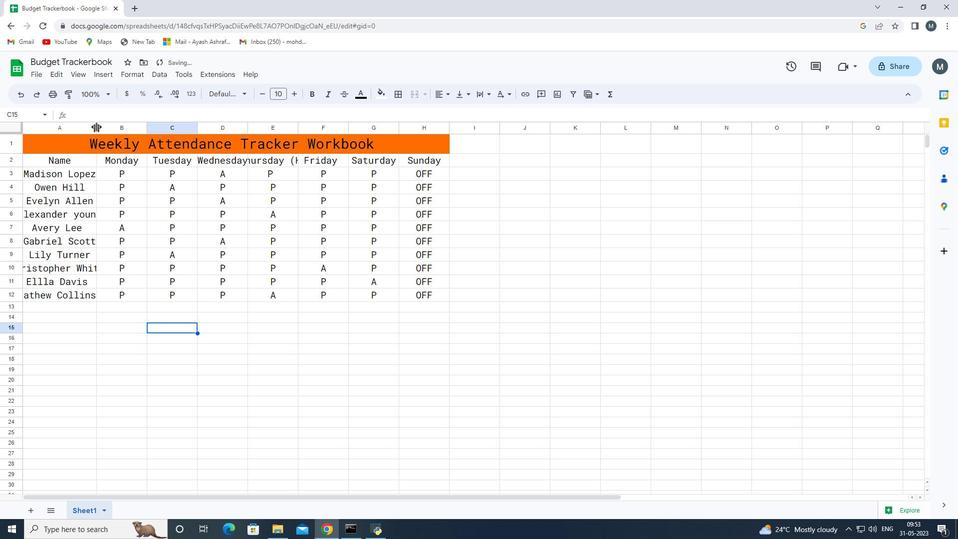 
Action: Mouse pressed left at (97, 125)
Screenshot: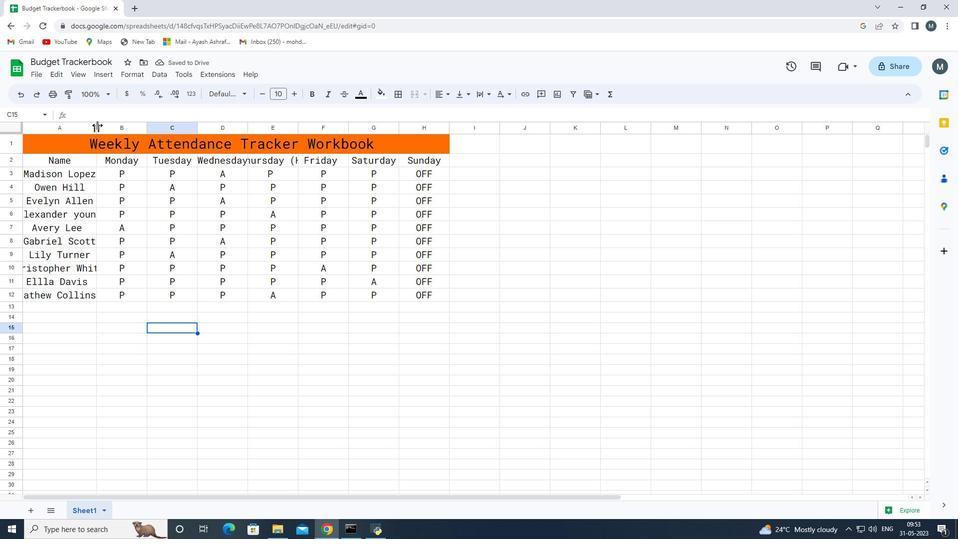 
Action: Mouse moved to (106, 128)
Screenshot: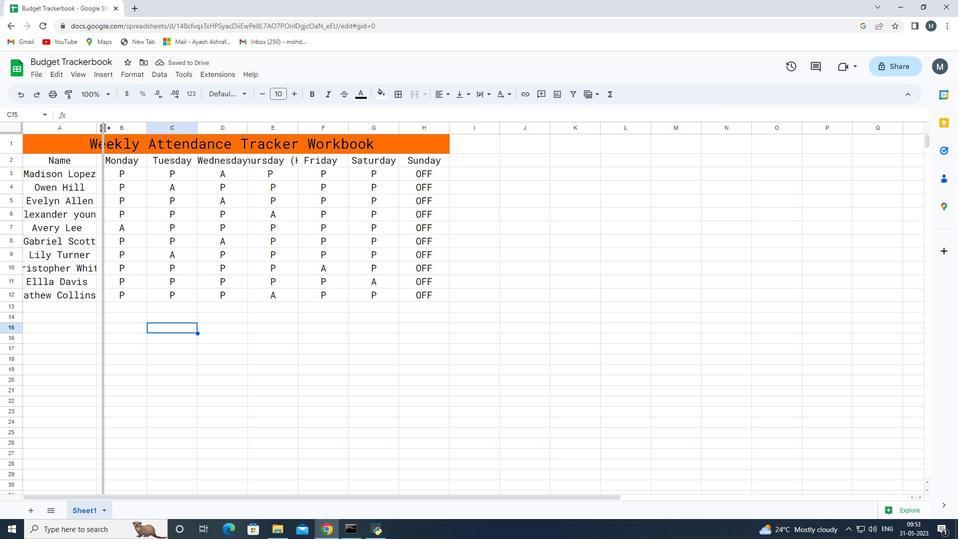 
Action: Mouse pressed left at (106, 128)
Screenshot: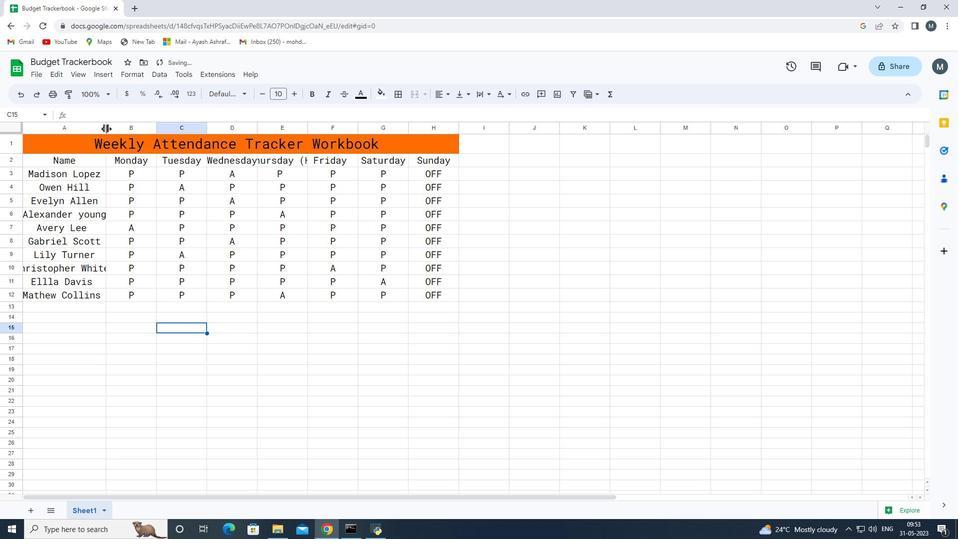 
Action: Mouse moved to (121, 127)
Screenshot: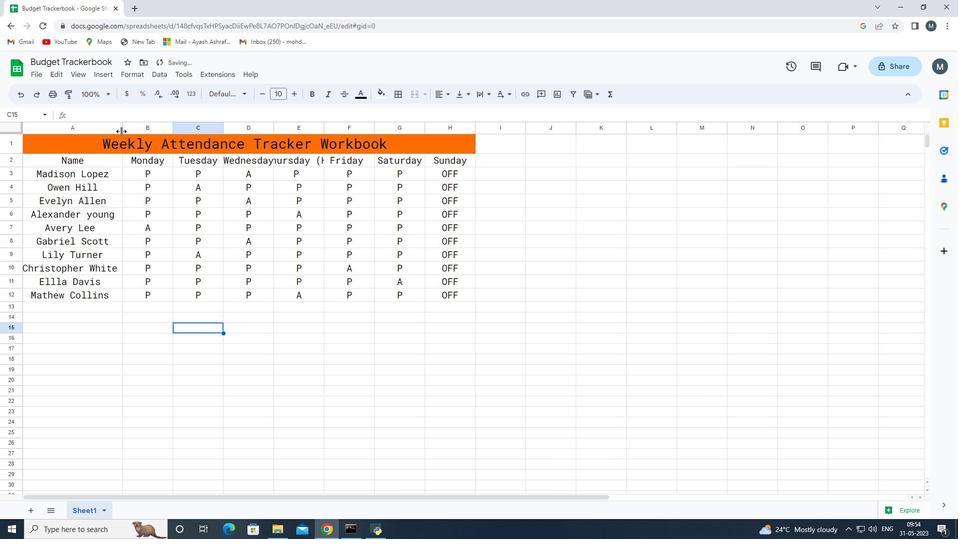 
Action: Mouse pressed left at (121, 127)
Screenshot: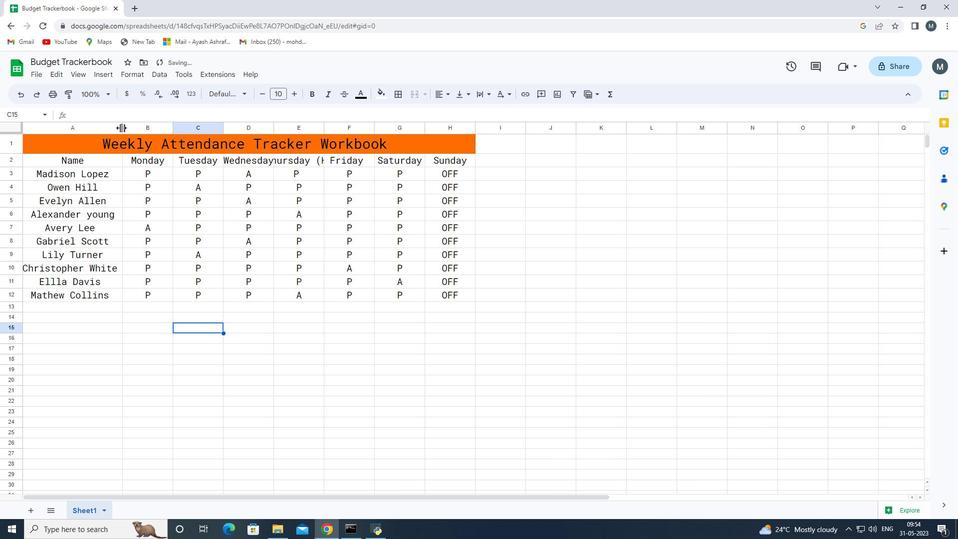 
Action: Mouse moved to (347, 126)
Screenshot: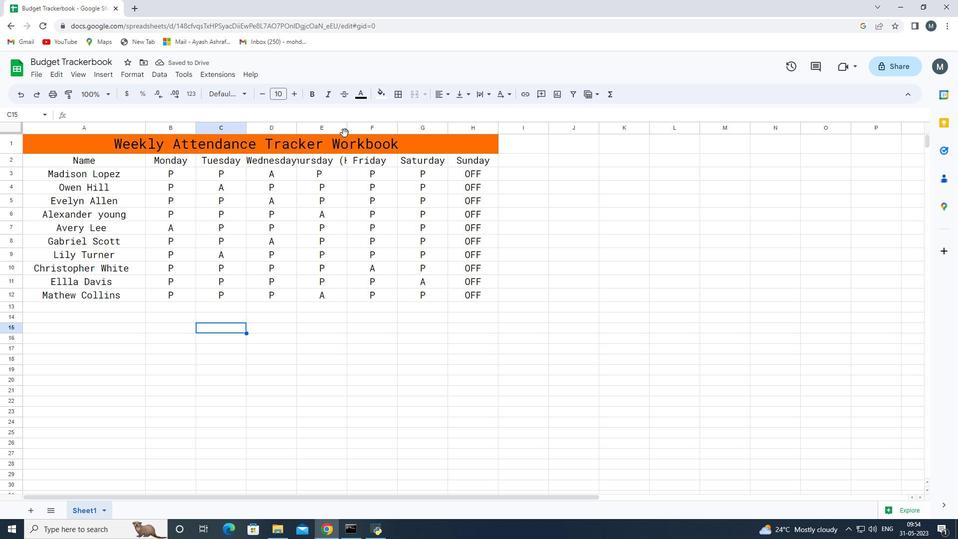
Action: Mouse pressed left at (347, 126)
Screenshot: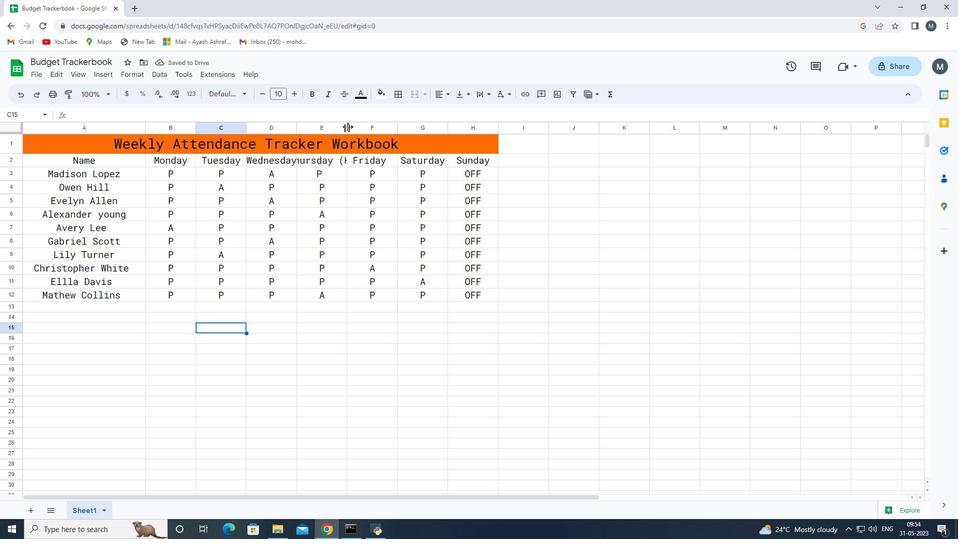 
Action: Mouse moved to (297, 128)
Screenshot: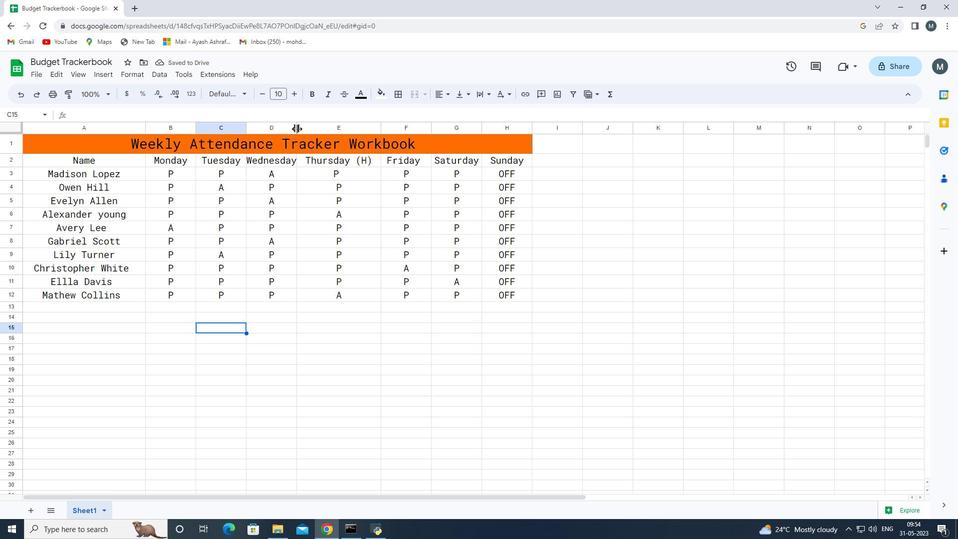 
Action: Mouse pressed left at (297, 128)
Screenshot: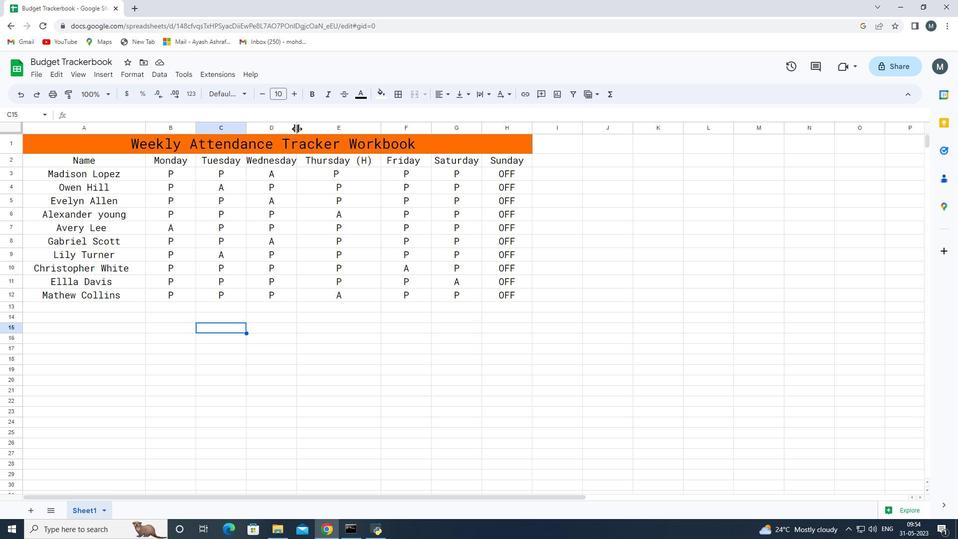 
Action: Mouse moved to (217, 170)
Screenshot: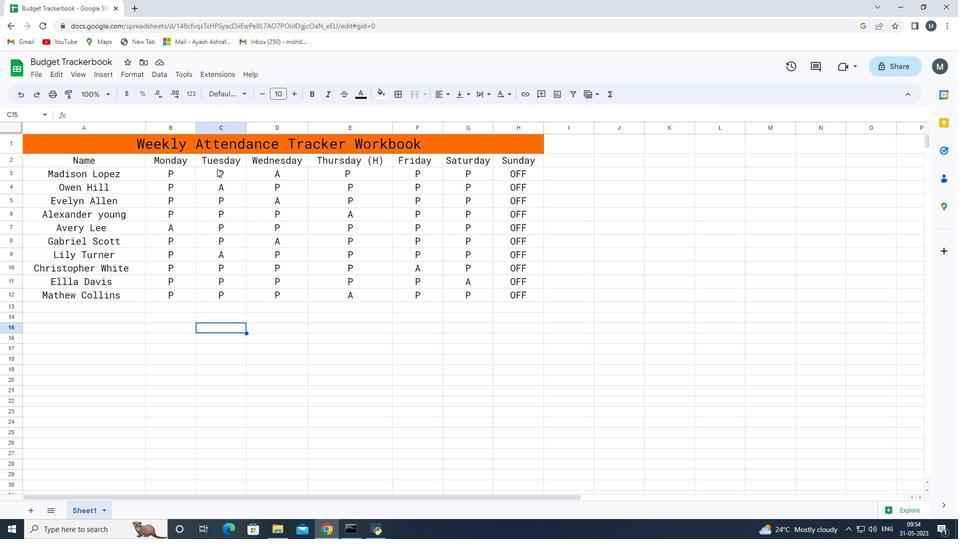 
Action: Mouse pressed left at (217, 170)
Screenshot: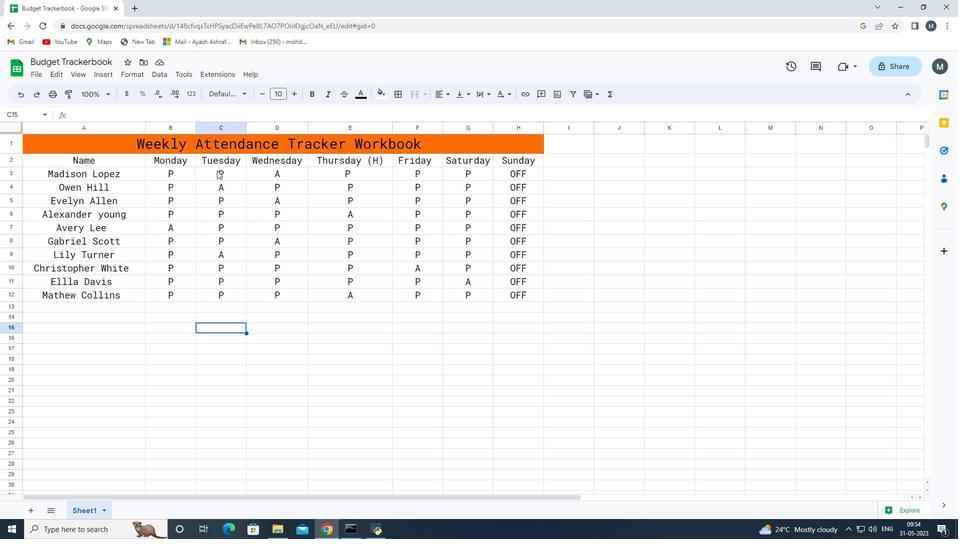 
Action: Mouse moved to (79, 159)
Screenshot: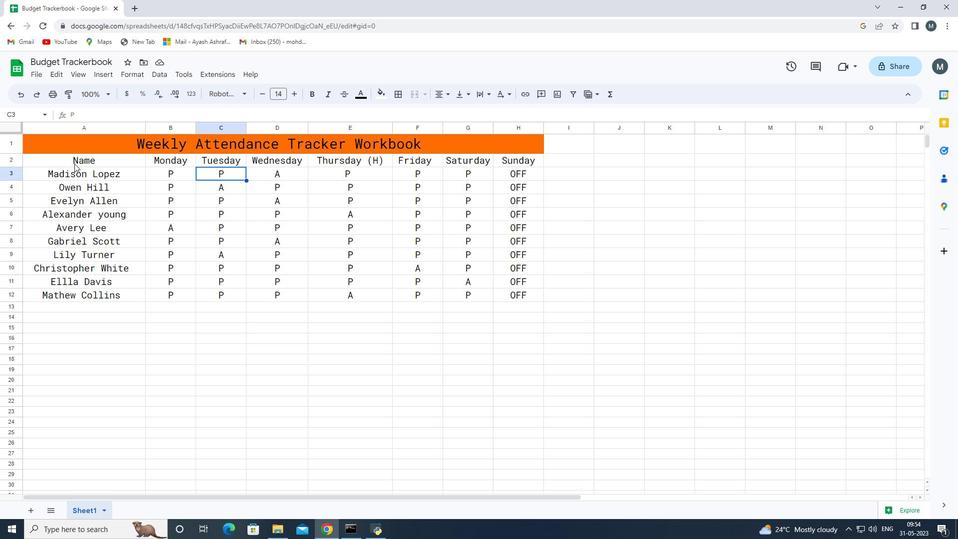 
Action: Mouse pressed left at (79, 159)
Screenshot: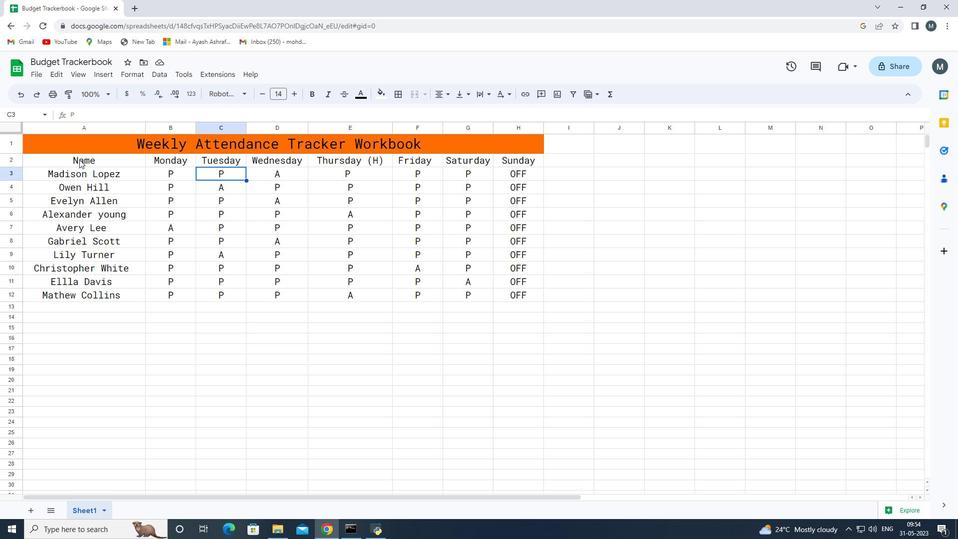 
Action: Mouse moved to (92, 78)
Screenshot: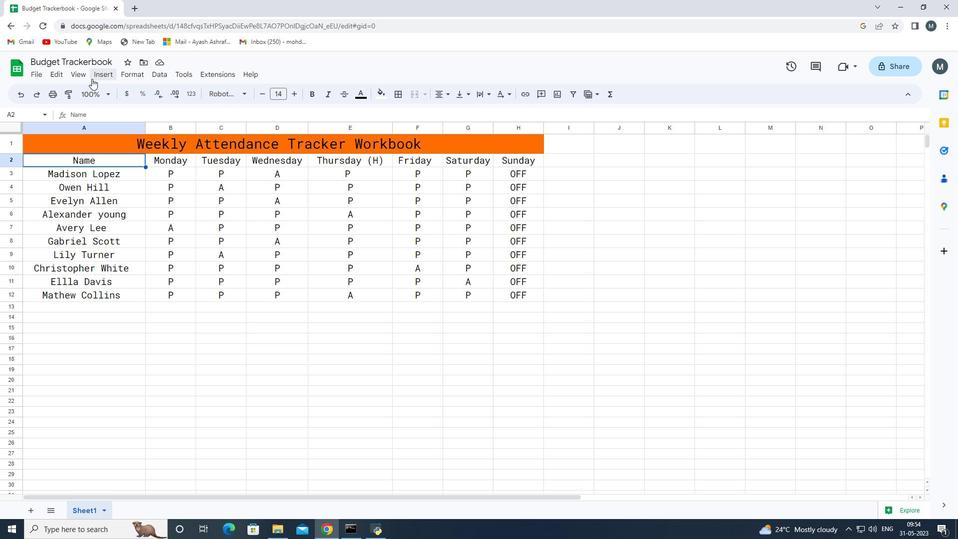 
Action: Mouse pressed left at (92, 78)
Screenshot: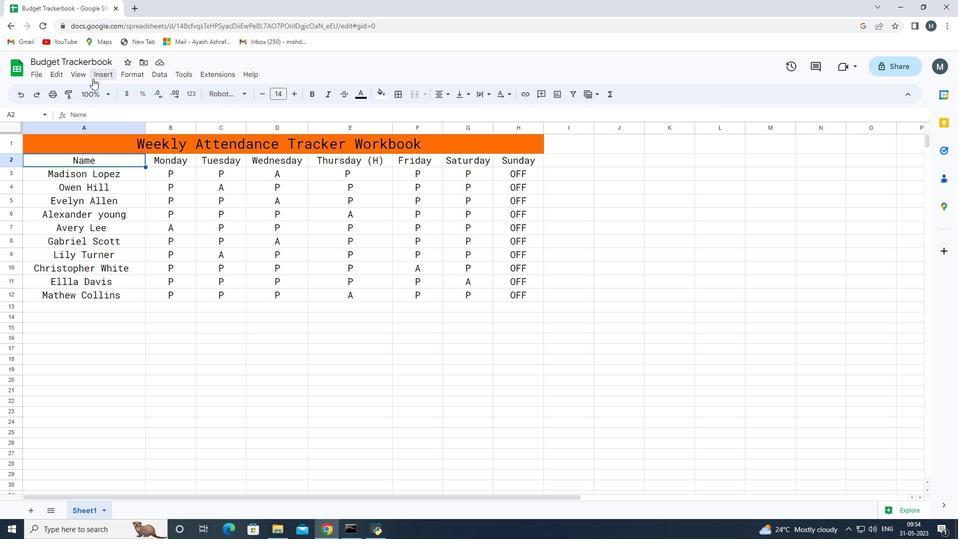 
Action: Mouse moved to (71, 252)
Screenshot: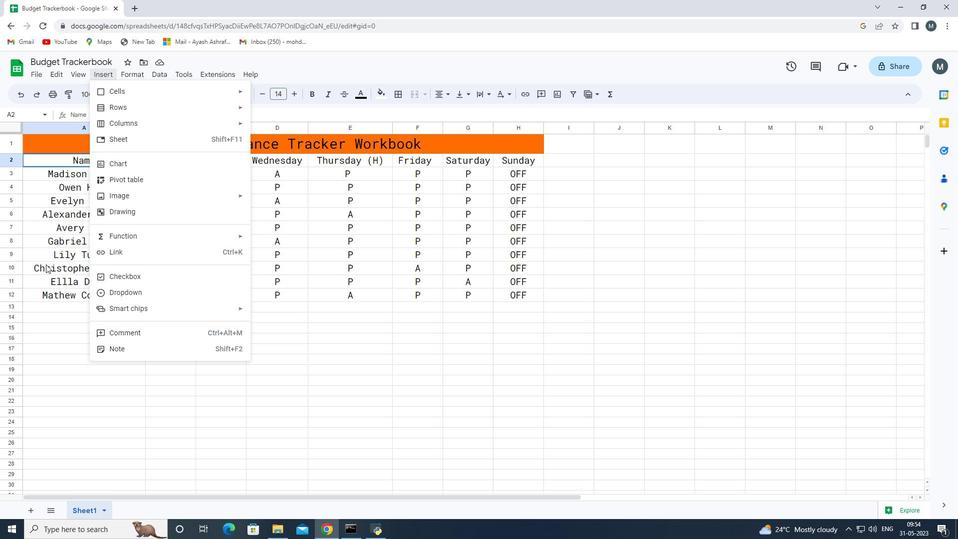
Action: Mouse pressed left at (71, 252)
Screenshot: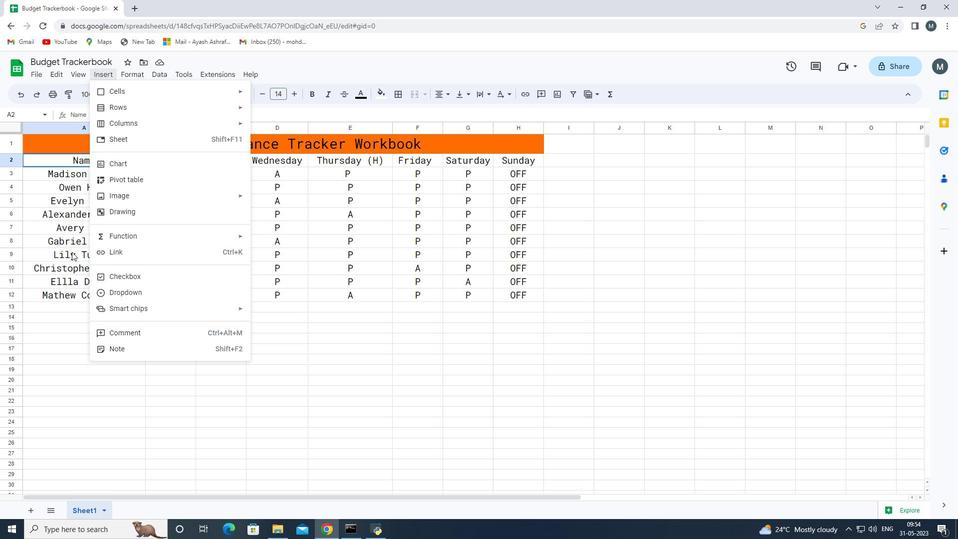
Action: Mouse moved to (395, 95)
Screenshot: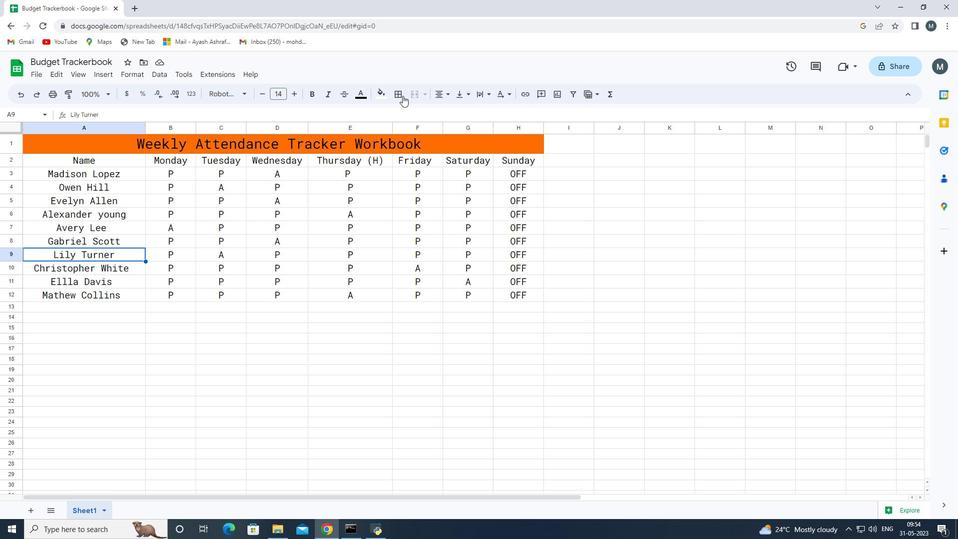 
Action: Mouse pressed left at (395, 95)
Screenshot: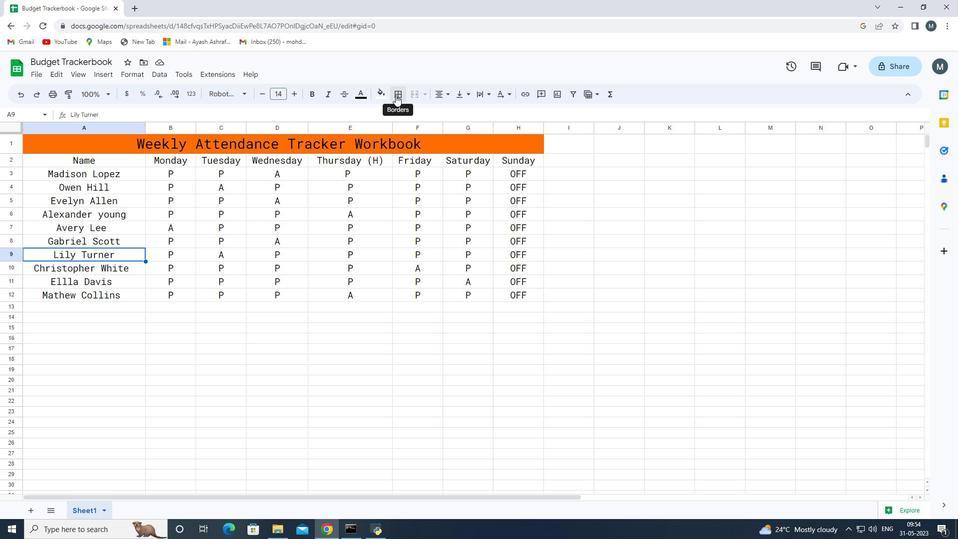 
Action: Mouse moved to (417, 117)
Screenshot: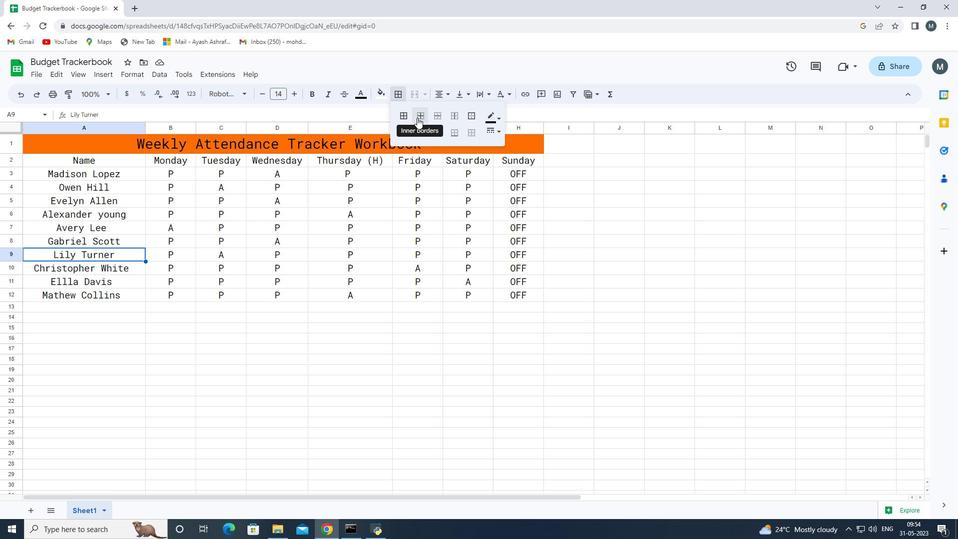 
Action: Mouse pressed left at (417, 117)
Screenshot: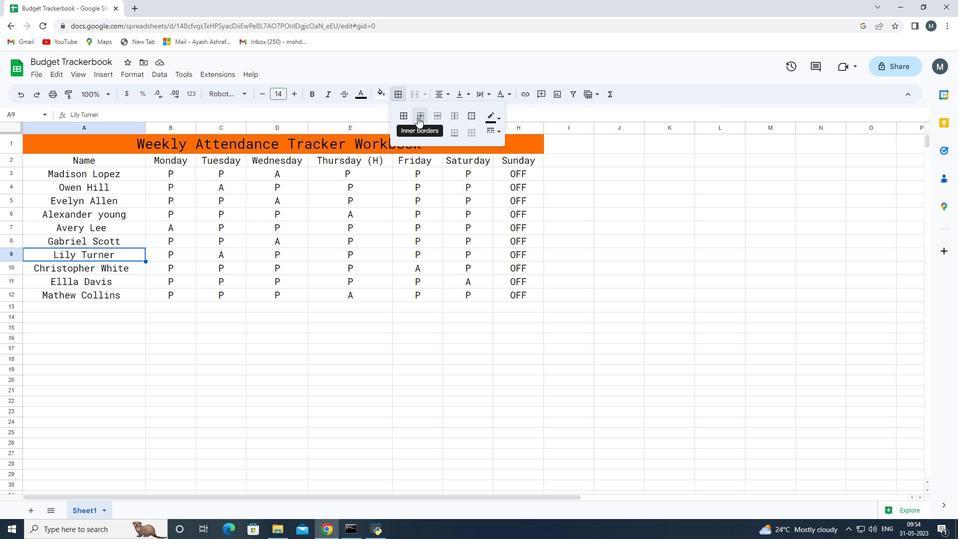 
Action: Mouse moved to (156, 238)
Screenshot: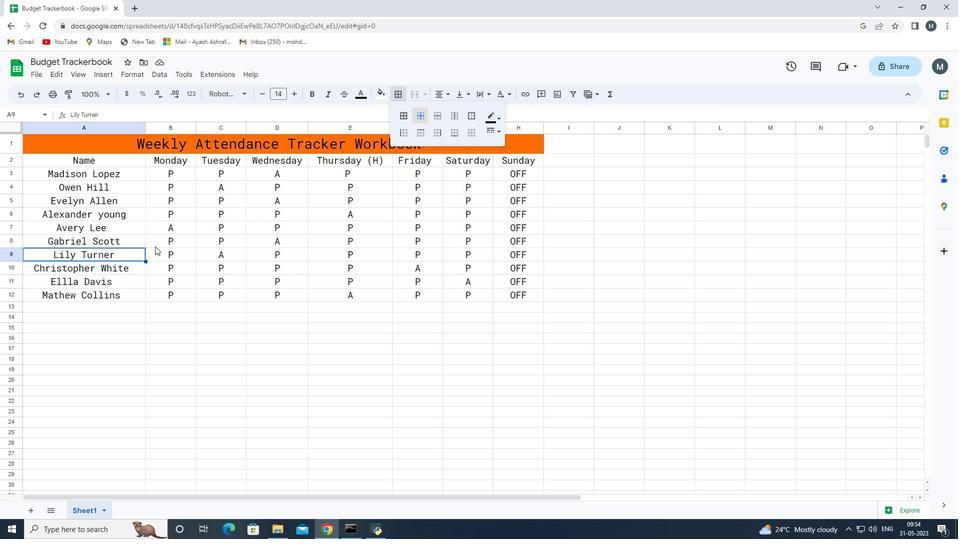 
Action: Mouse pressed left at (156, 238)
Screenshot: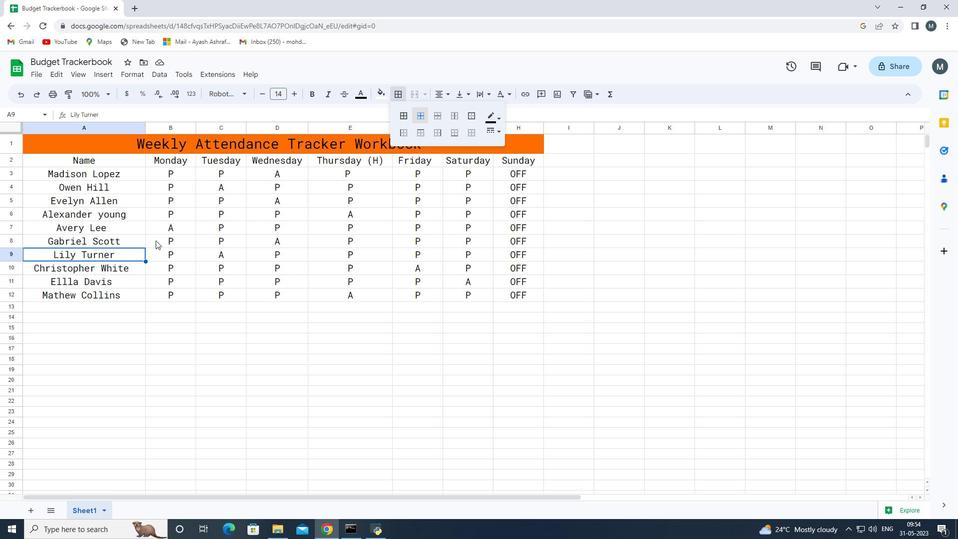 
Action: Mouse moved to (21, 153)
Screenshot: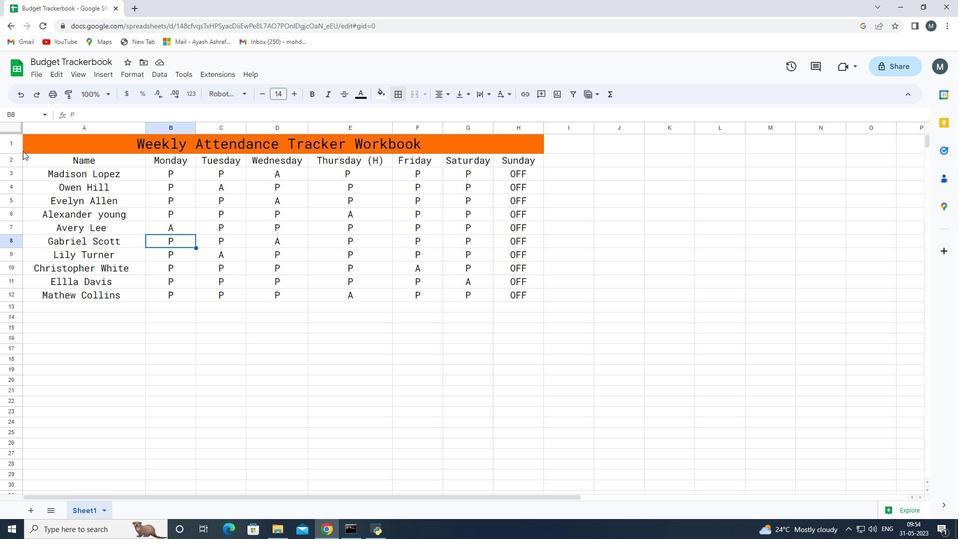 
Action: Mouse pressed left at (21, 153)
Screenshot: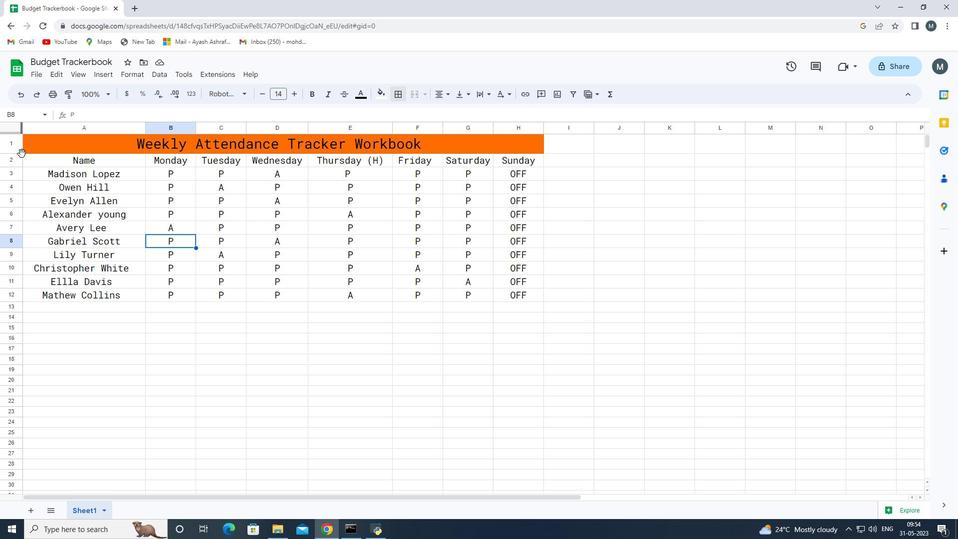 
Action: Mouse moved to (38, 143)
Screenshot: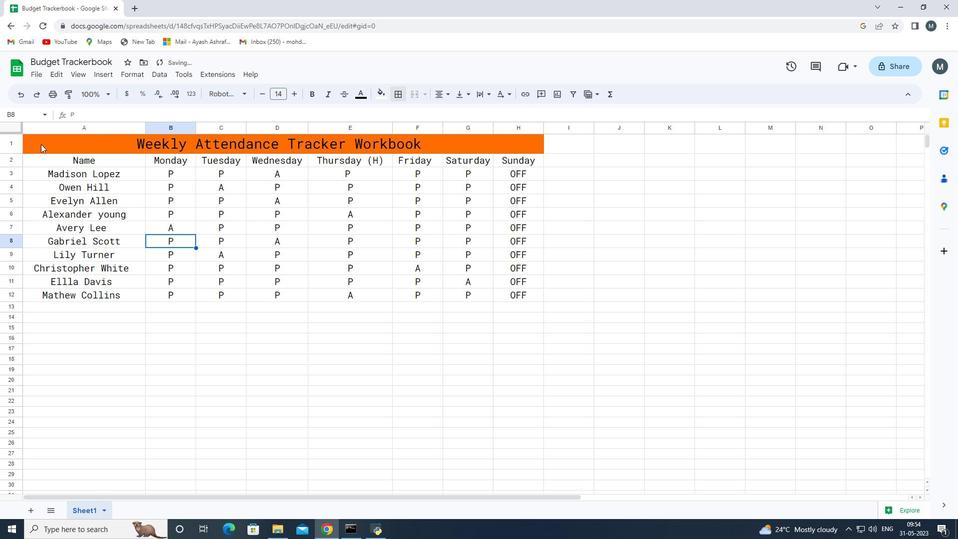
Action: Mouse pressed left at (38, 143)
Screenshot: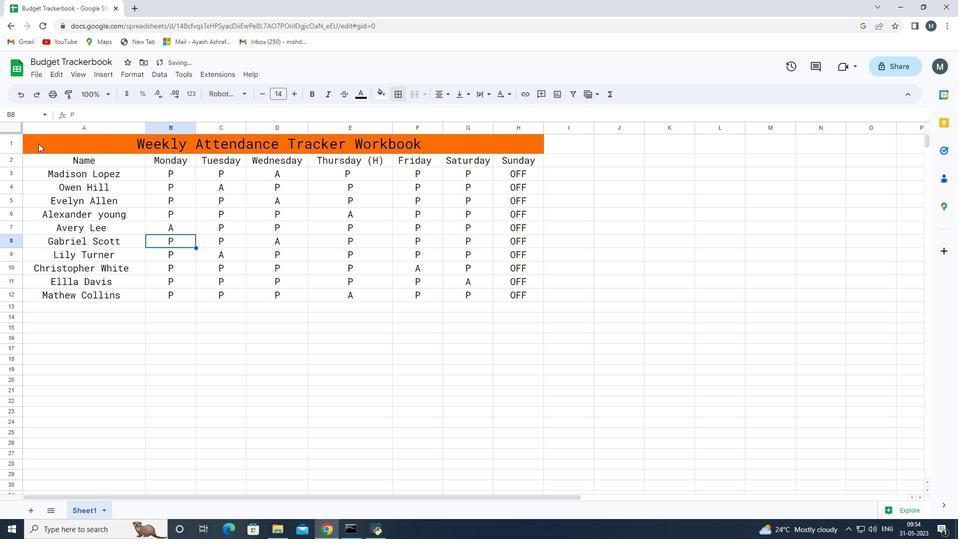 
Action: Mouse moved to (399, 96)
Screenshot: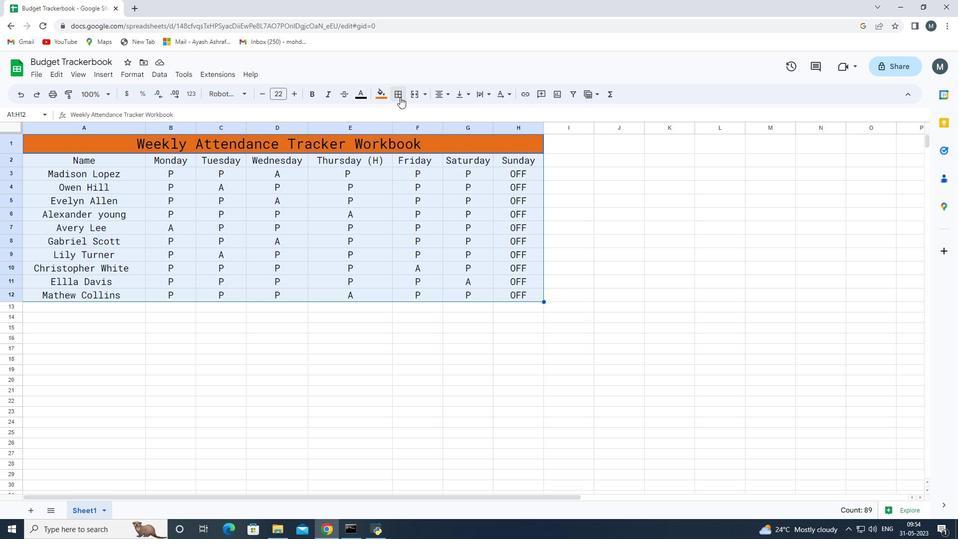 
Action: Mouse pressed left at (399, 96)
Screenshot: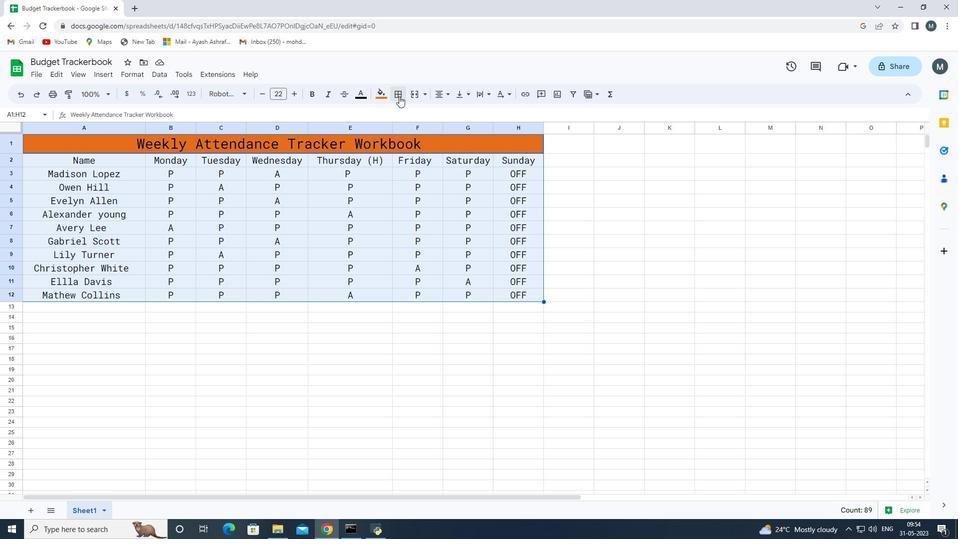 
Action: Mouse moved to (440, 115)
Screenshot: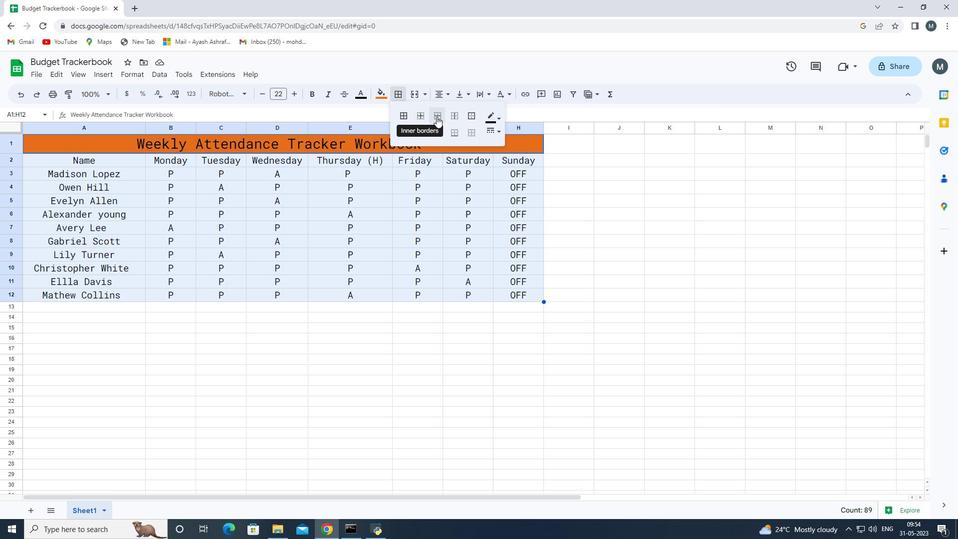
Action: Mouse pressed left at (440, 115)
Screenshot: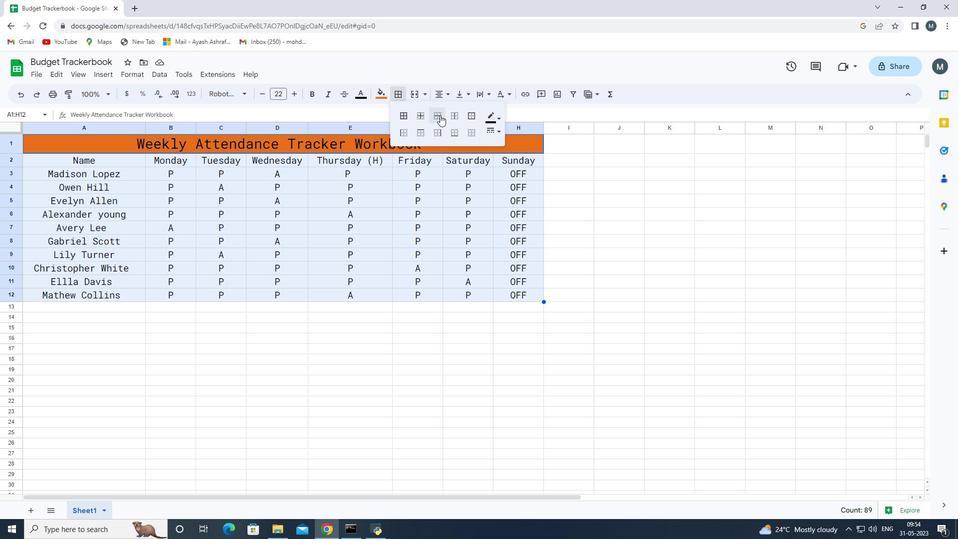 
Action: Mouse moved to (448, 115)
Screenshot: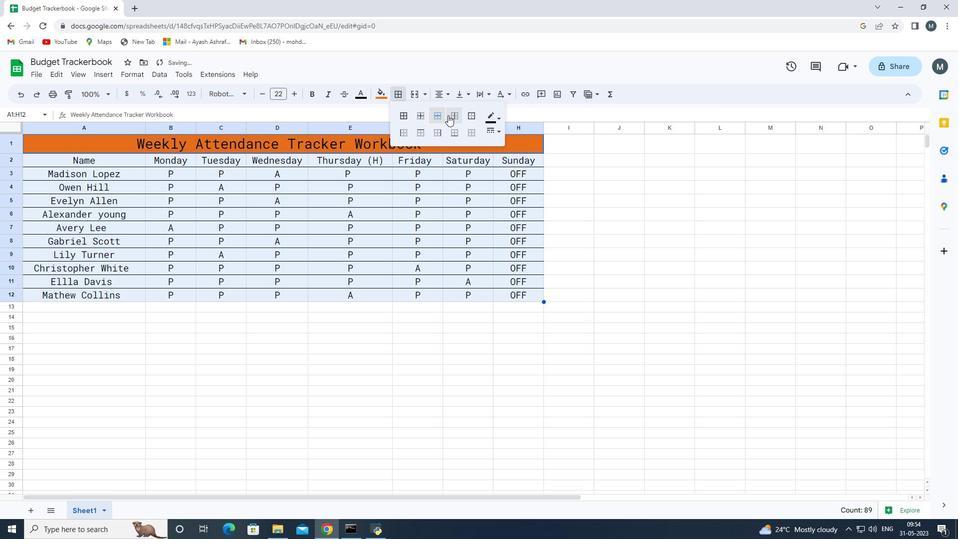 
Action: Mouse pressed left at (448, 115)
Screenshot: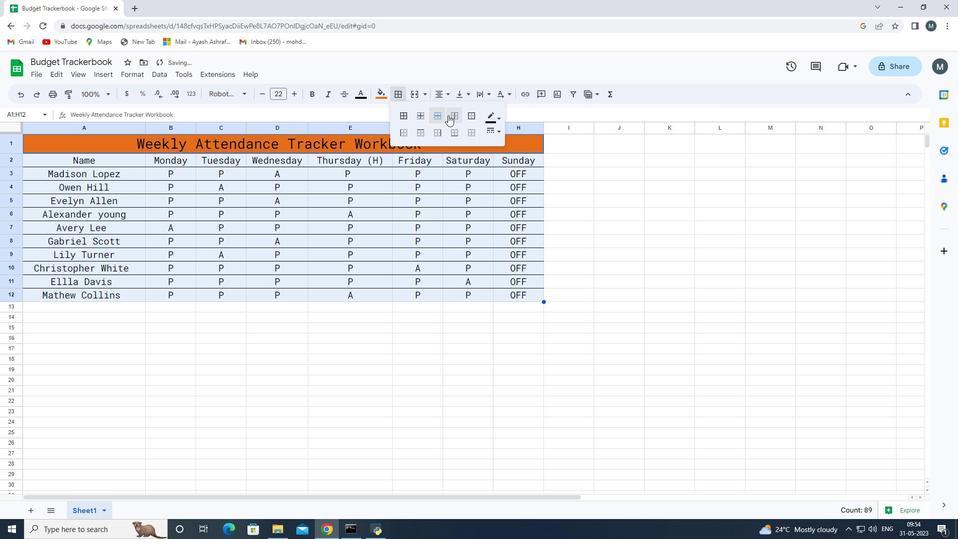 
Action: Mouse moved to (419, 136)
Screenshot: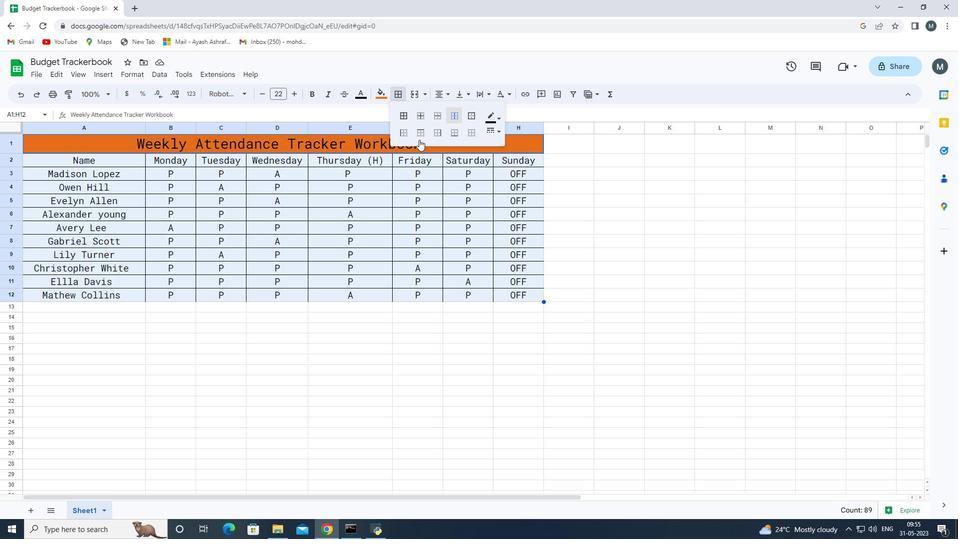 
Action: Mouse pressed left at (419, 136)
Screenshot: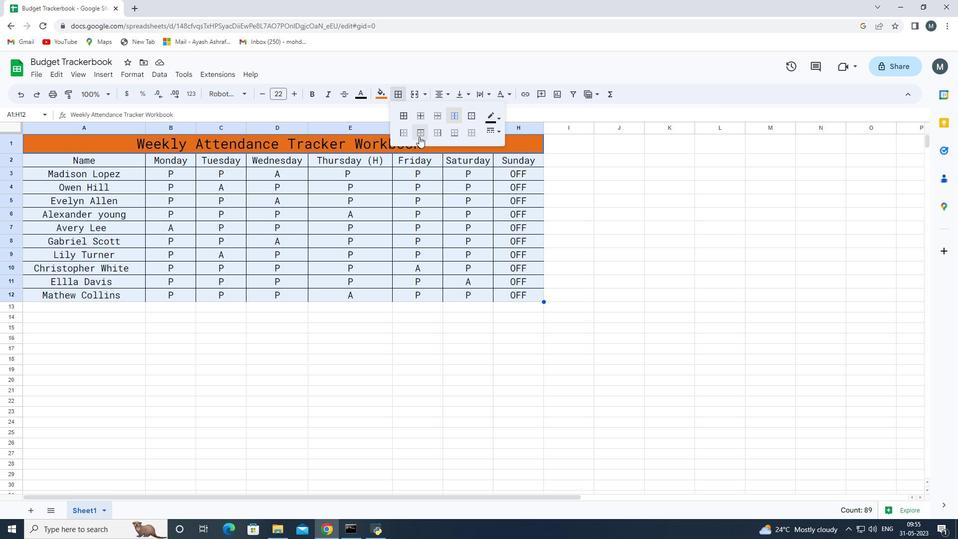 
Action: Mouse moved to (440, 137)
Screenshot: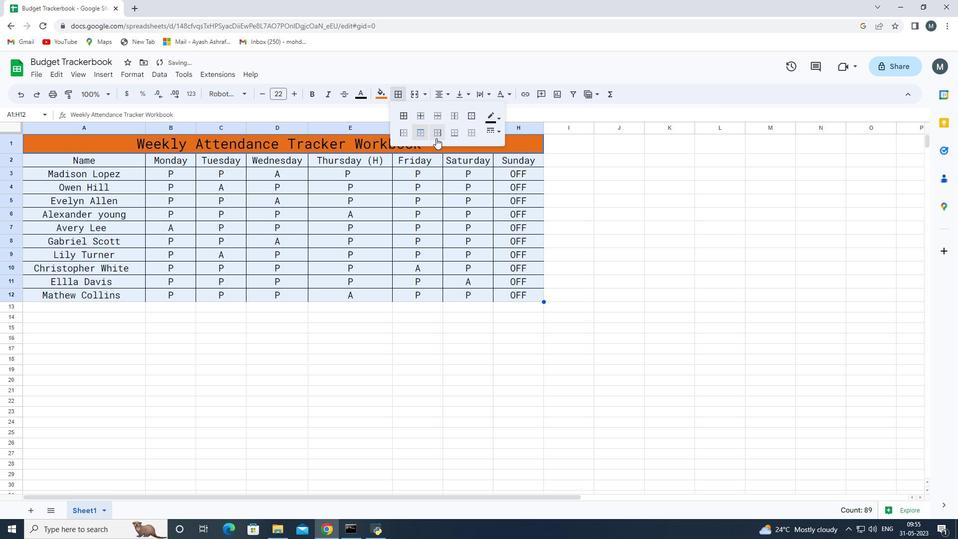 
Action: Mouse pressed left at (440, 137)
Screenshot: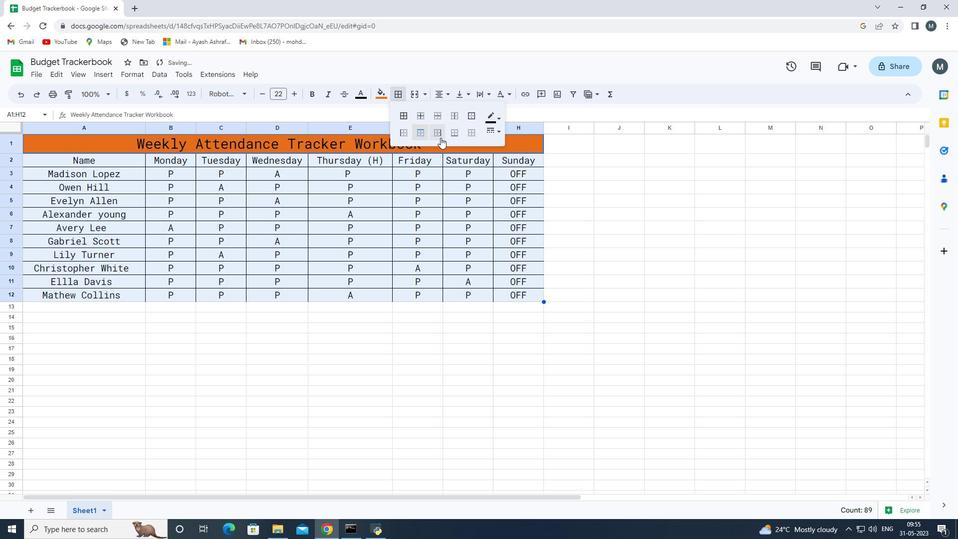 
Action: Mouse moved to (449, 141)
Screenshot: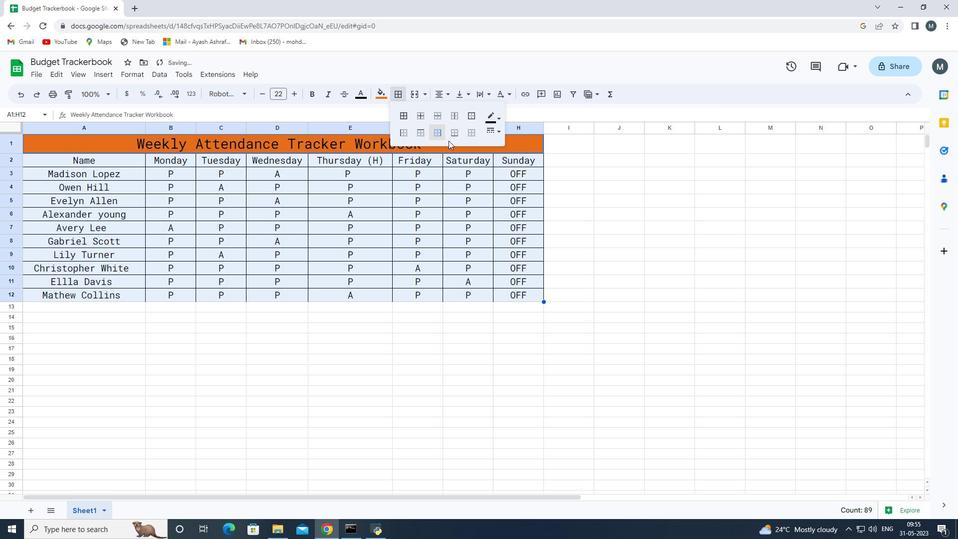 
Action: Mouse pressed left at (449, 141)
Screenshot: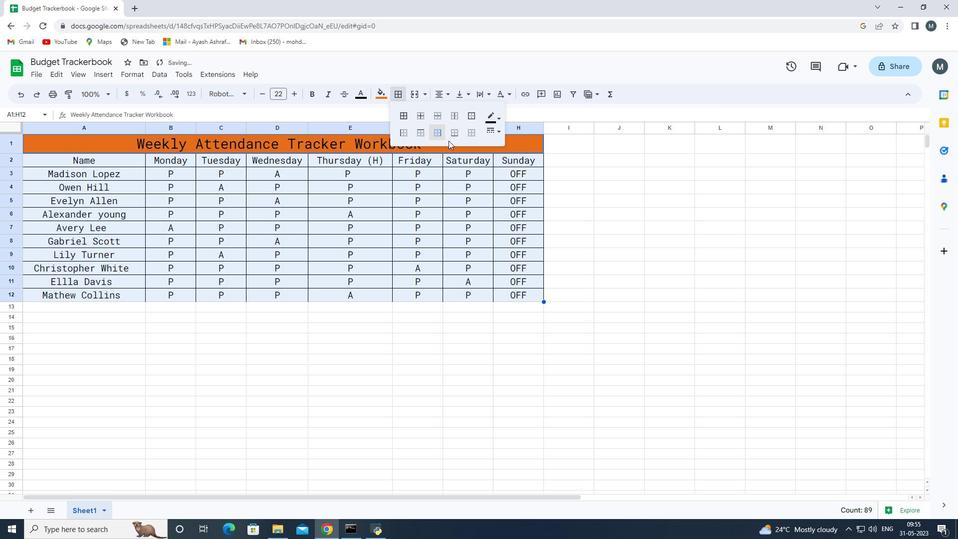 
Action: Mouse moved to (454, 133)
Screenshot: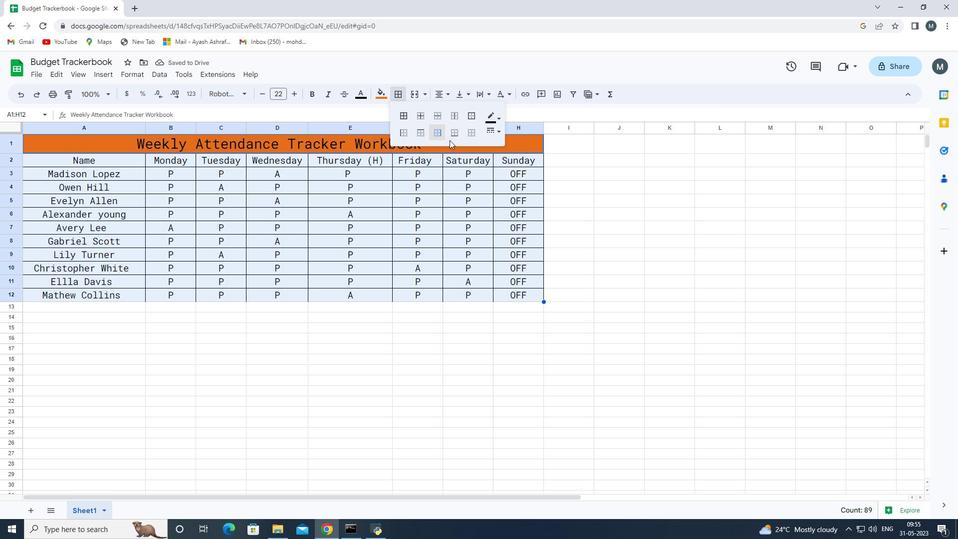 
Action: Mouse pressed left at (454, 133)
Screenshot: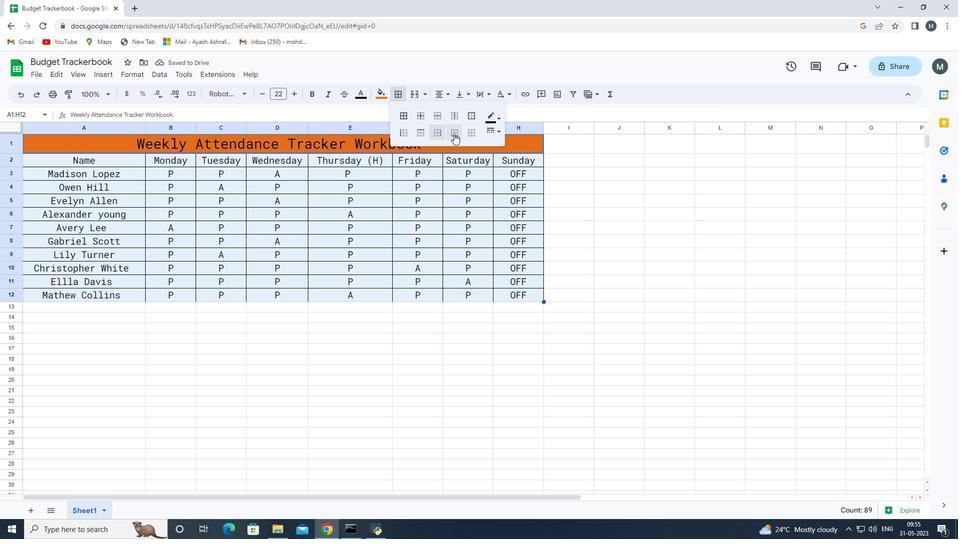 
Action: Mouse moved to (222, 364)
Screenshot: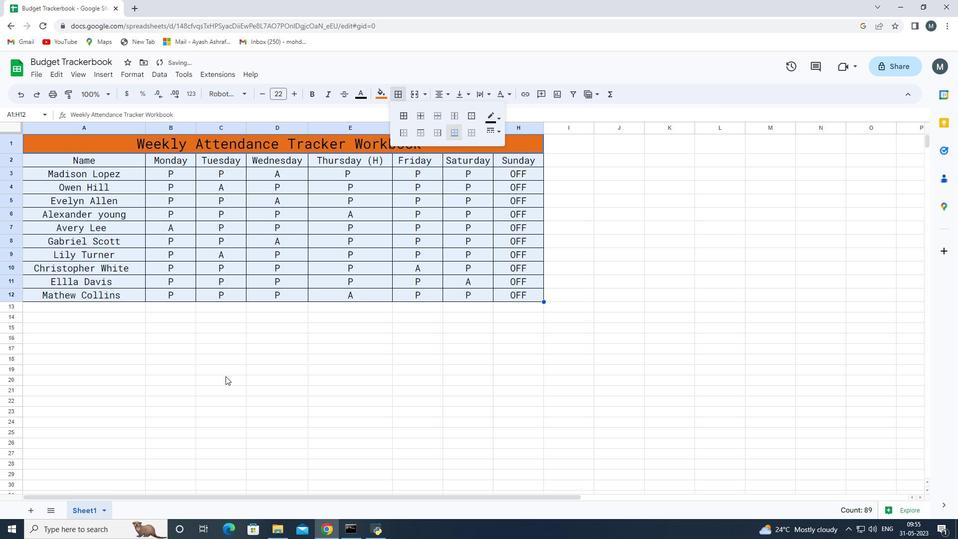 
Action: Mouse pressed left at (222, 364)
Screenshot: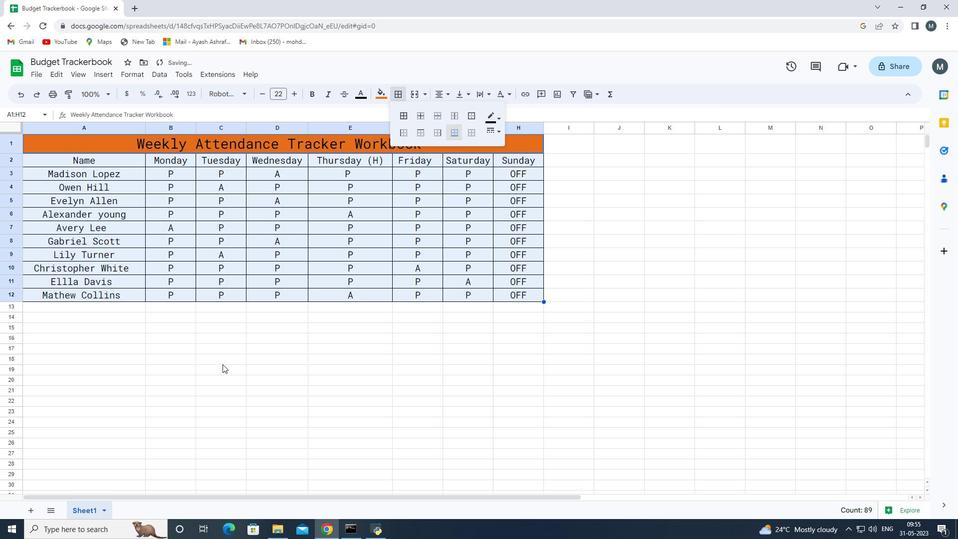 
Action: Mouse moved to (126, 156)
Screenshot: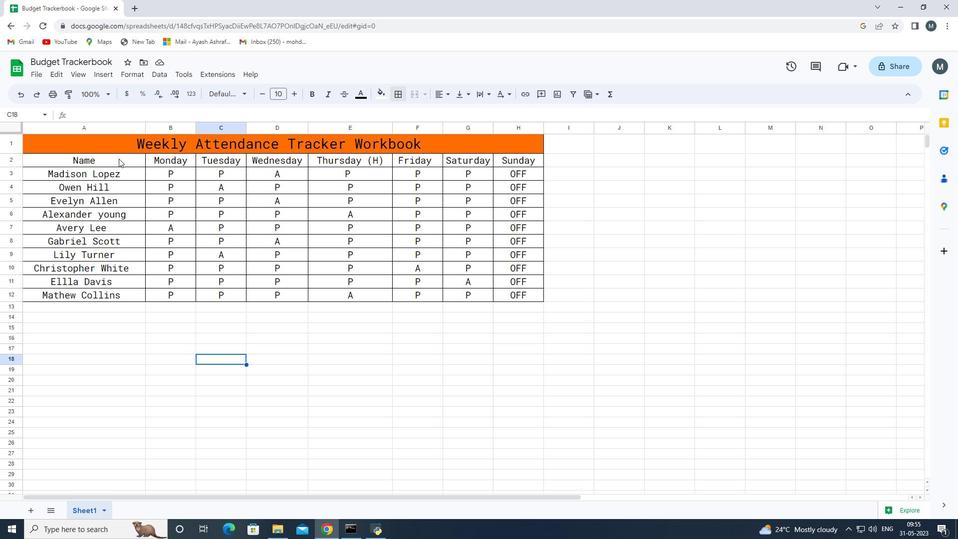 
Action: Mouse pressed left at (126, 156)
Screenshot: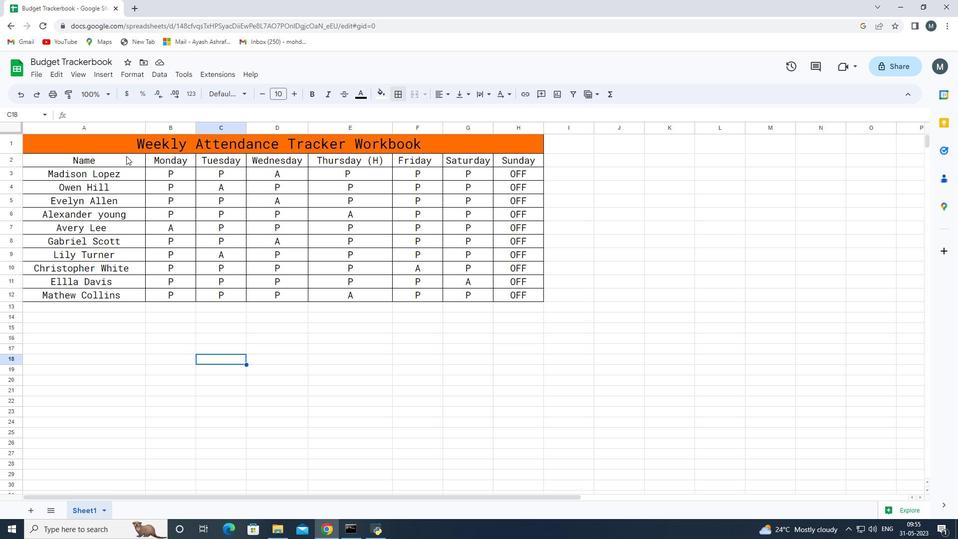 
Action: Mouse moved to (82, 228)
Screenshot: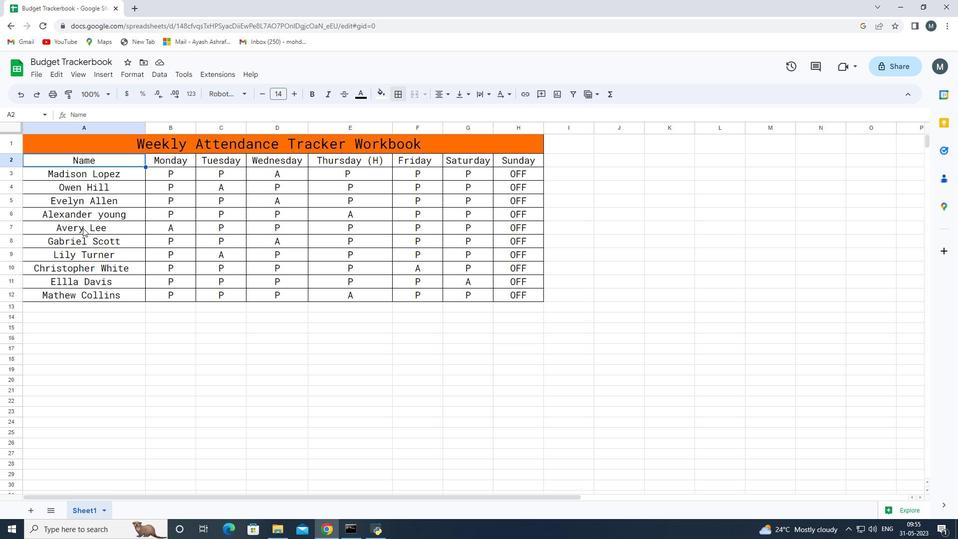 
